 Task: Look for space in Haldia, India from 2nd August, 2023 to 12th August, 2023 for 2 adults in price range Rs.5000 to Rs.10000. Place can be private room with 1  bedroom having 1 bed and 1 bathroom. Property type can be house, flat, guest house, hotel. Booking option can be shelf check-in. Required host language is English.
Action: Mouse moved to (580, 114)
Screenshot: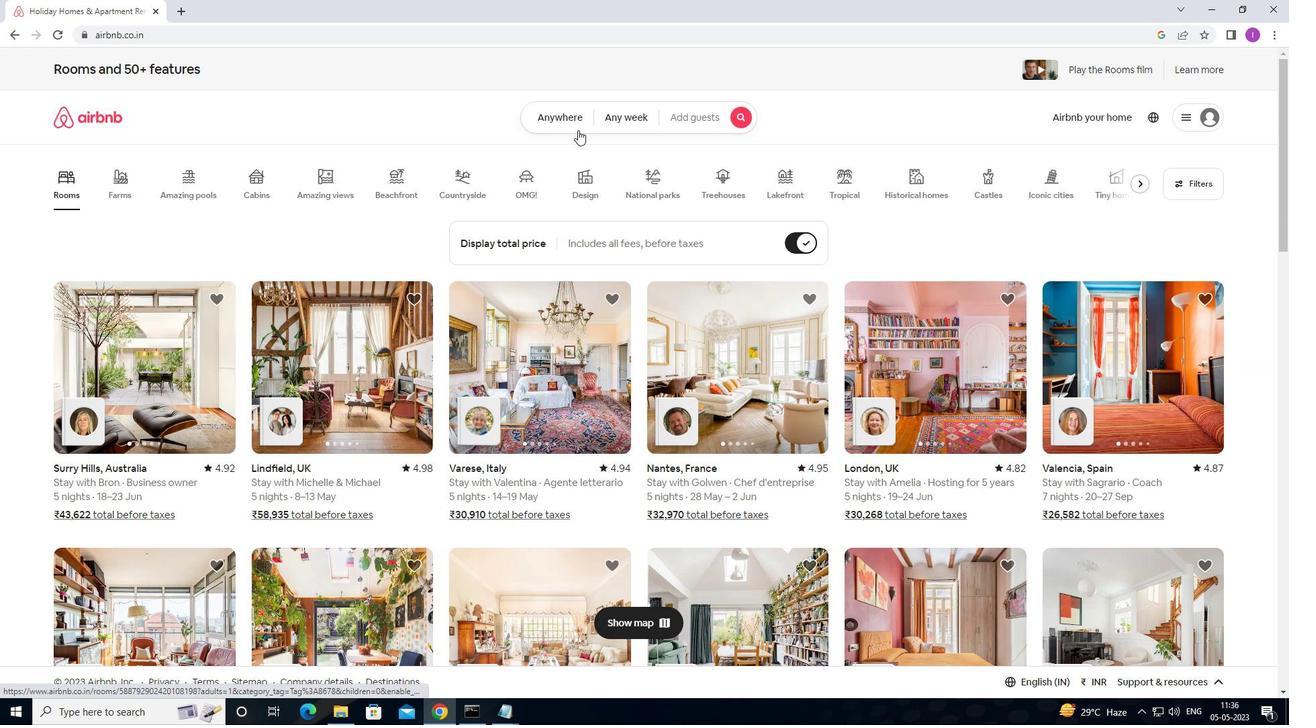 
Action: Mouse pressed left at (580, 114)
Screenshot: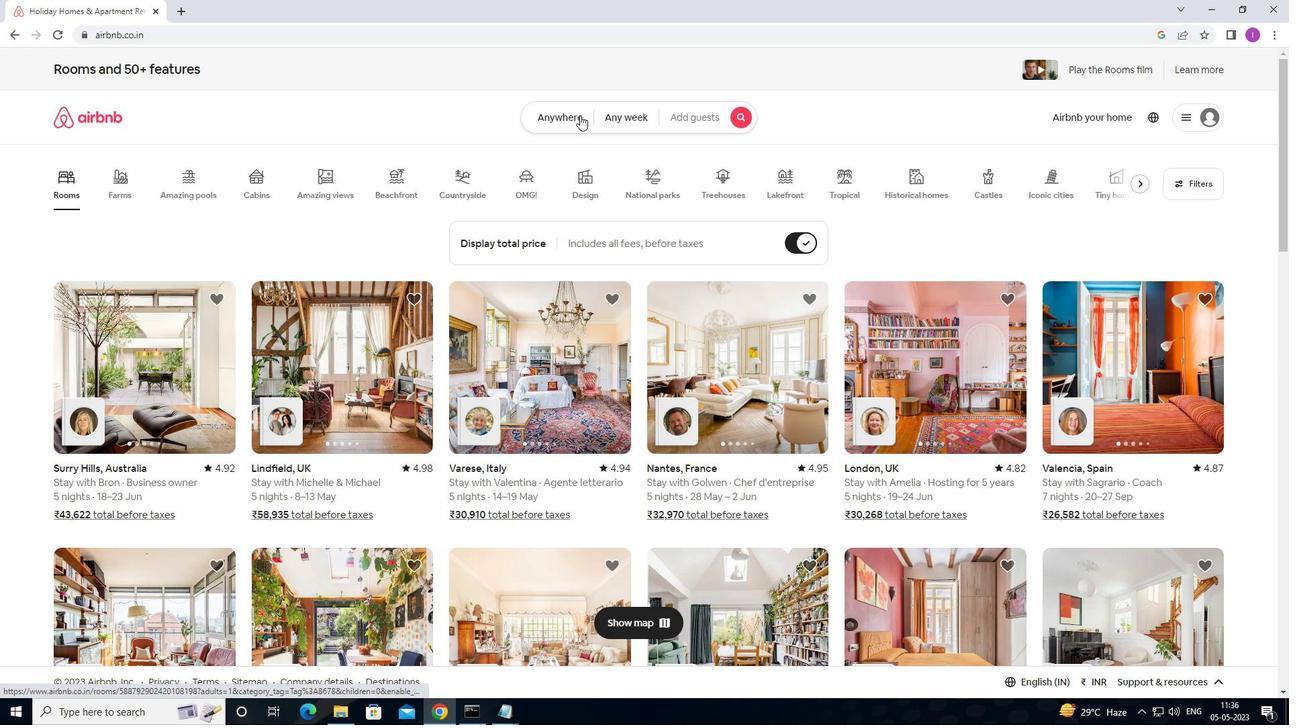 
Action: Mouse moved to (403, 159)
Screenshot: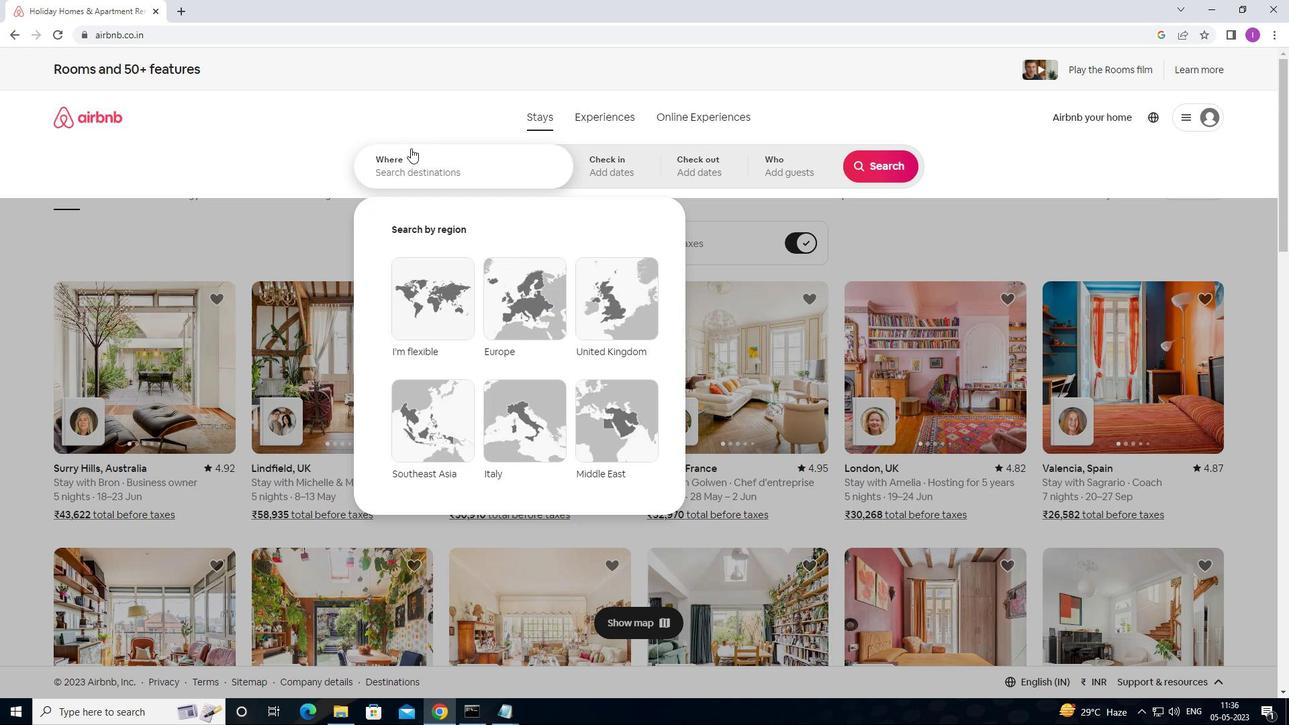 
Action: Mouse pressed left at (403, 159)
Screenshot: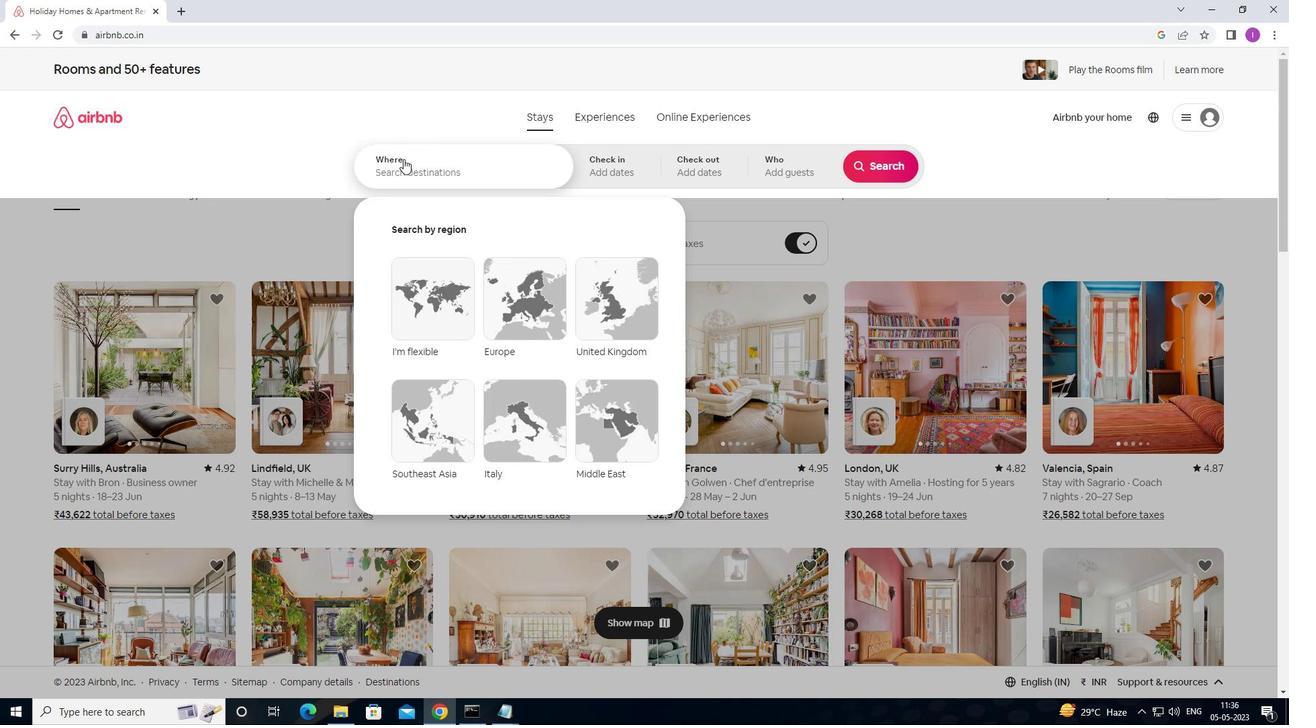 
Action: Mouse moved to (404, 161)
Screenshot: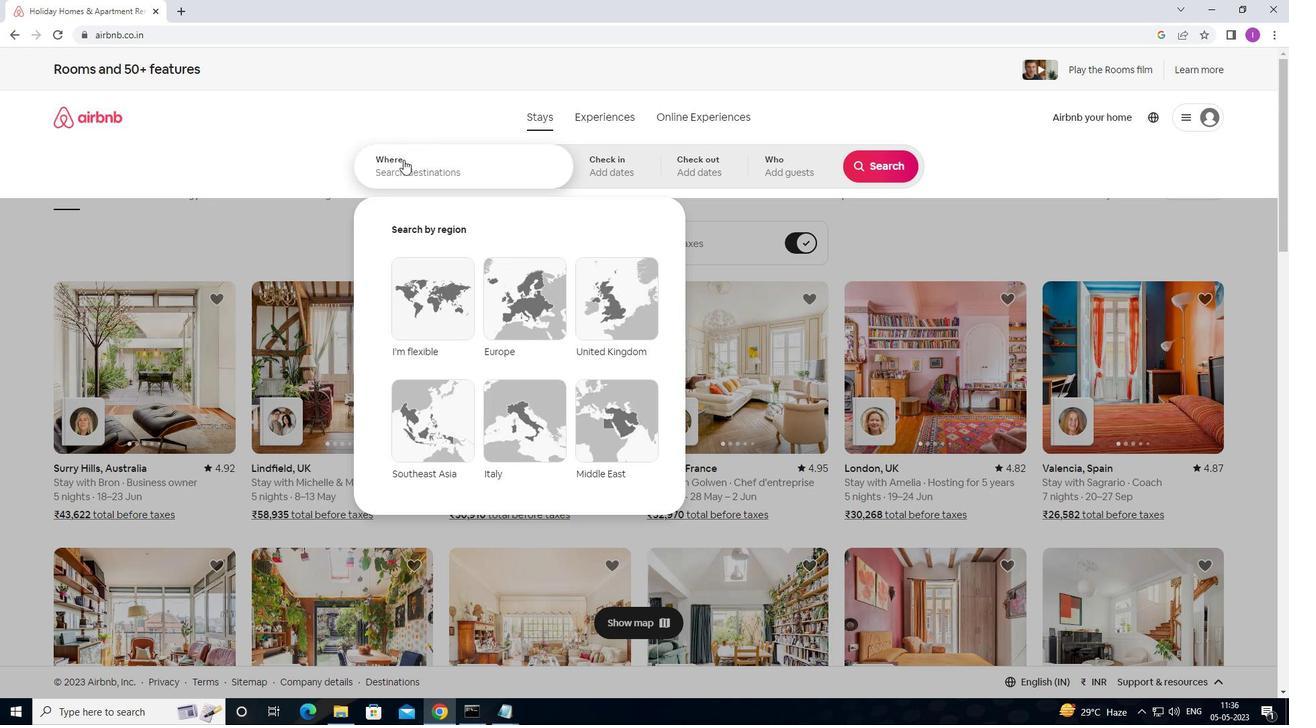 
Action: Key pressed <Key.shift>HALDIA,<Key.shift>INDIA
Screenshot: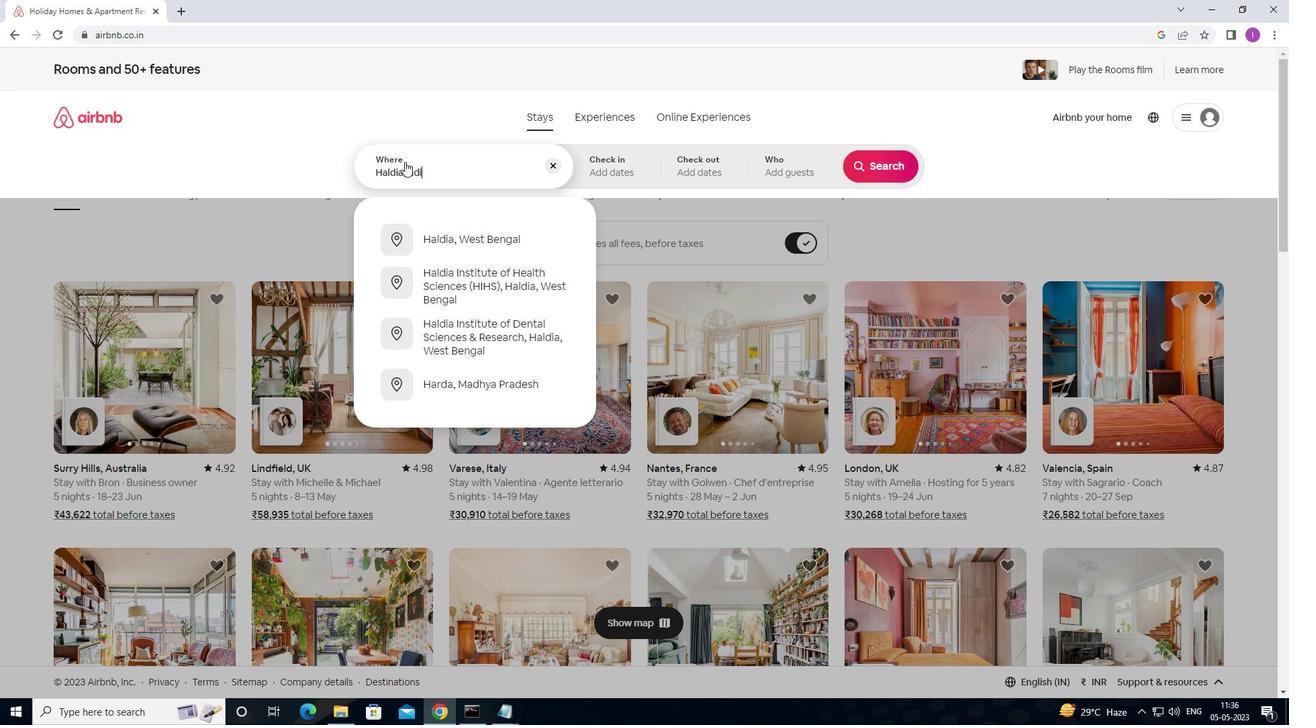 
Action: Mouse moved to (615, 179)
Screenshot: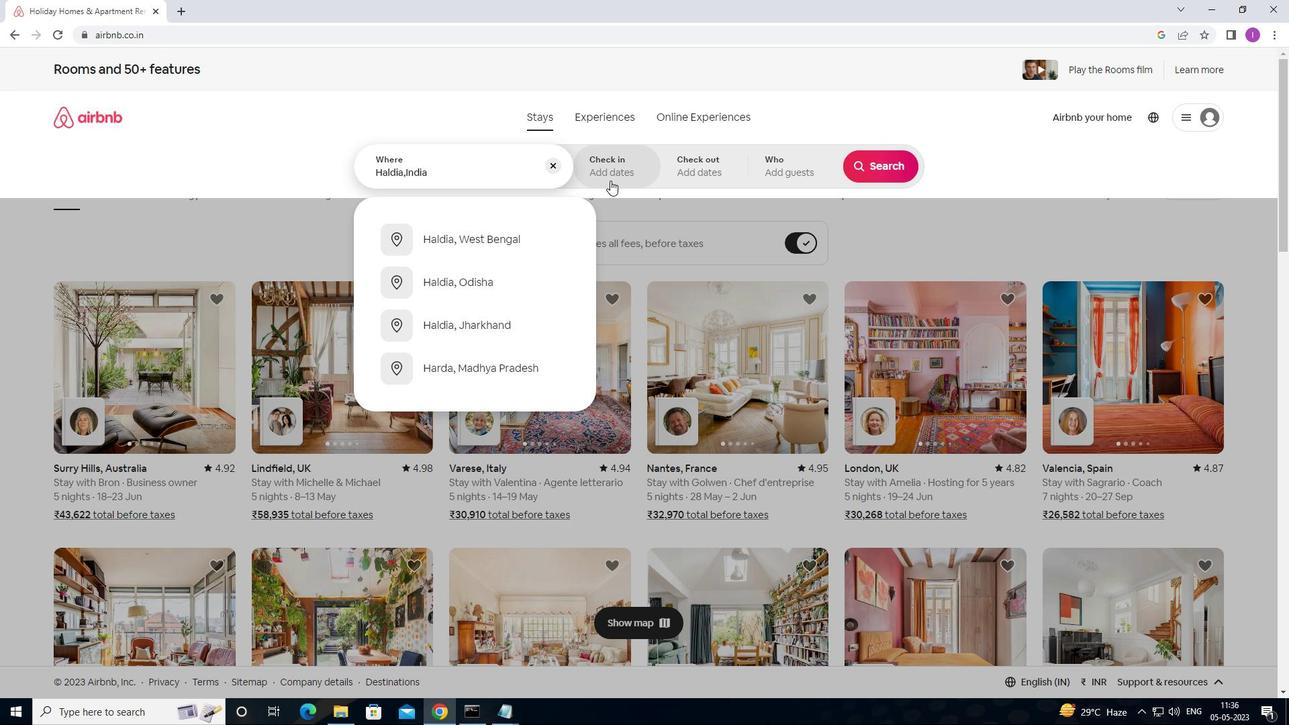 
Action: Mouse pressed left at (615, 179)
Screenshot: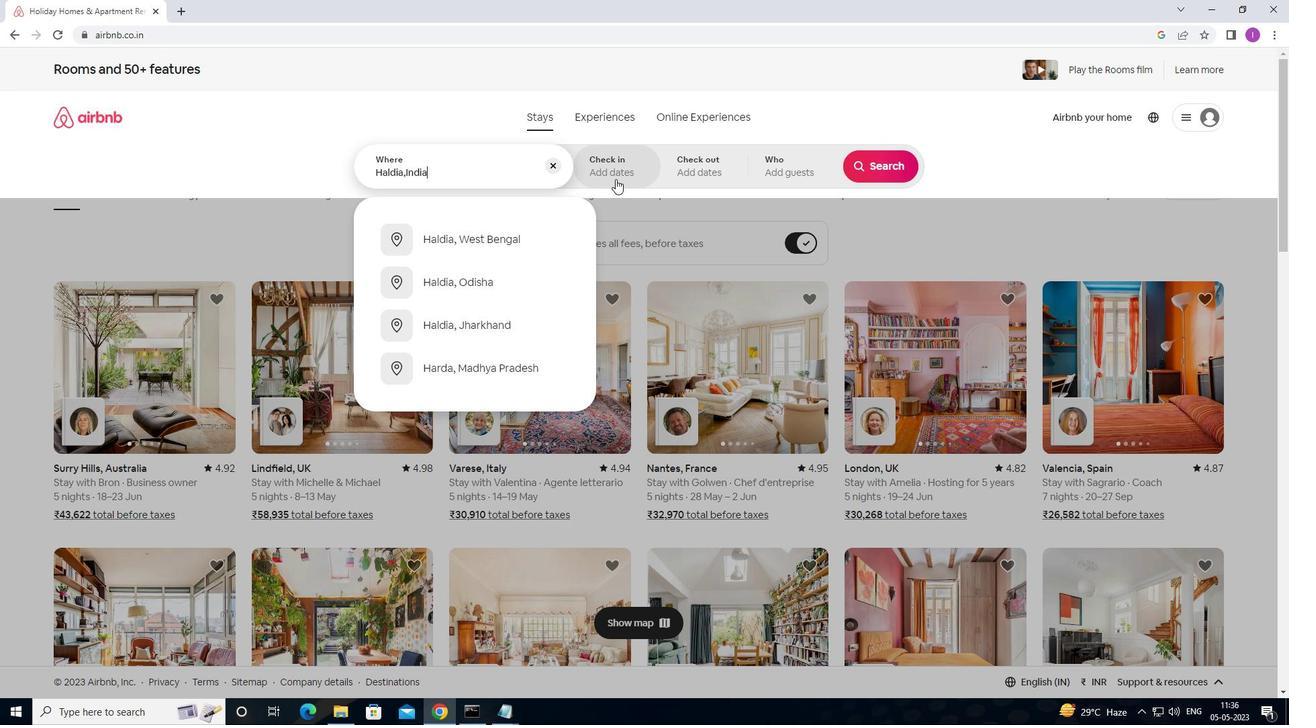 
Action: Mouse moved to (874, 271)
Screenshot: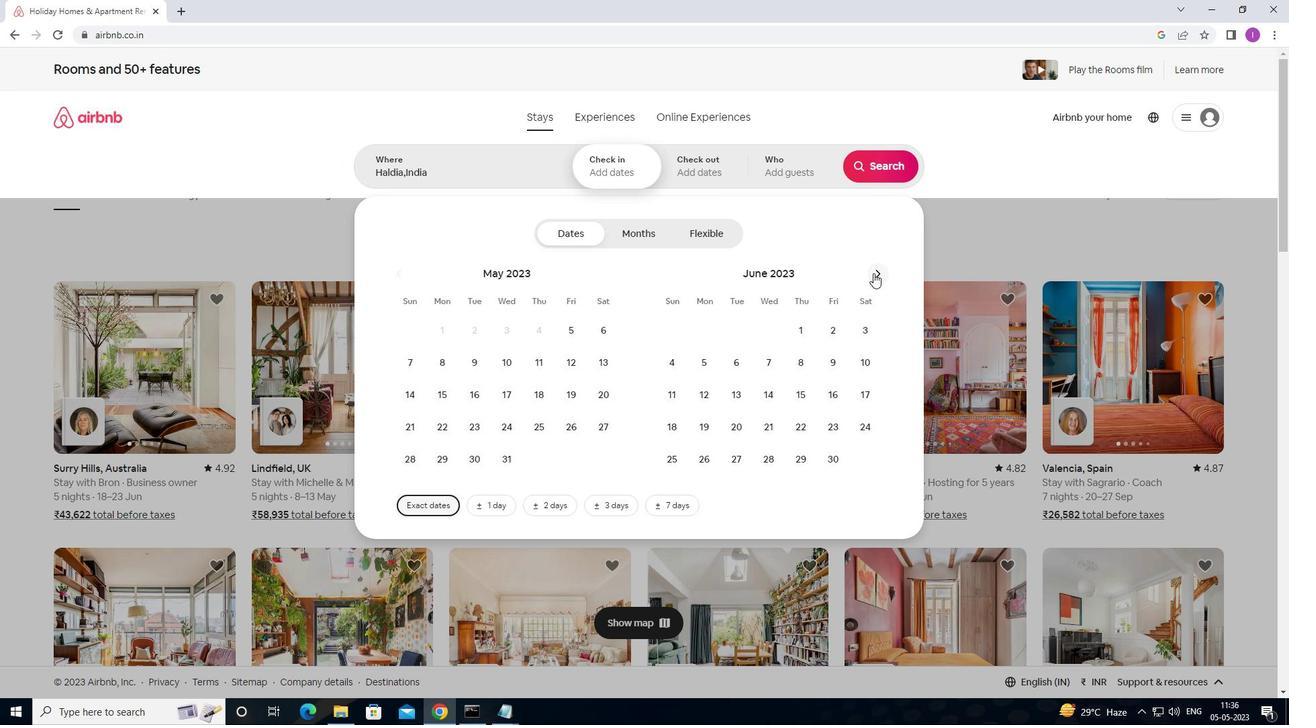 
Action: Mouse pressed left at (874, 271)
Screenshot: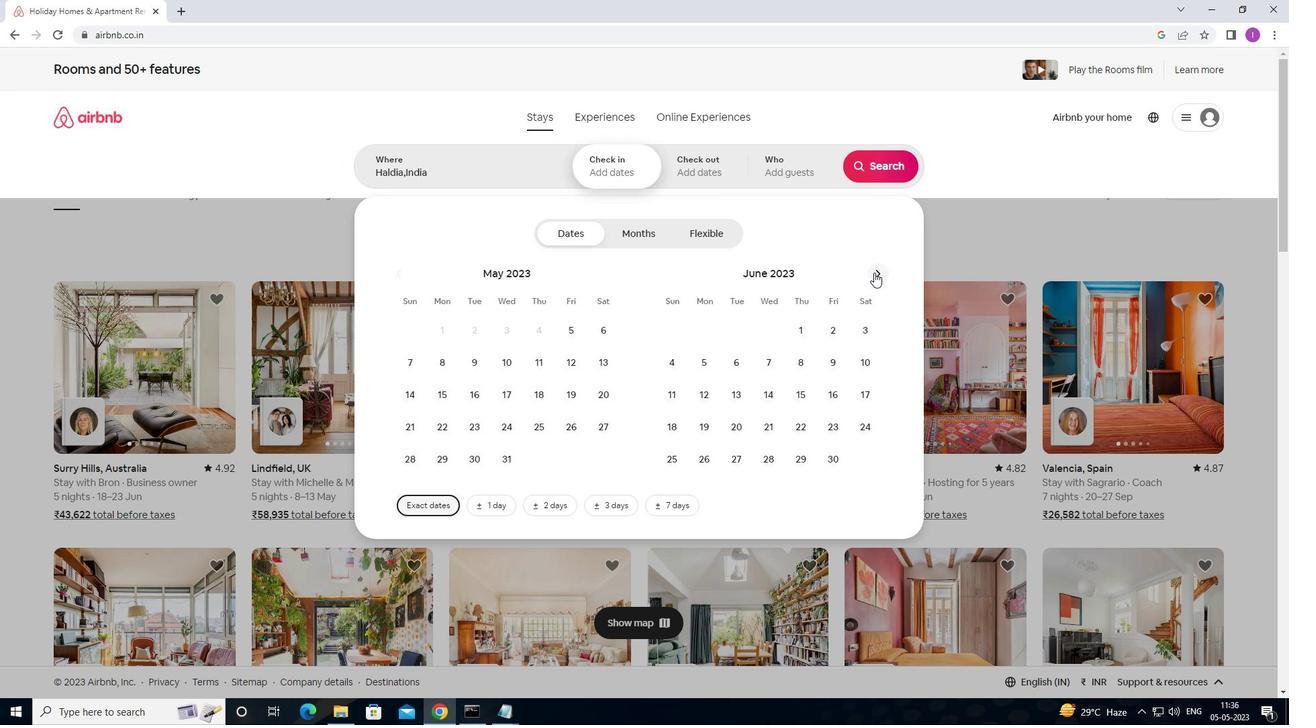 
Action: Mouse pressed left at (874, 271)
Screenshot: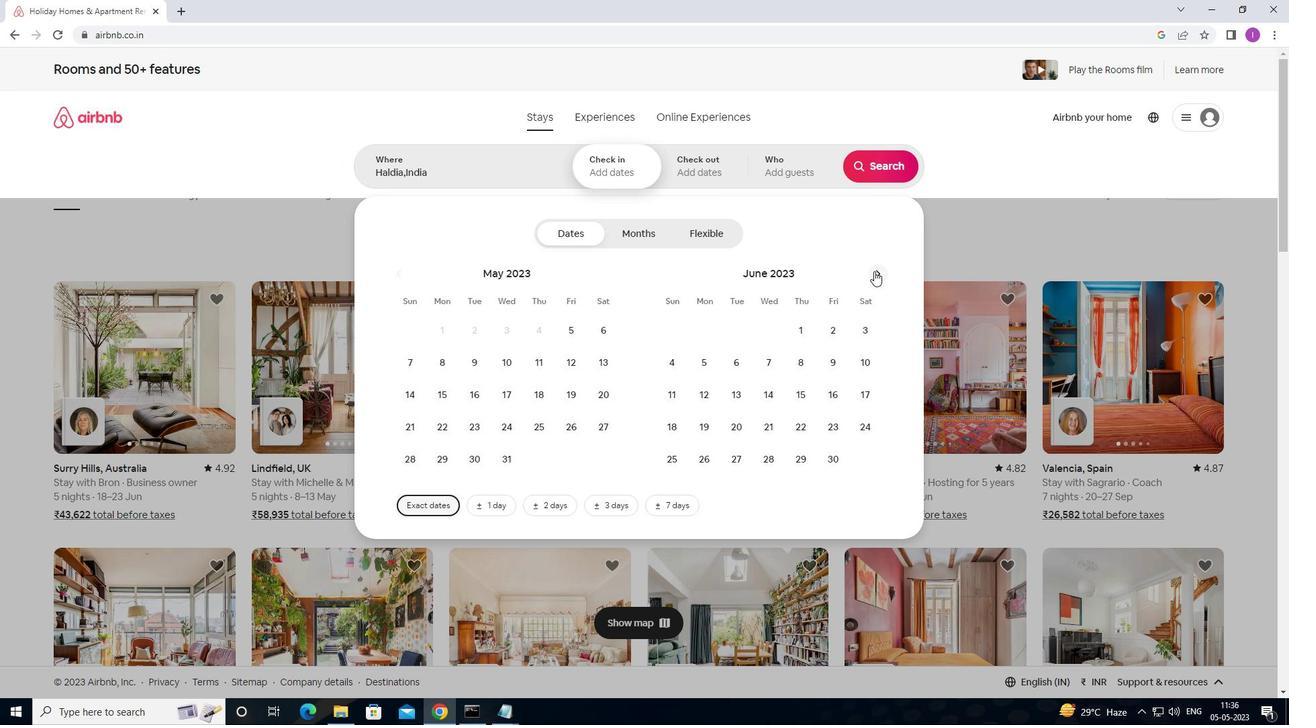 
Action: Mouse pressed left at (874, 271)
Screenshot: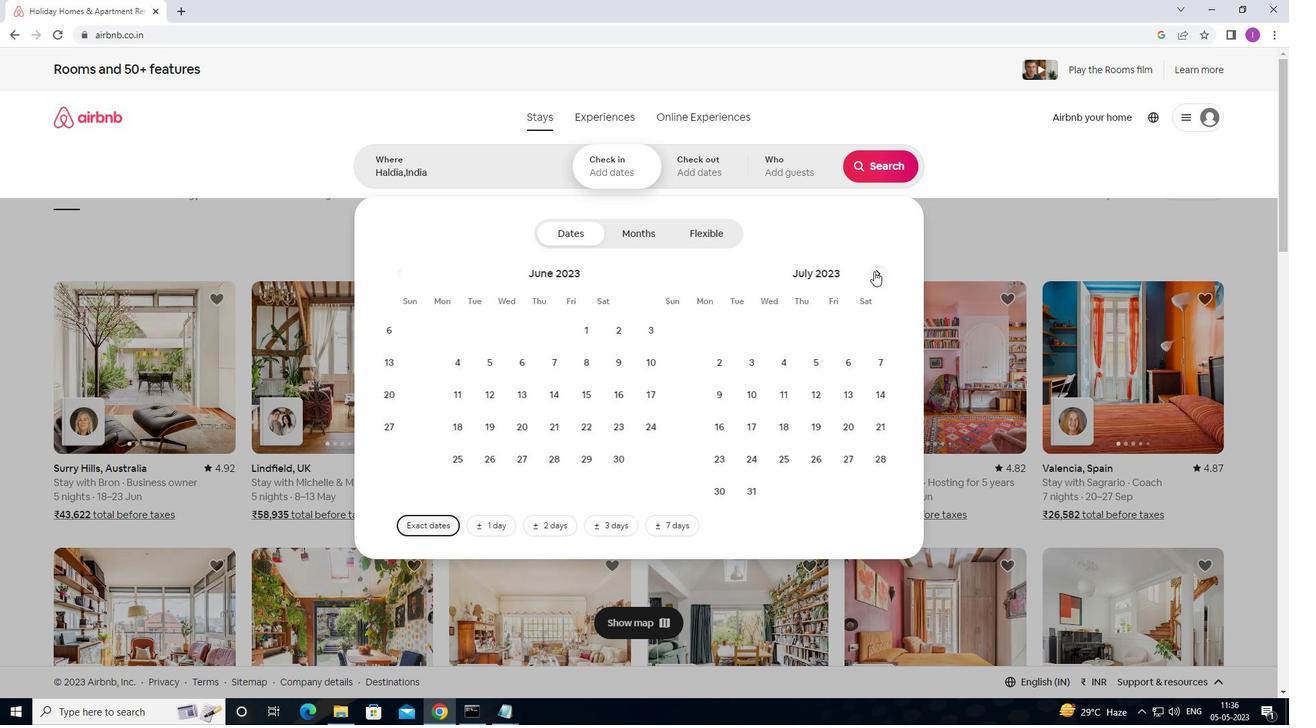 
Action: Mouse moved to (766, 335)
Screenshot: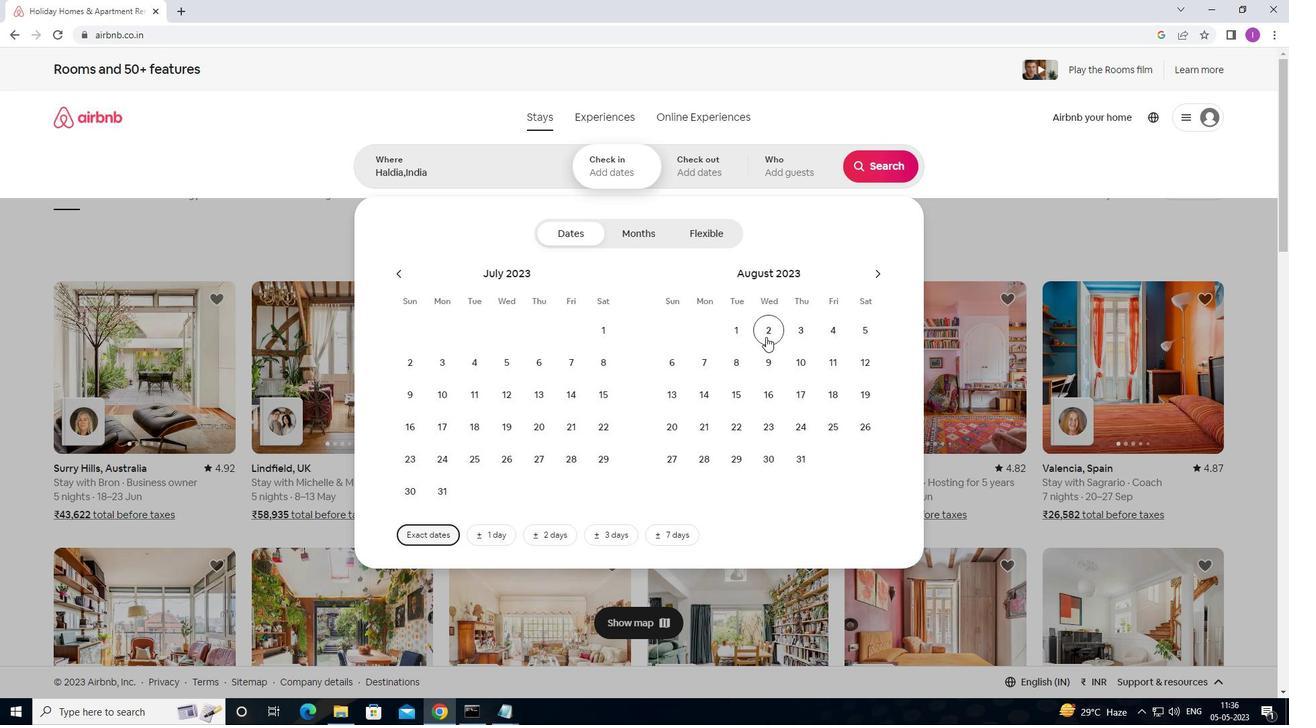 
Action: Mouse pressed left at (766, 335)
Screenshot: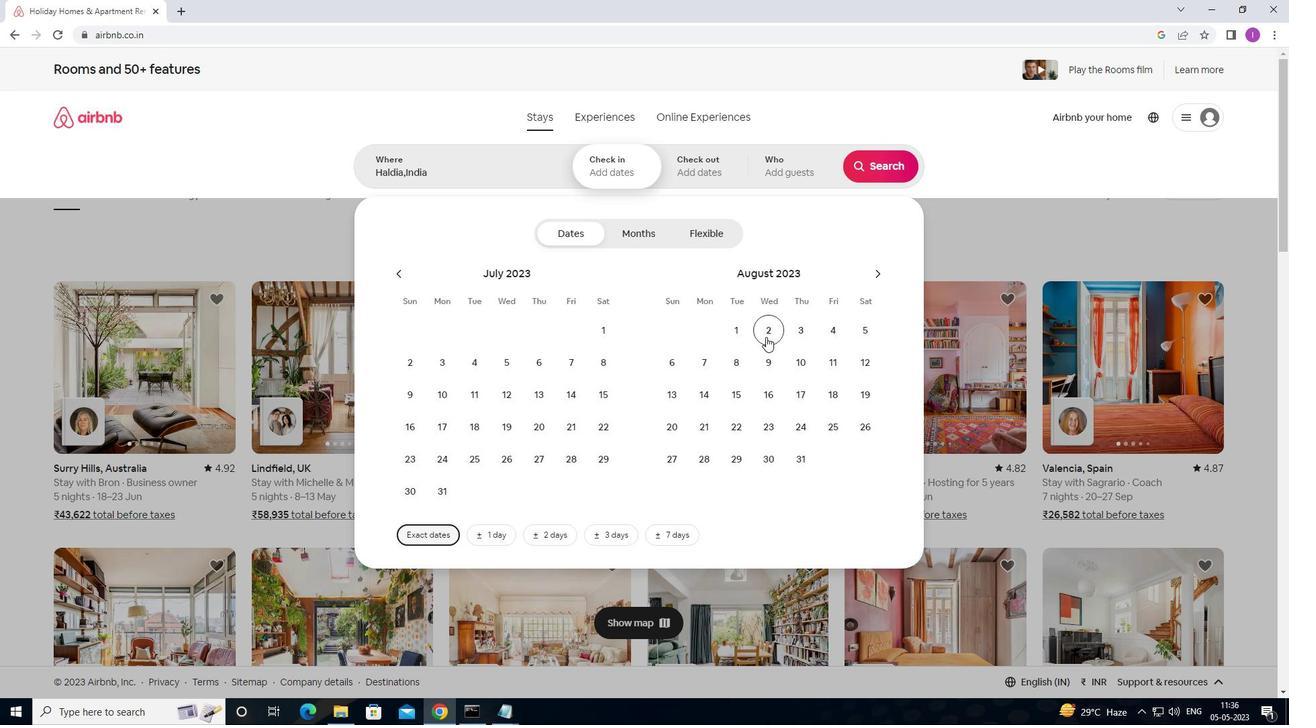 
Action: Mouse moved to (859, 356)
Screenshot: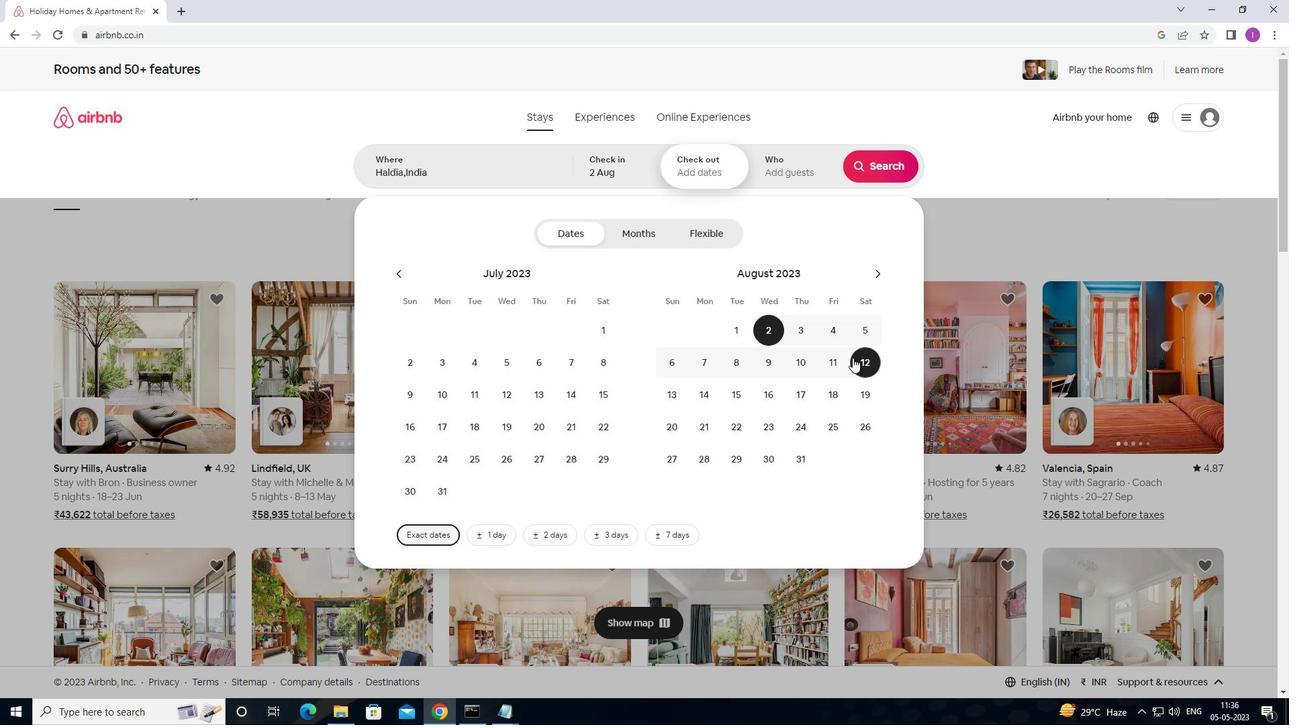 
Action: Mouse pressed left at (859, 356)
Screenshot: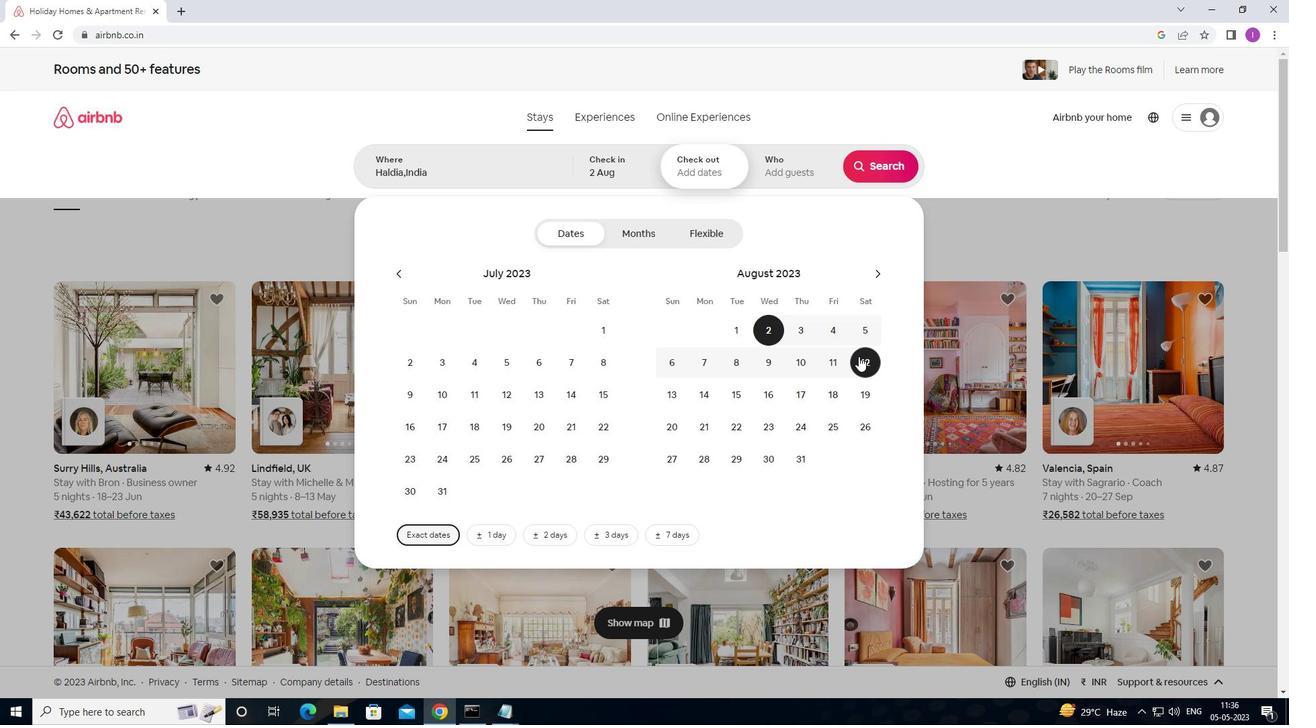 
Action: Mouse moved to (790, 169)
Screenshot: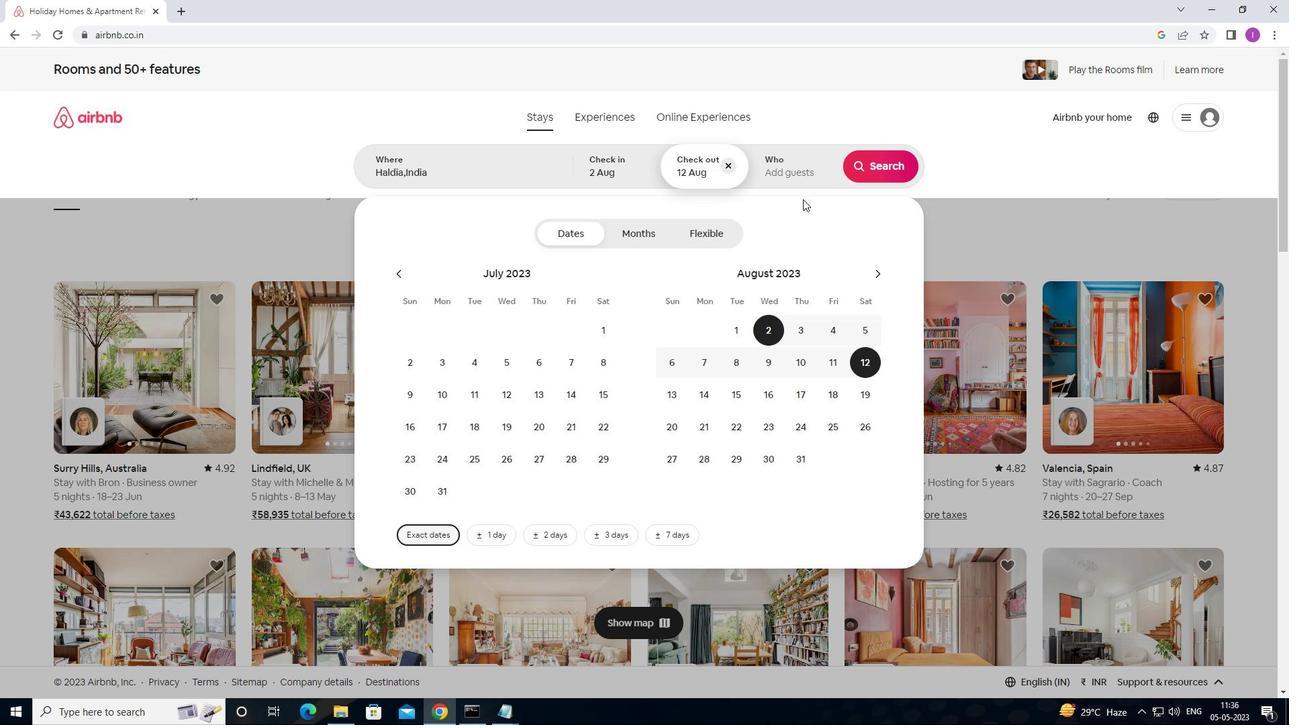 
Action: Mouse pressed left at (790, 169)
Screenshot: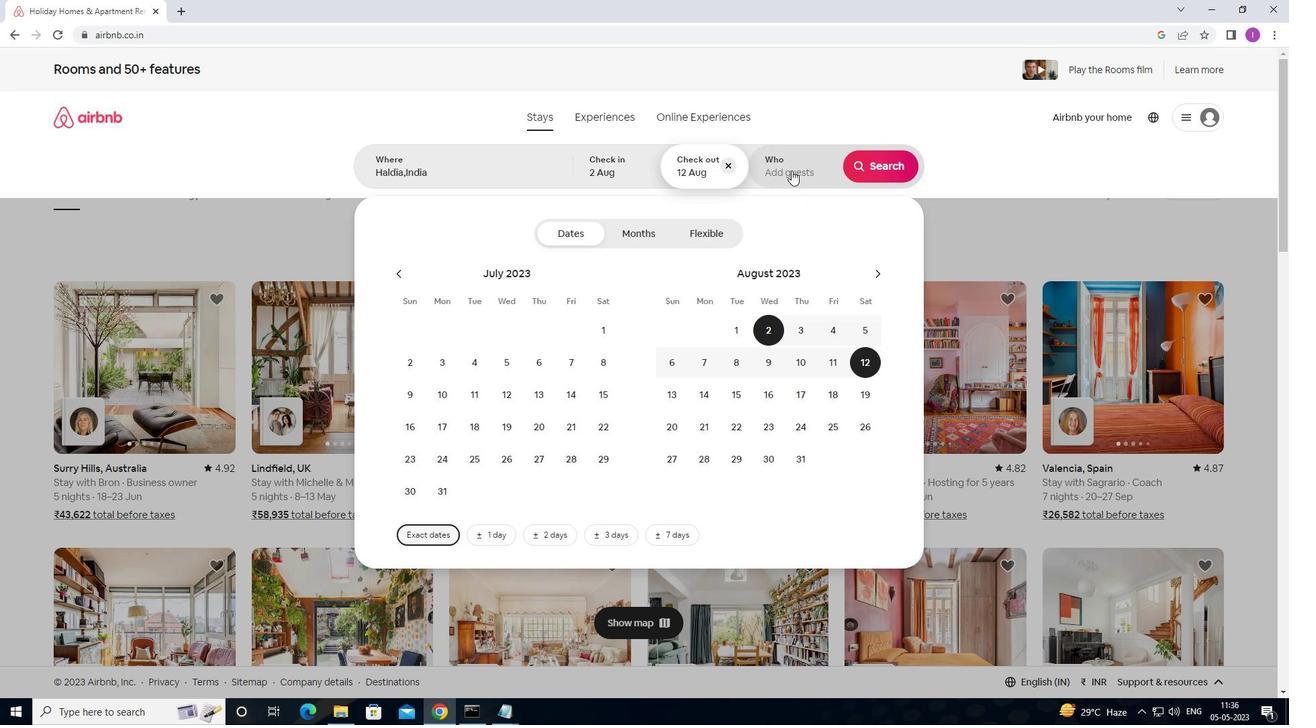 
Action: Mouse moved to (892, 235)
Screenshot: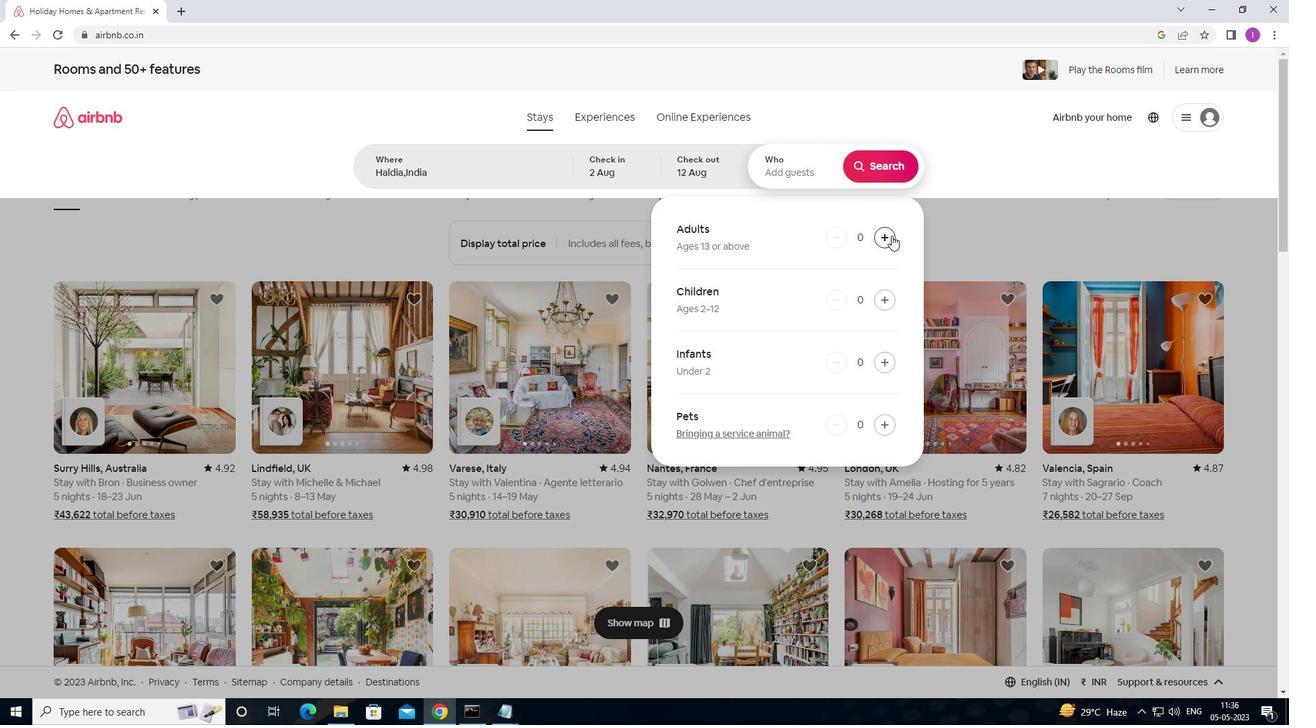 
Action: Mouse pressed left at (892, 235)
Screenshot: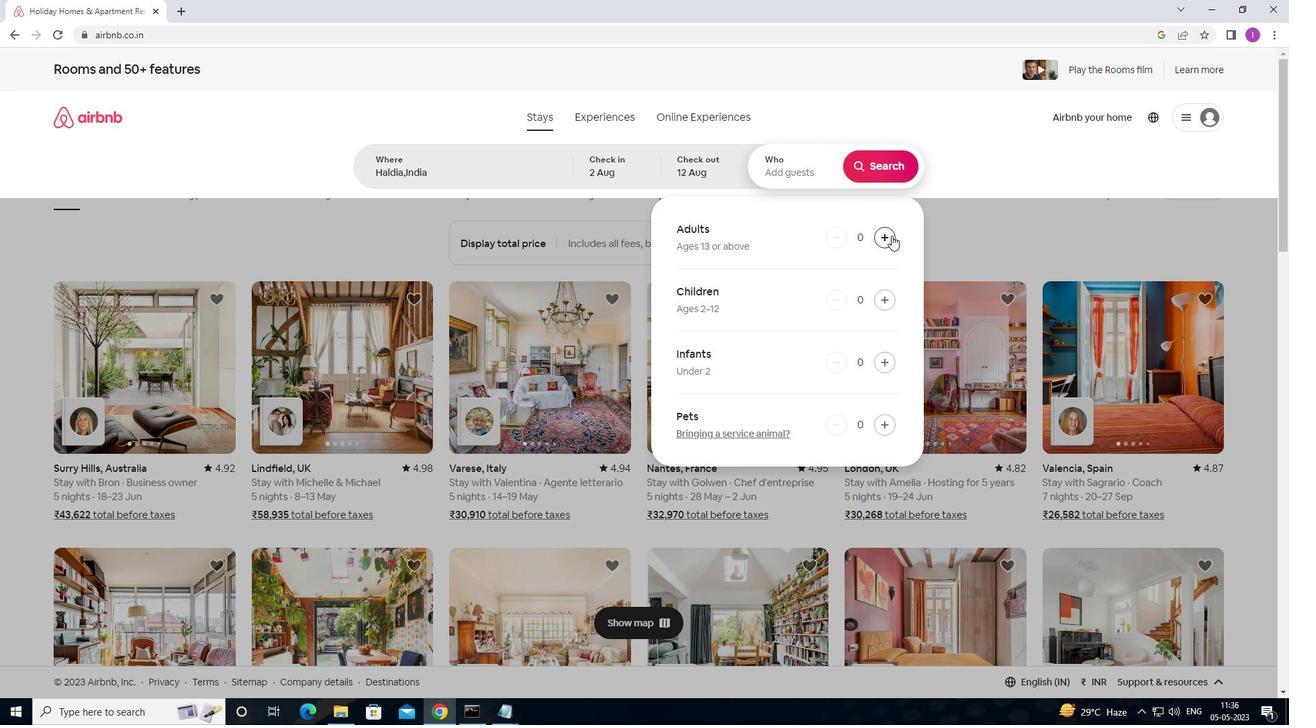 
Action: Mouse pressed left at (892, 235)
Screenshot: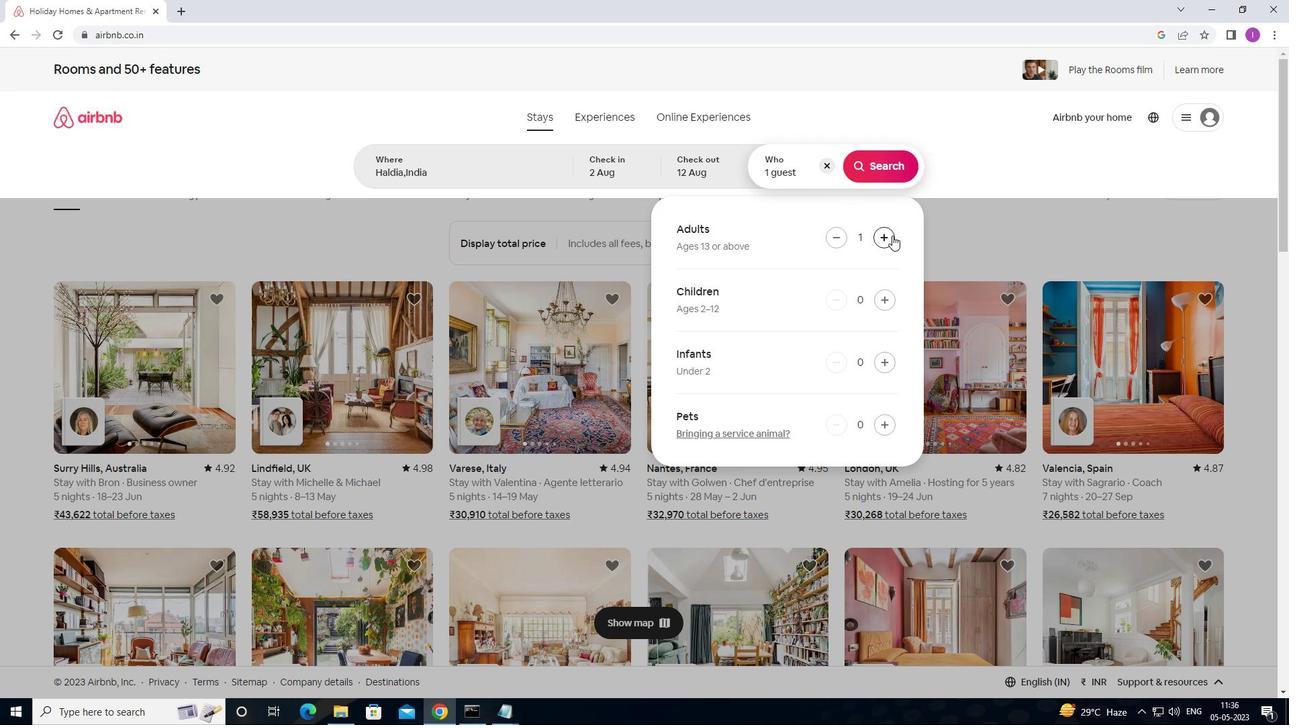 
Action: Mouse moved to (883, 172)
Screenshot: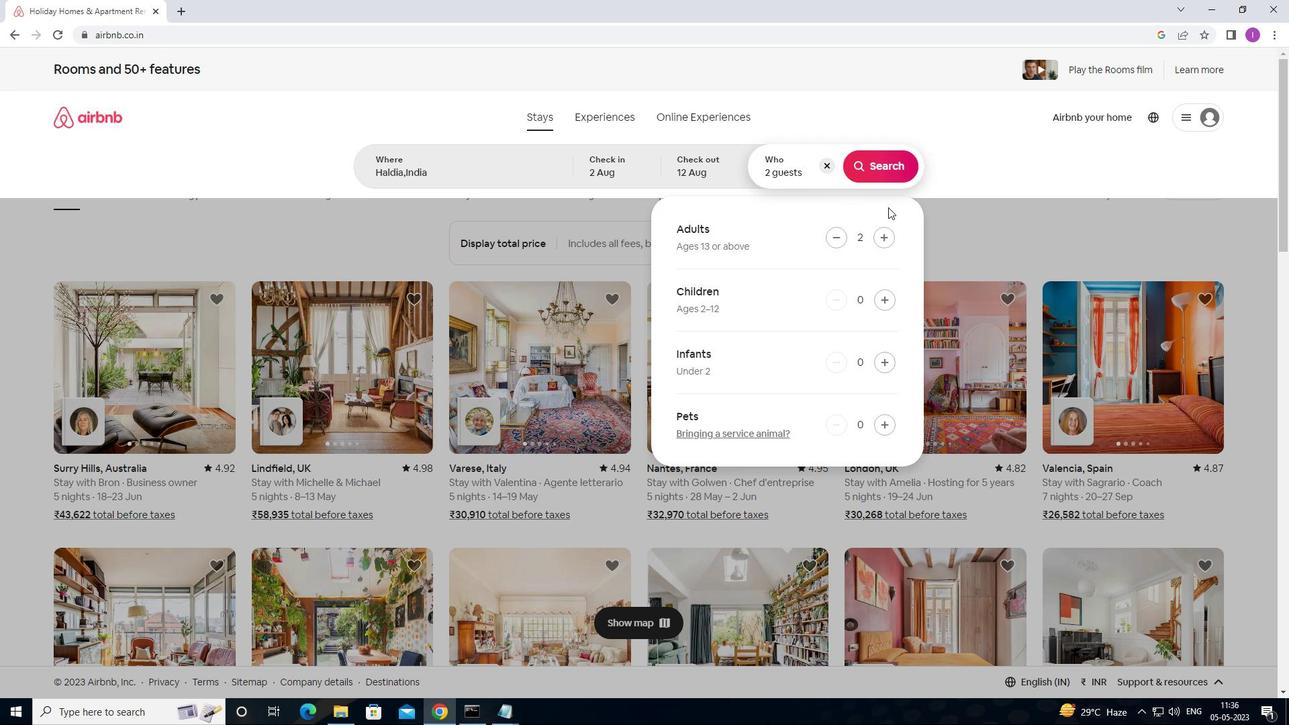 
Action: Mouse pressed left at (883, 172)
Screenshot: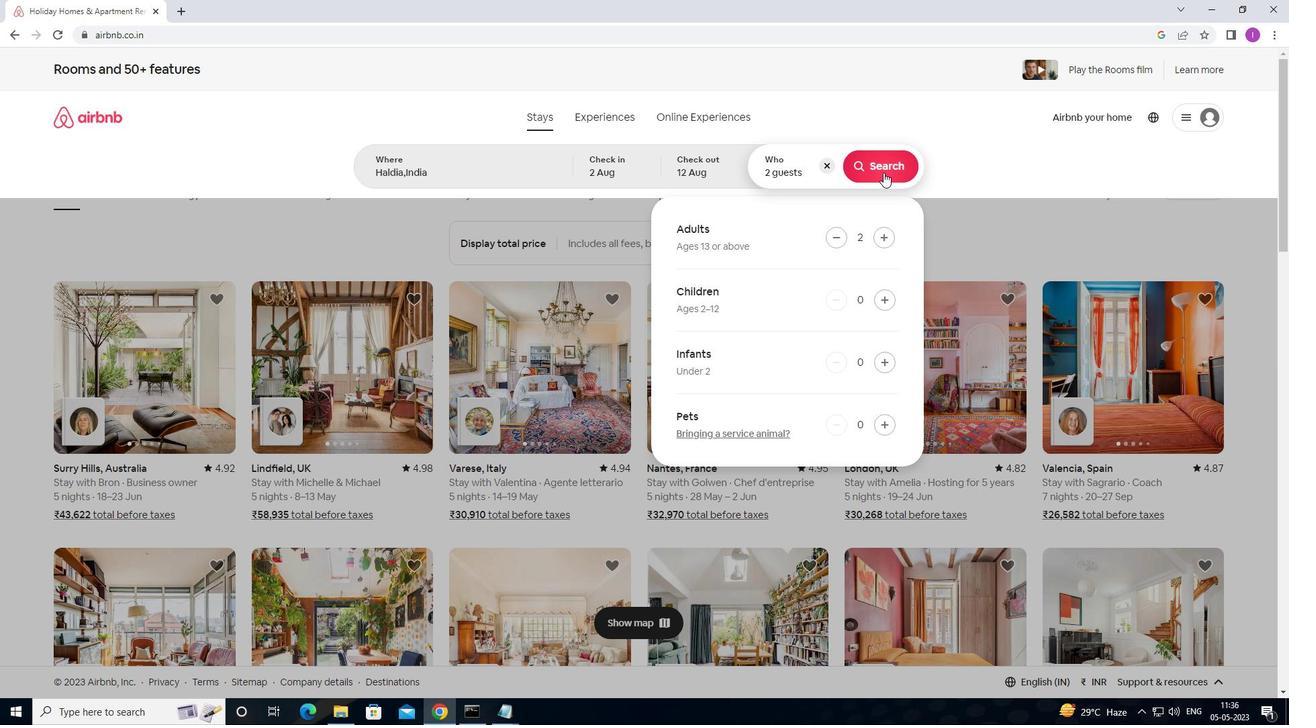 
Action: Mouse moved to (1242, 132)
Screenshot: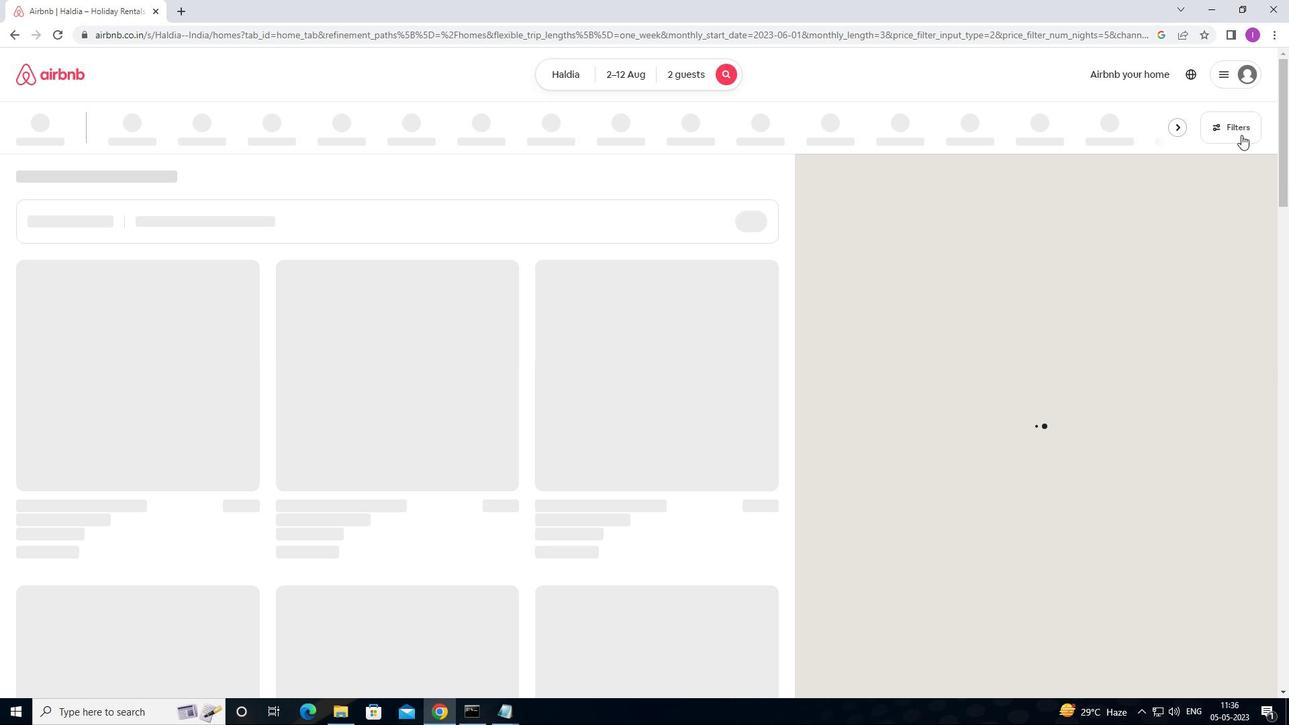 
Action: Mouse pressed left at (1242, 132)
Screenshot: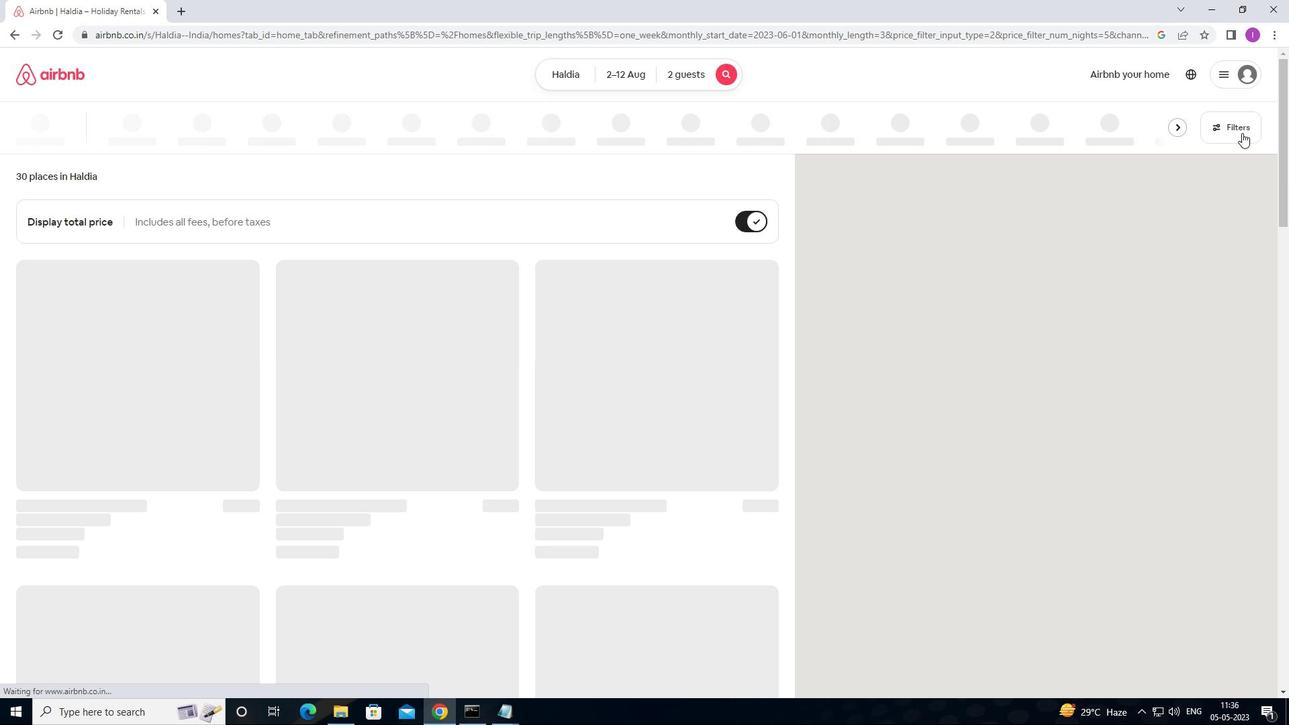 
Action: Mouse moved to (498, 457)
Screenshot: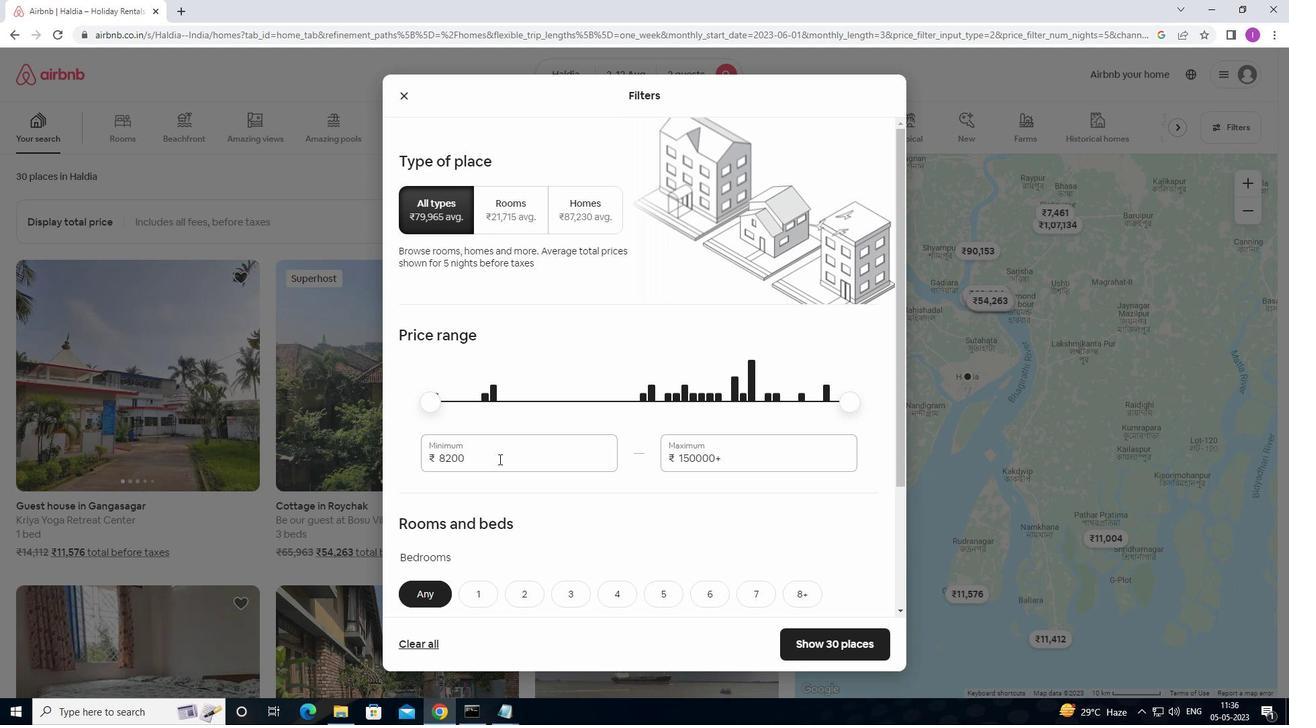 
Action: Mouse pressed left at (498, 457)
Screenshot: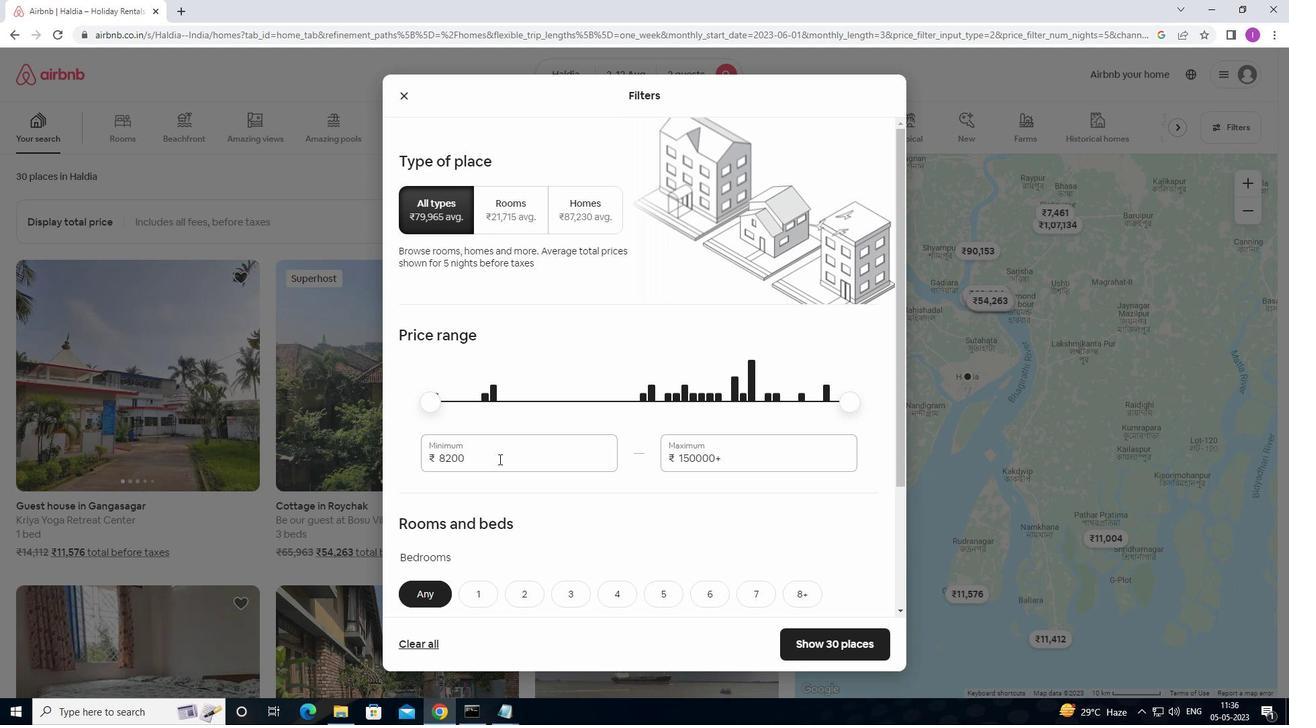 
Action: Mouse moved to (437, 439)
Screenshot: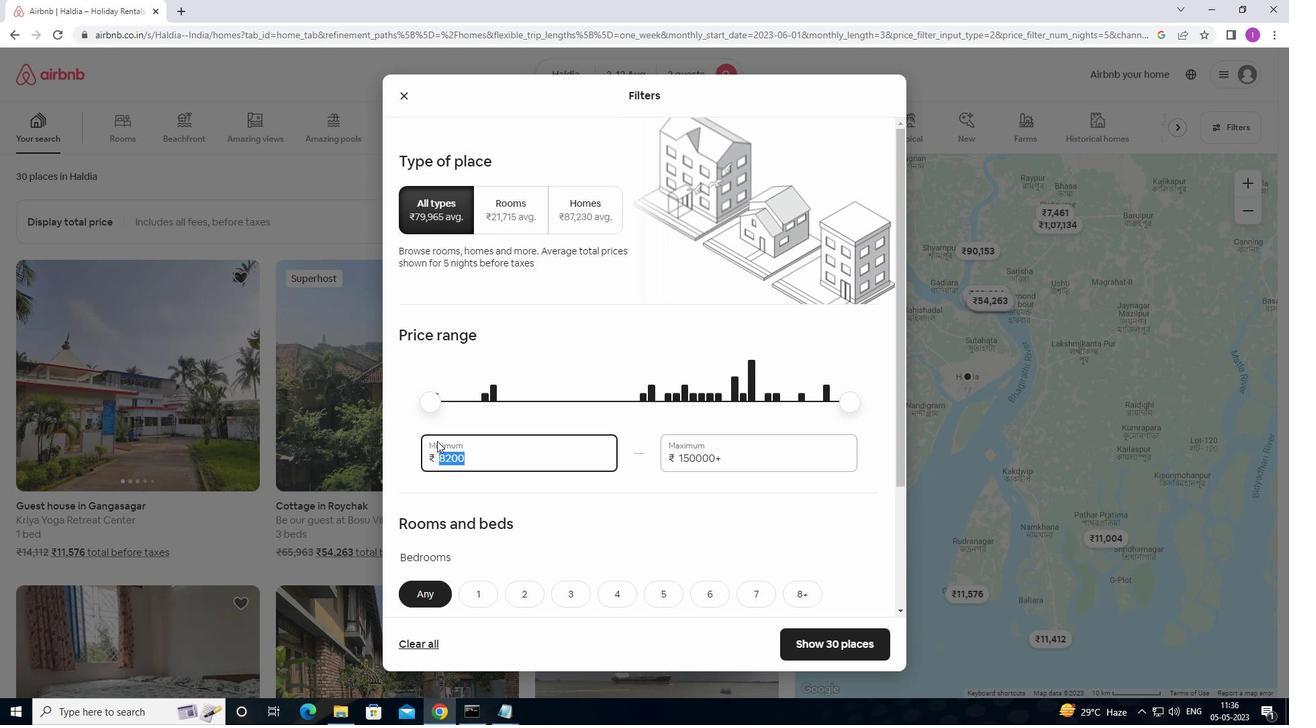 
Action: Key pressed 5
Screenshot: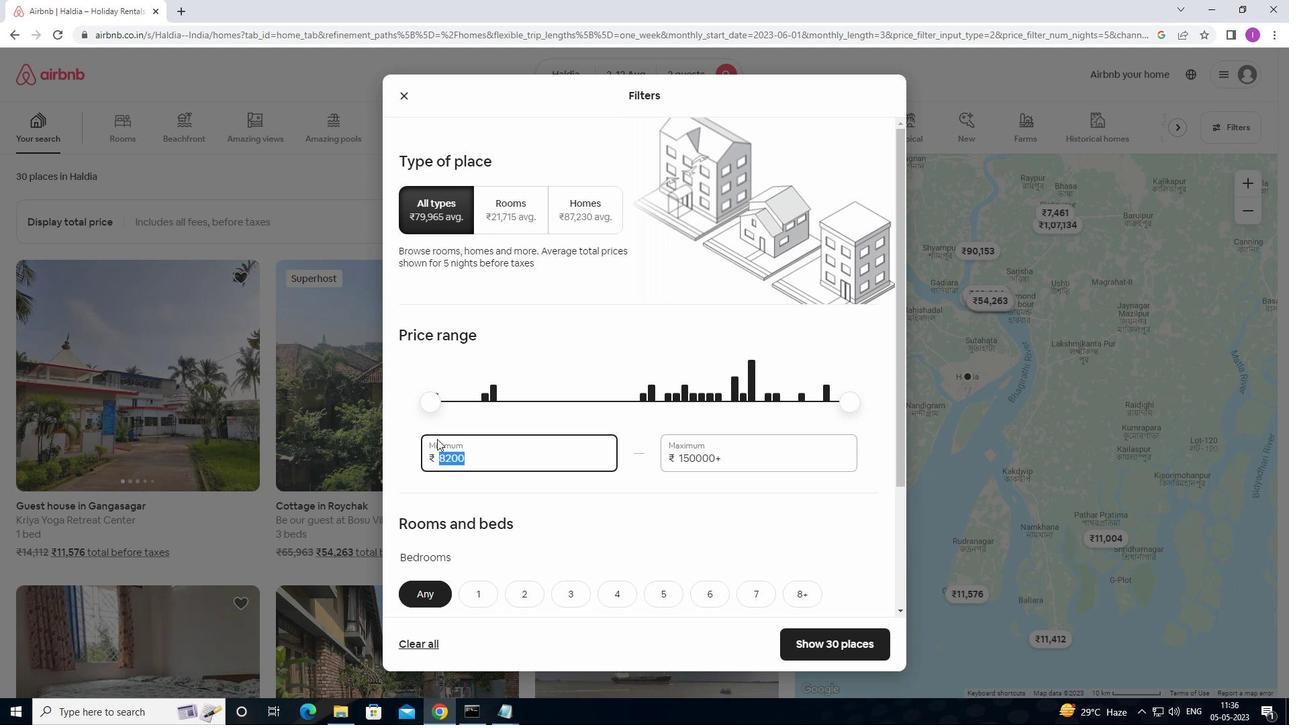
Action: Mouse moved to (437, 437)
Screenshot: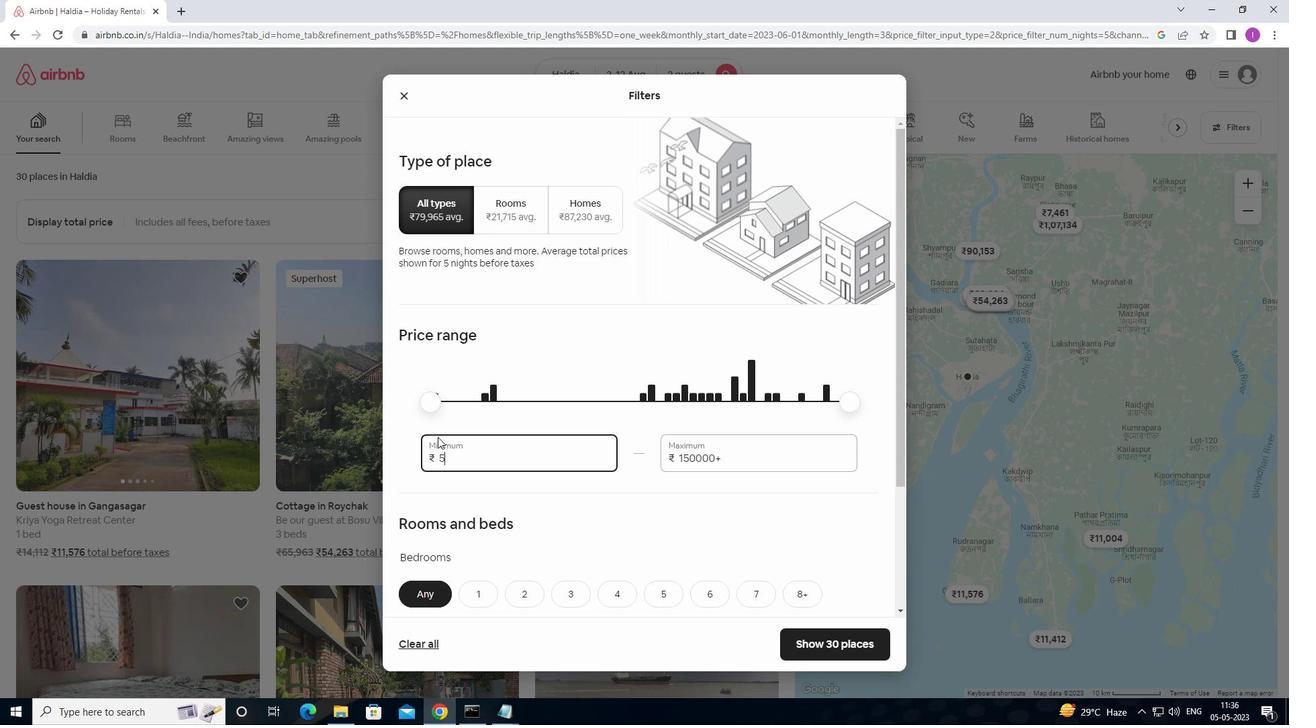 
Action: Key pressed 0
Screenshot: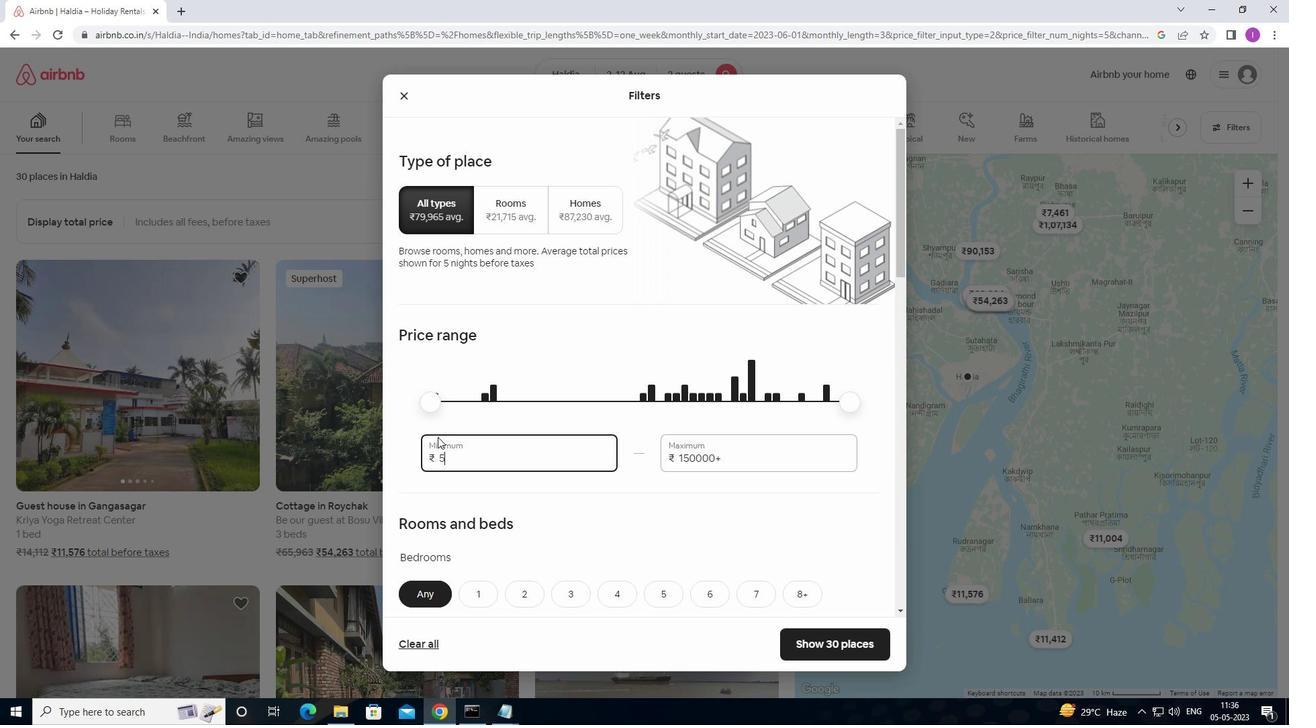 
Action: Mouse moved to (443, 434)
Screenshot: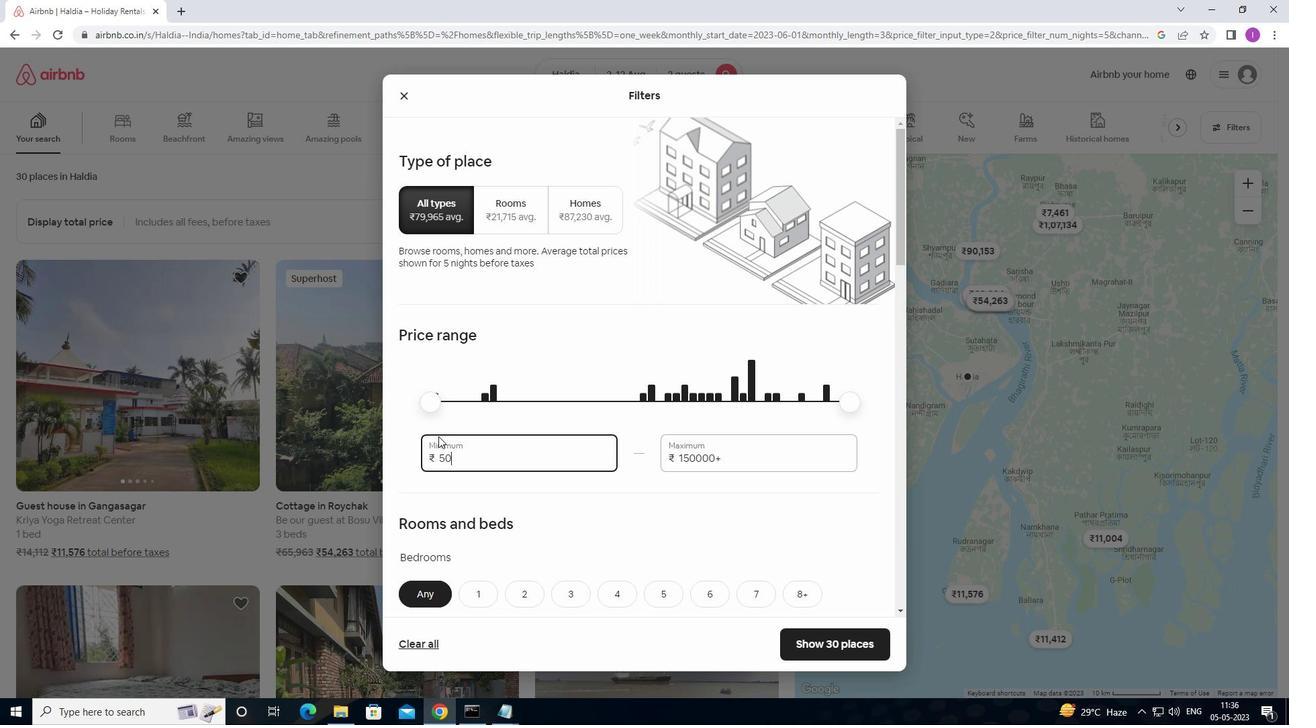 
Action: Key pressed 0
Screenshot: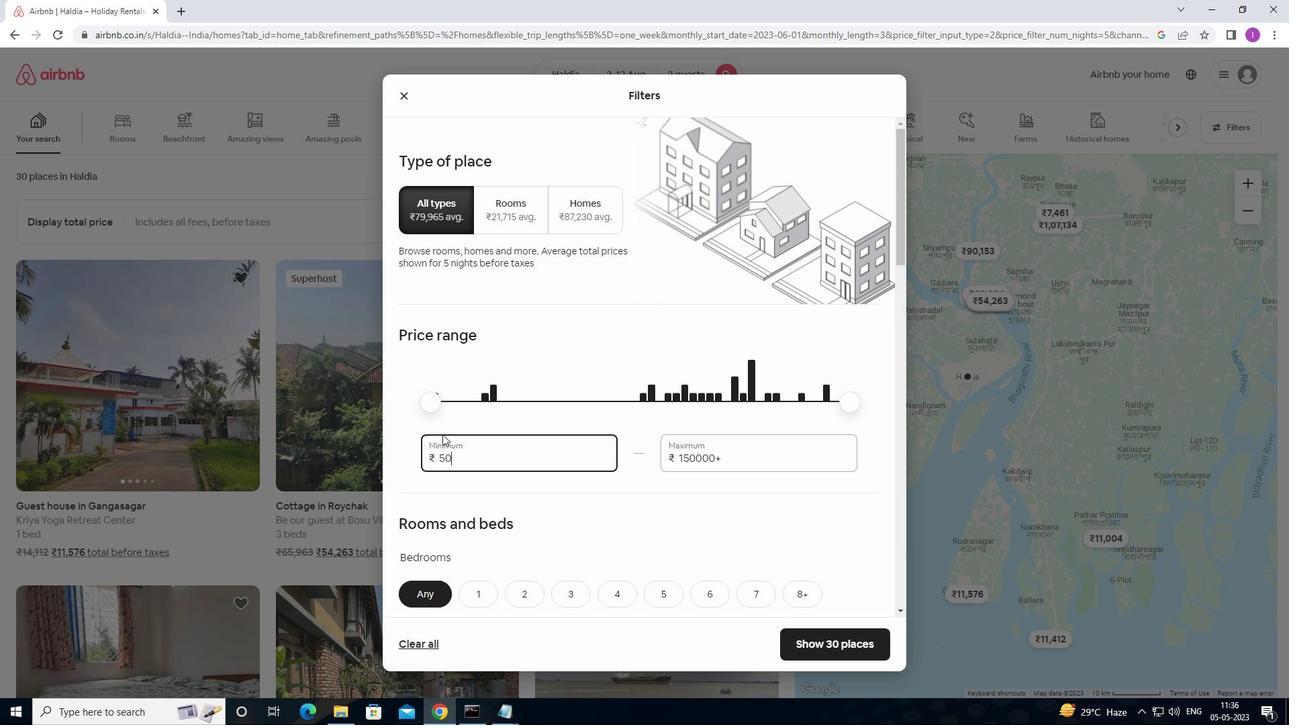 
Action: Mouse moved to (443, 434)
Screenshot: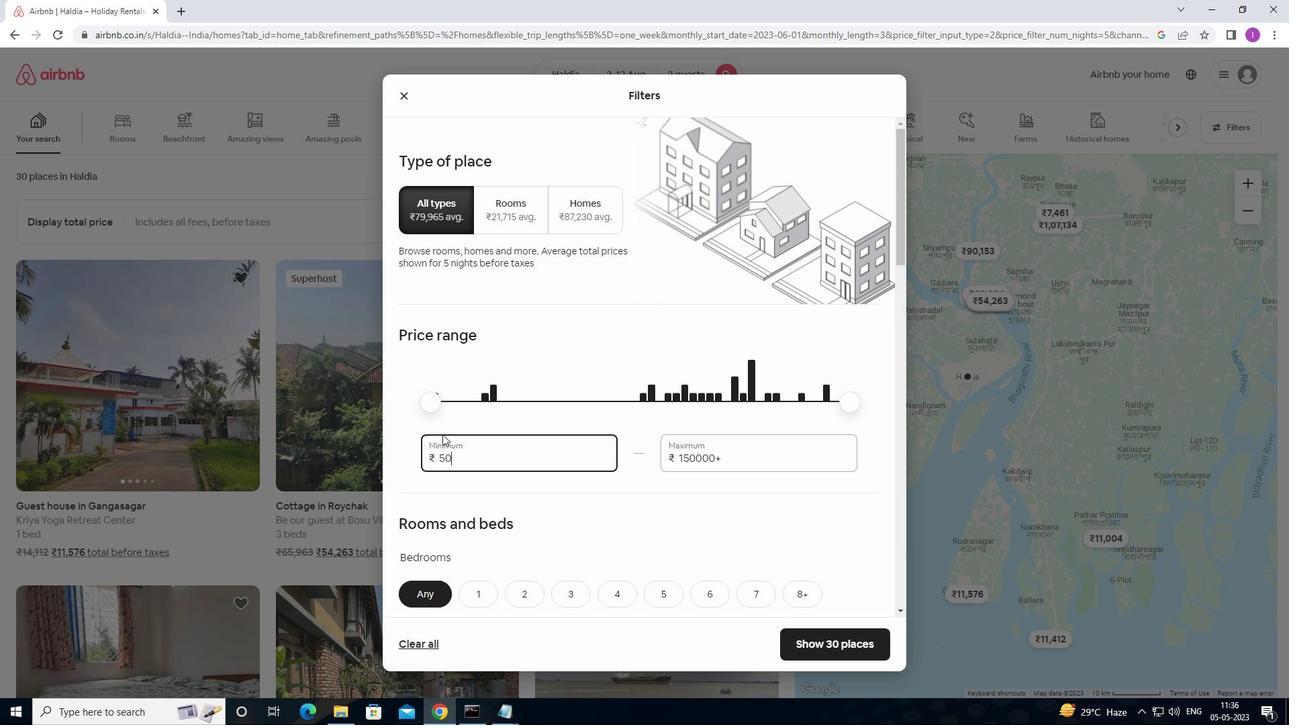 
Action: Key pressed 0
Screenshot: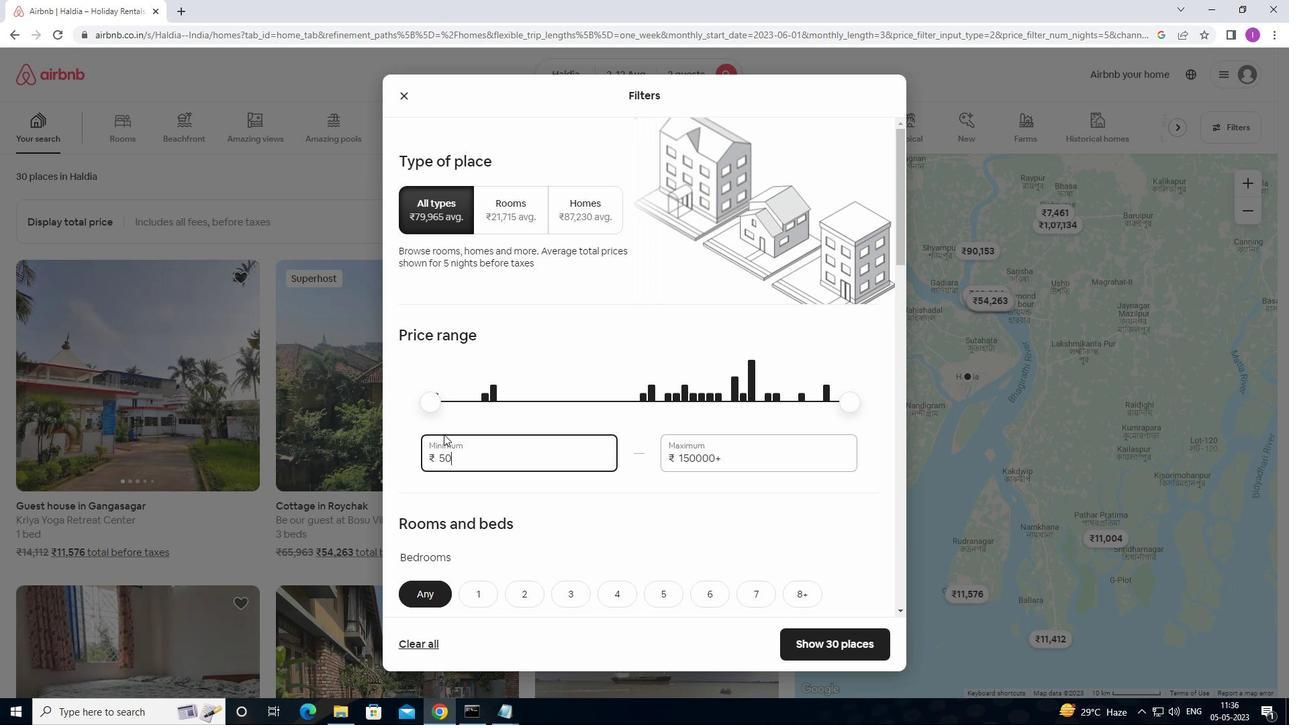 
Action: Mouse moved to (743, 459)
Screenshot: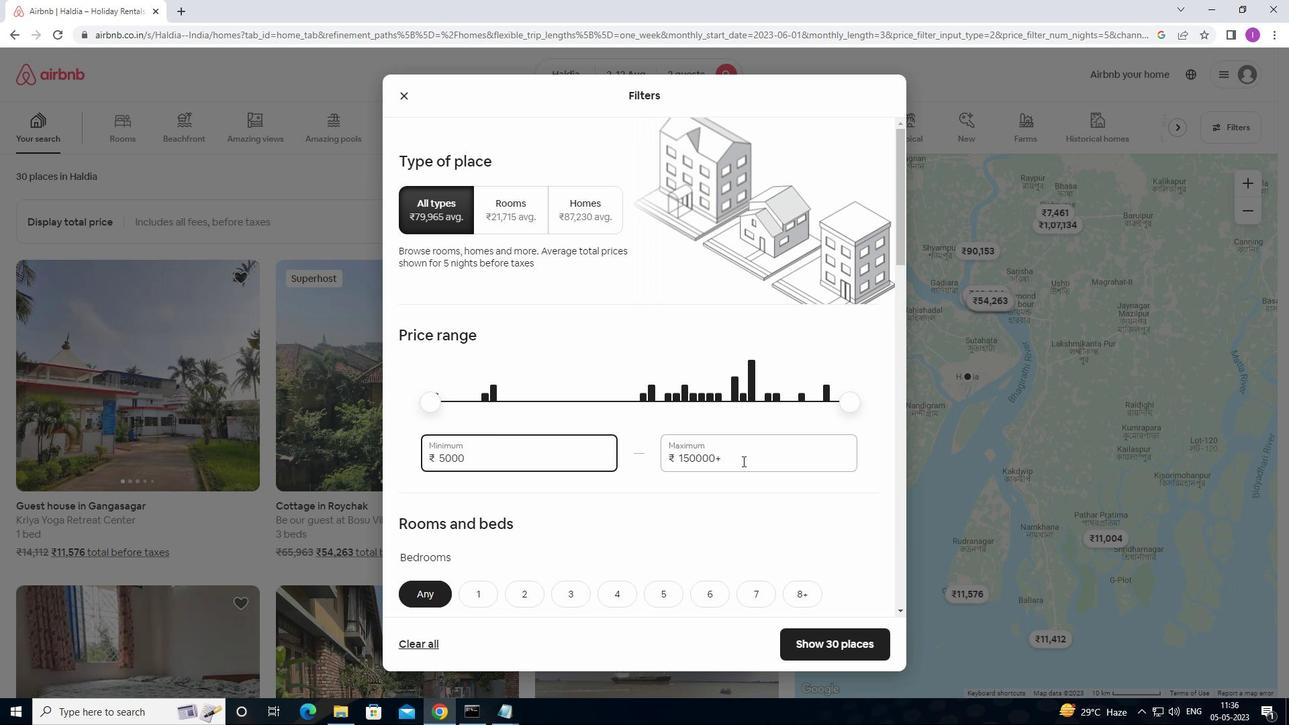
Action: Mouse pressed left at (743, 459)
Screenshot: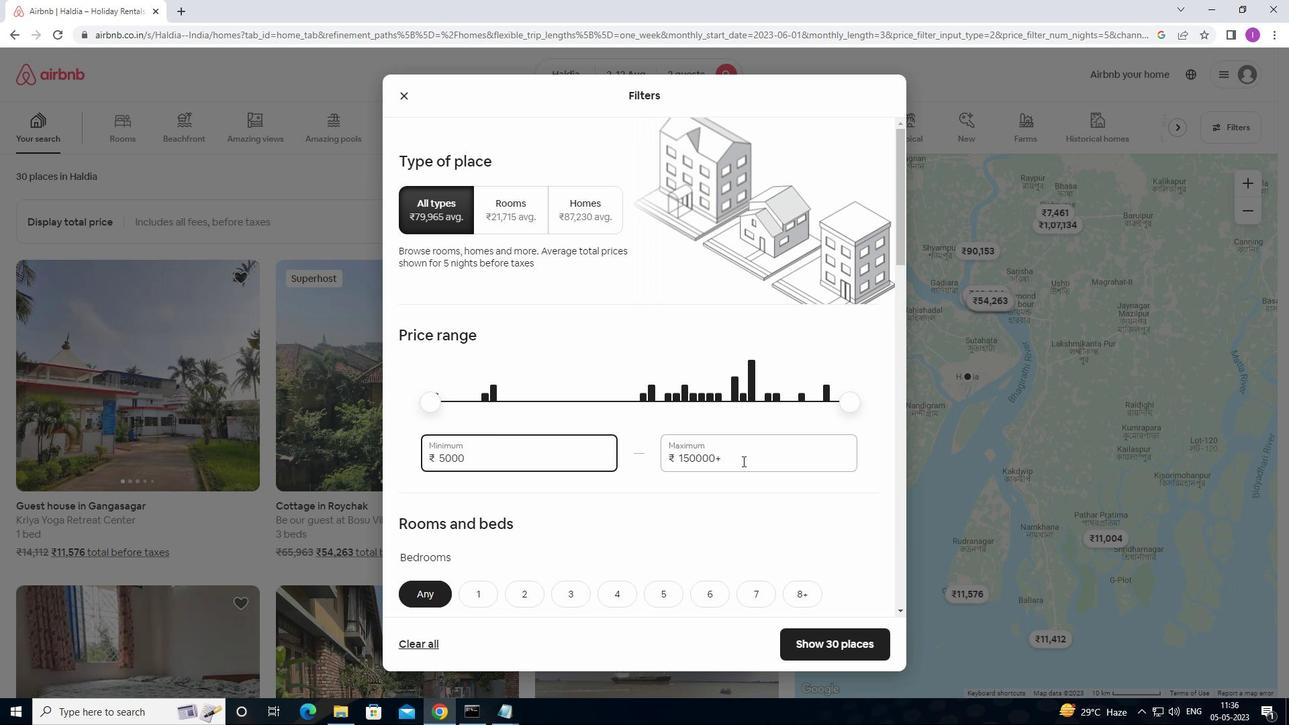 
Action: Mouse moved to (664, 456)
Screenshot: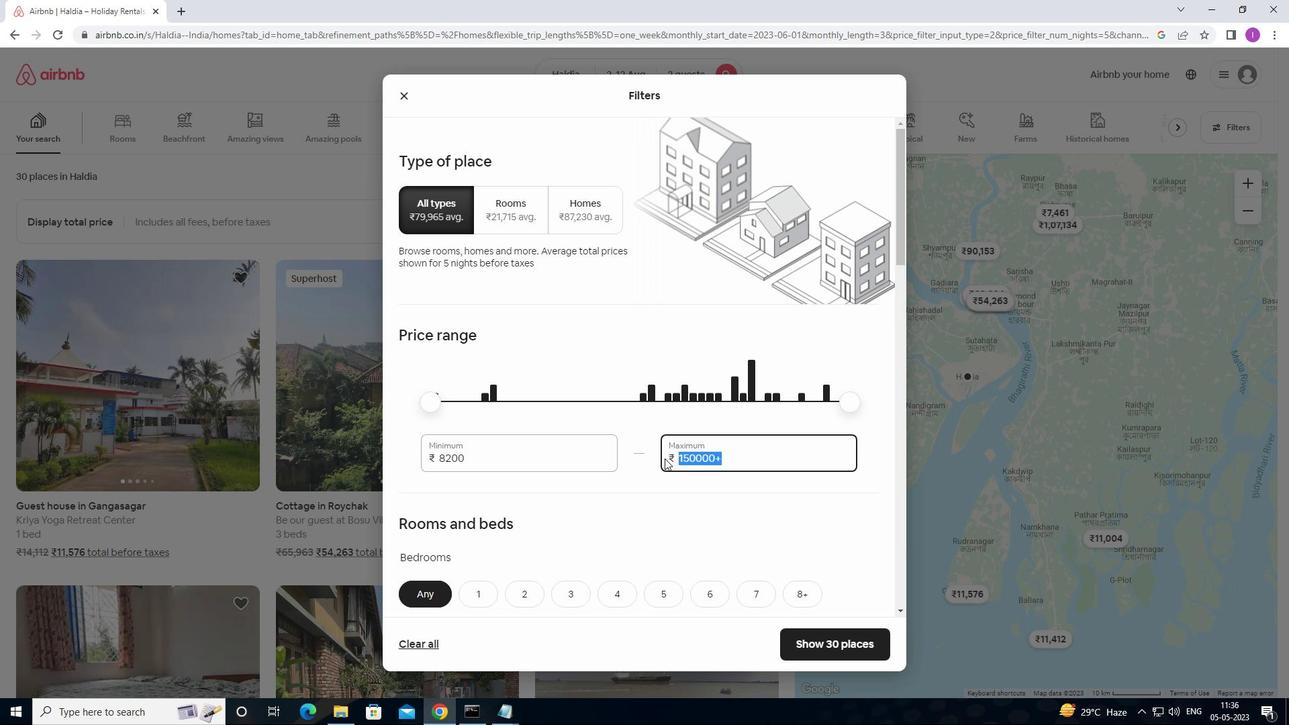
Action: Key pressed 1
Screenshot: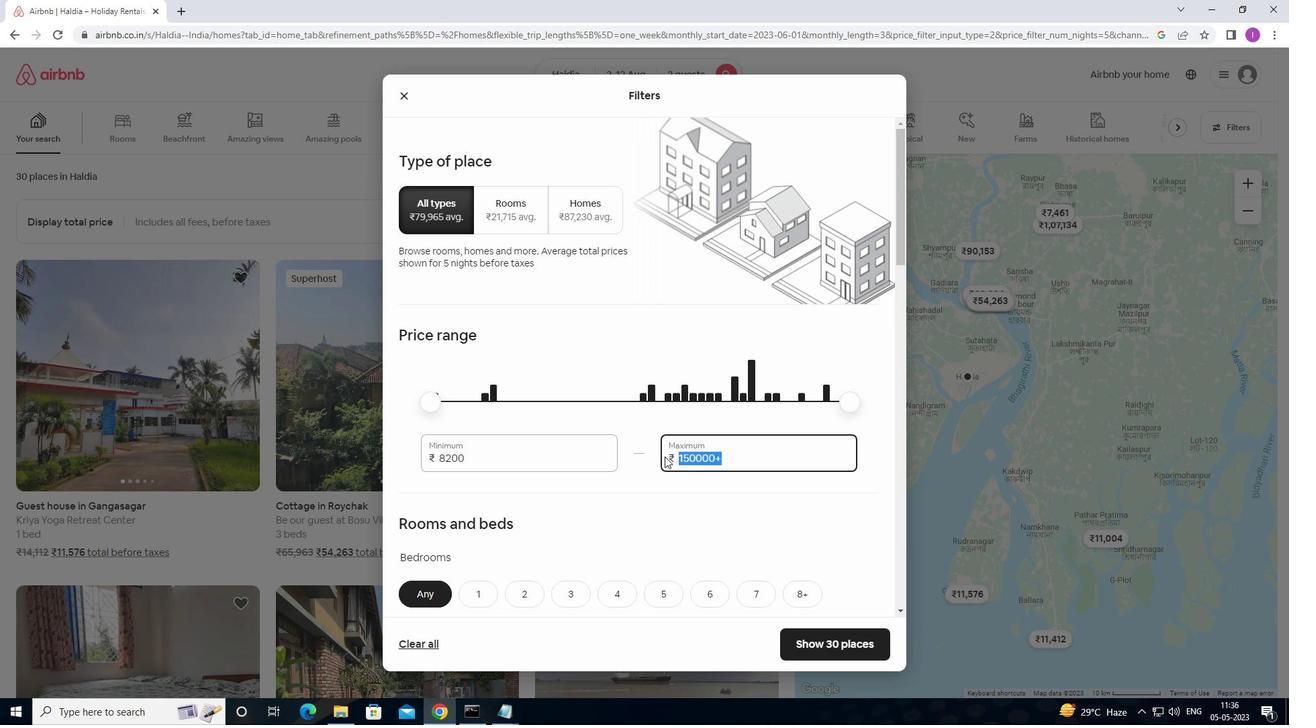 
Action: Mouse moved to (665, 453)
Screenshot: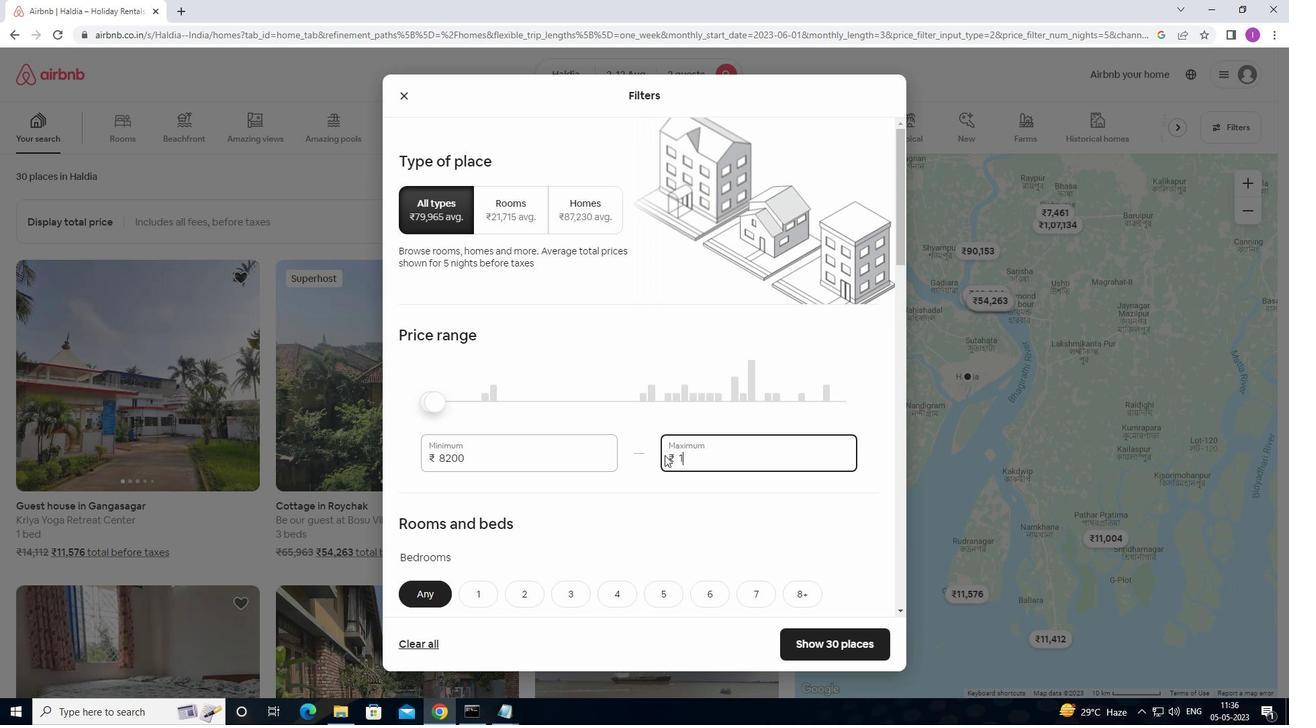 
Action: Key pressed 0
Screenshot: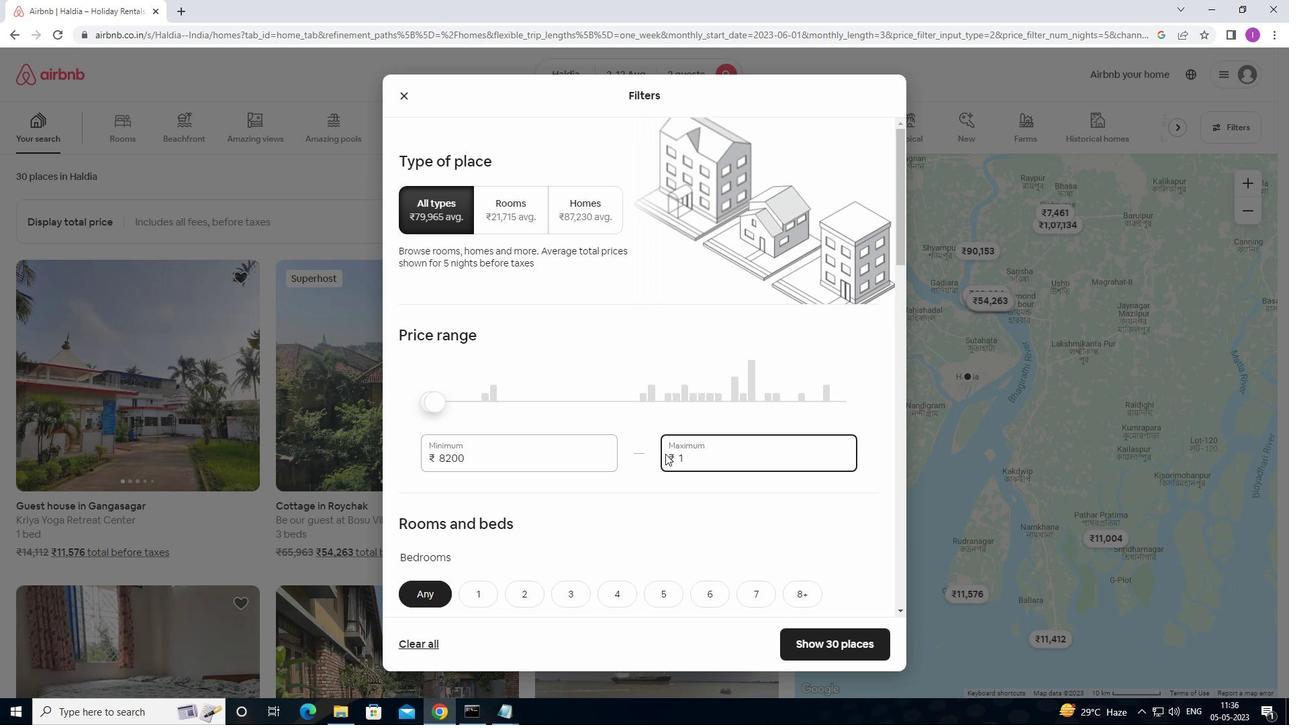 
Action: Mouse moved to (665, 453)
Screenshot: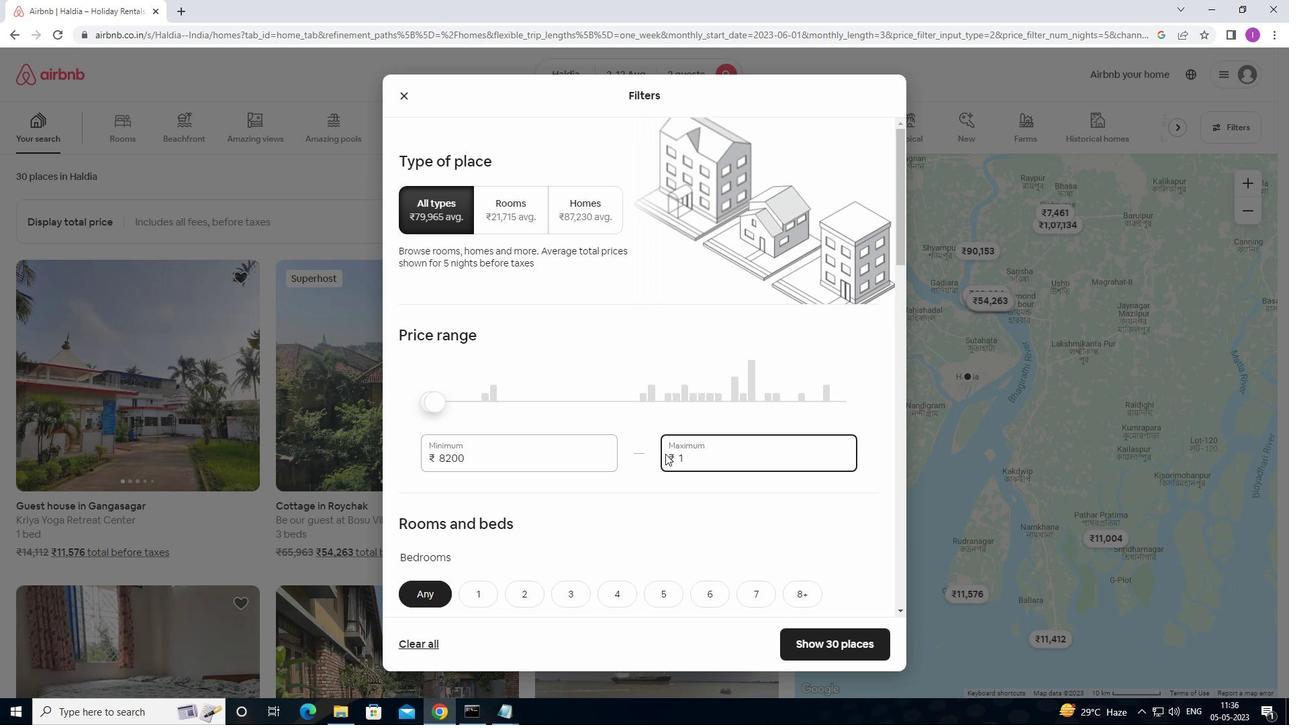 
Action: Key pressed 0
Screenshot: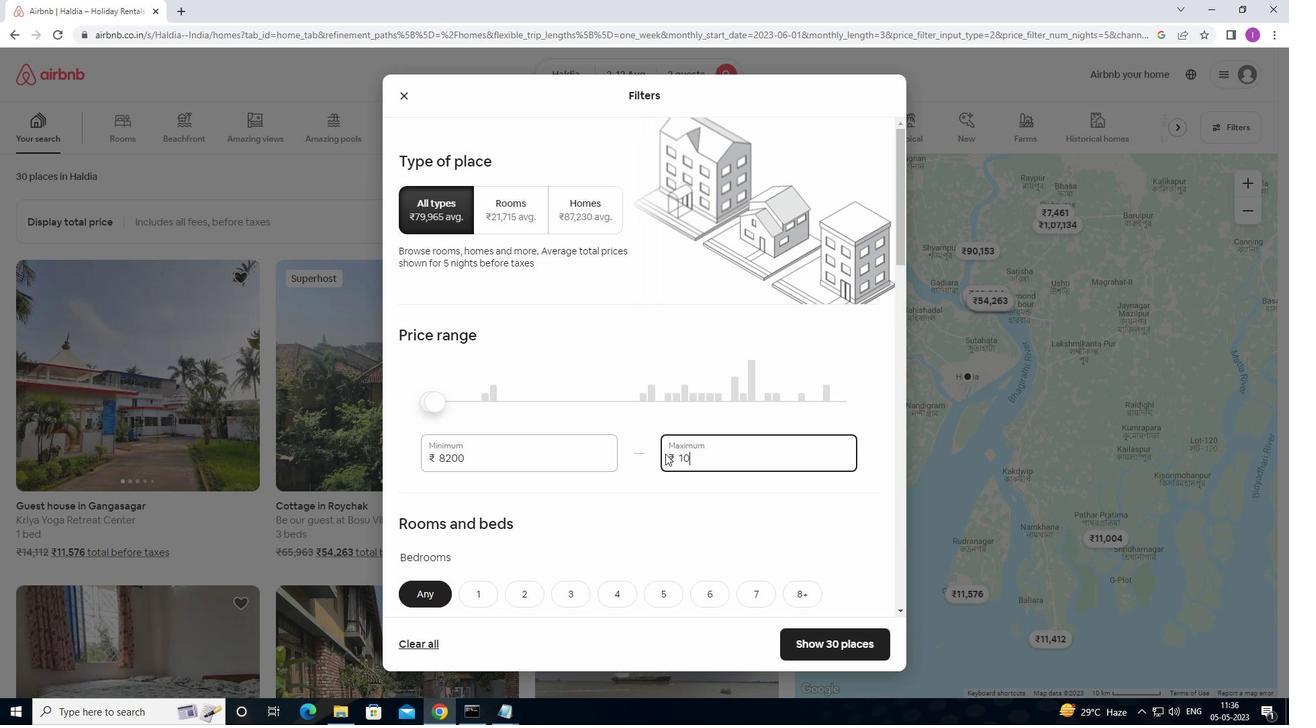 
Action: Mouse moved to (665, 451)
Screenshot: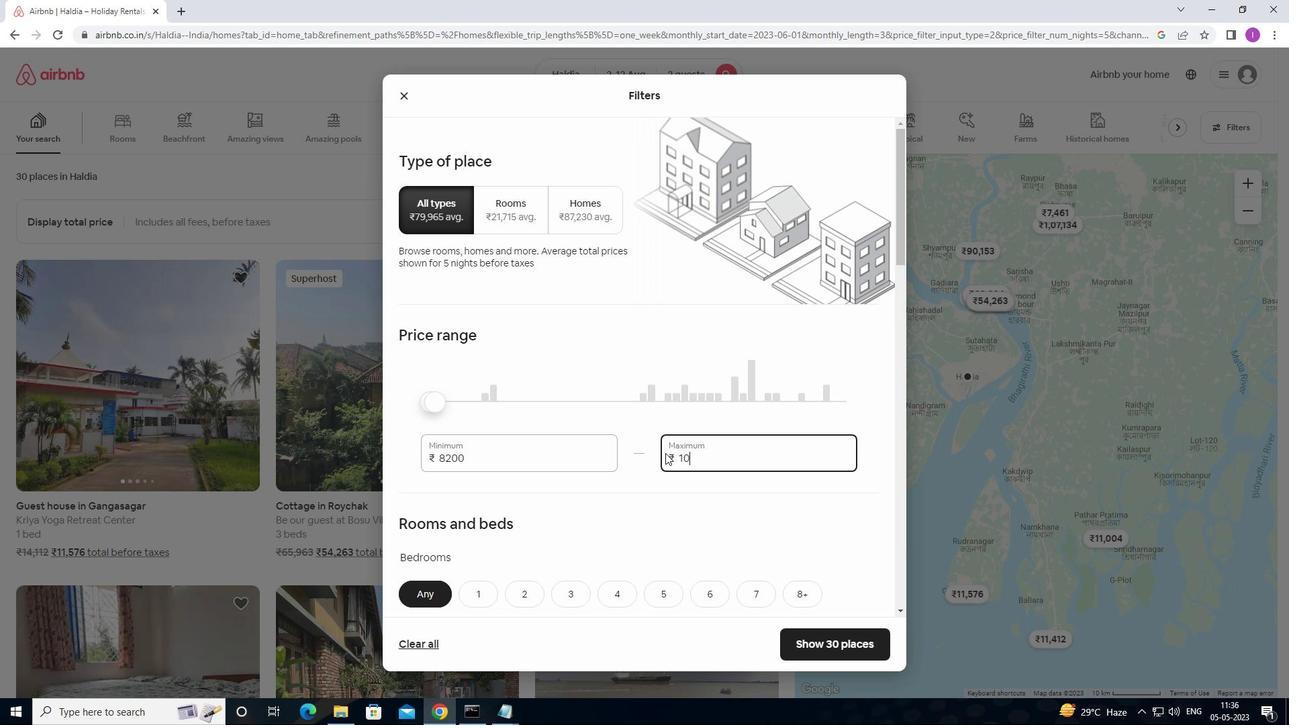 
Action: Key pressed 000
Screenshot: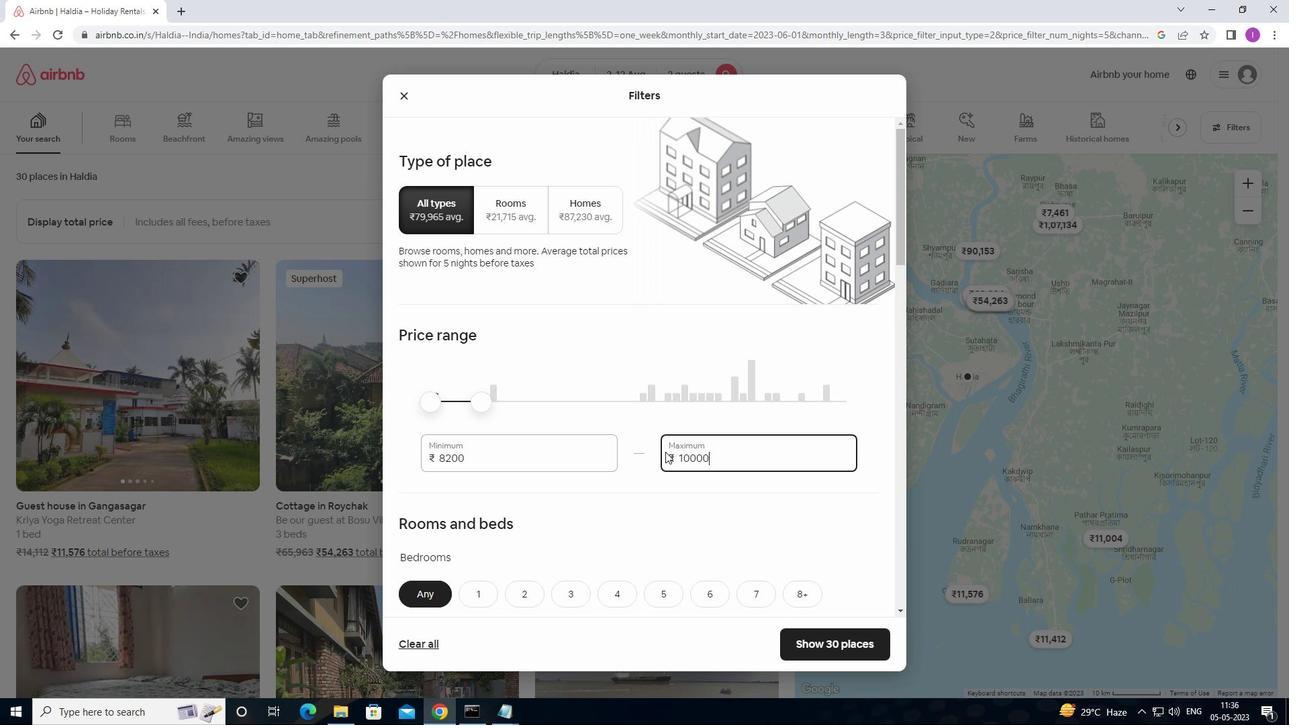 
Action: Mouse moved to (668, 445)
Screenshot: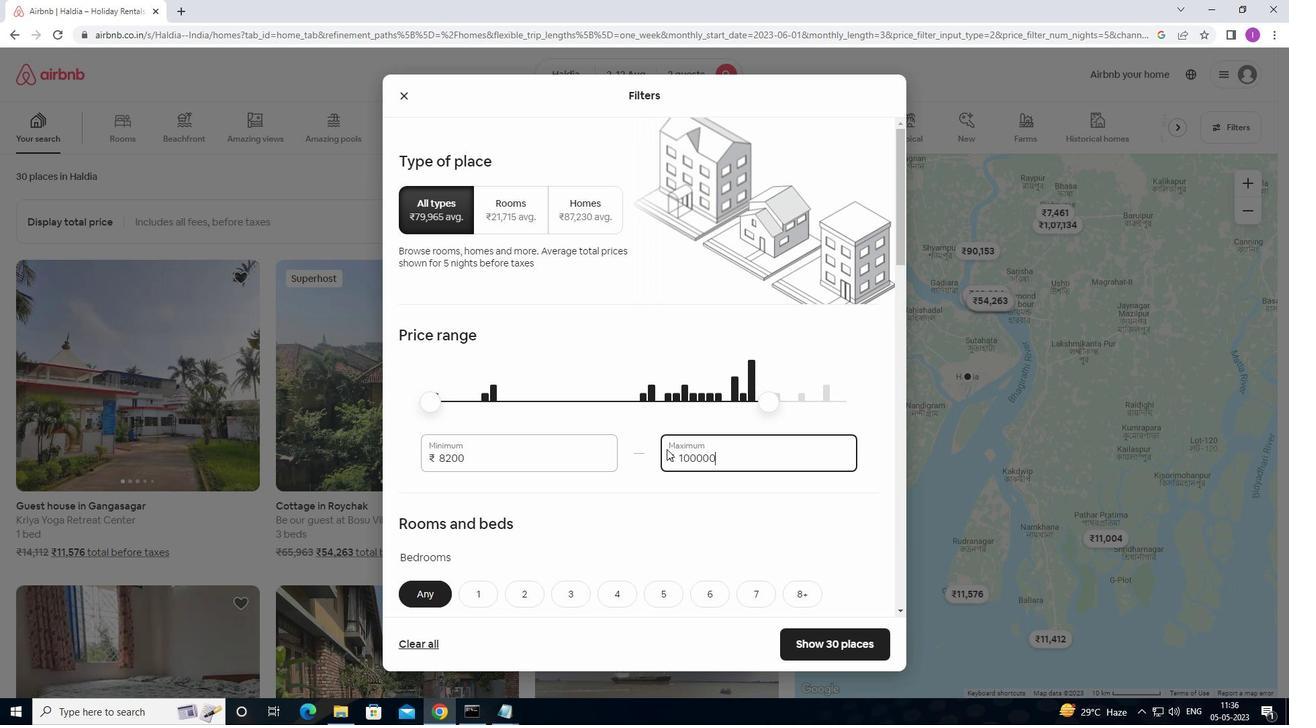 
Action: Key pressed <Key.backspace>
Screenshot: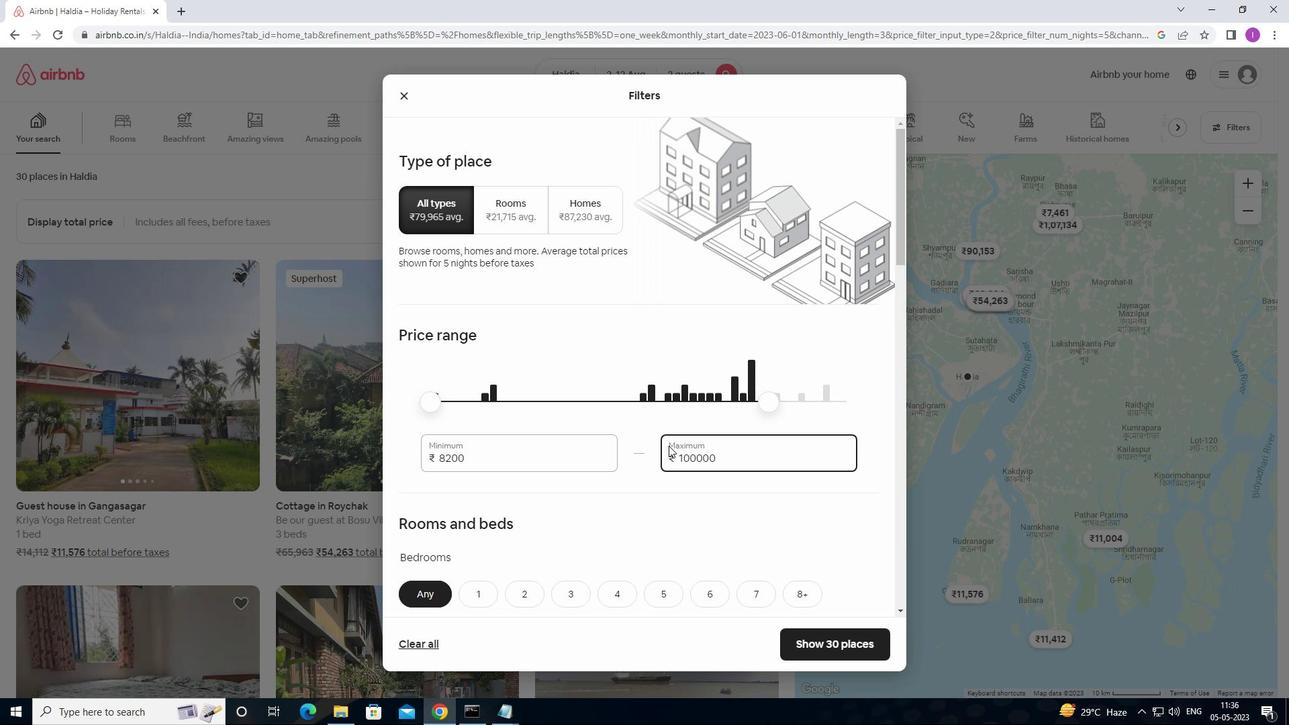 
Action: Mouse moved to (662, 520)
Screenshot: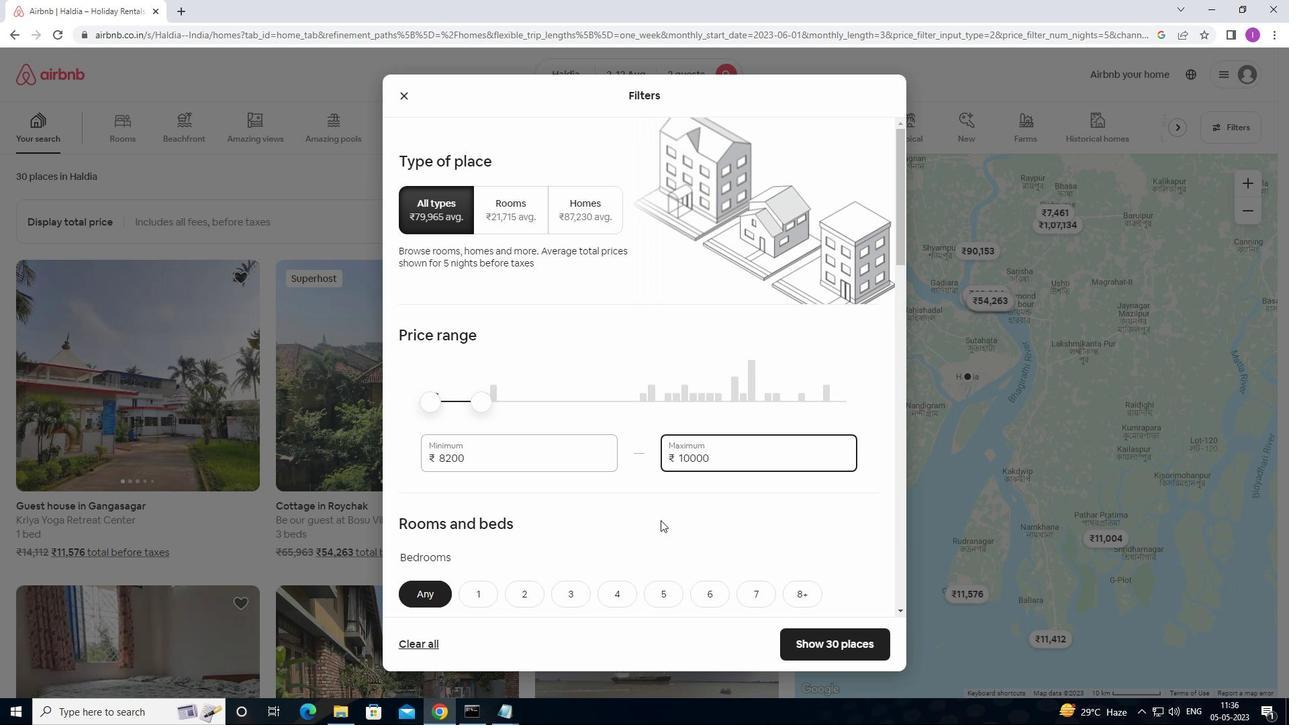 
Action: Mouse scrolled (662, 519) with delta (0, 0)
Screenshot: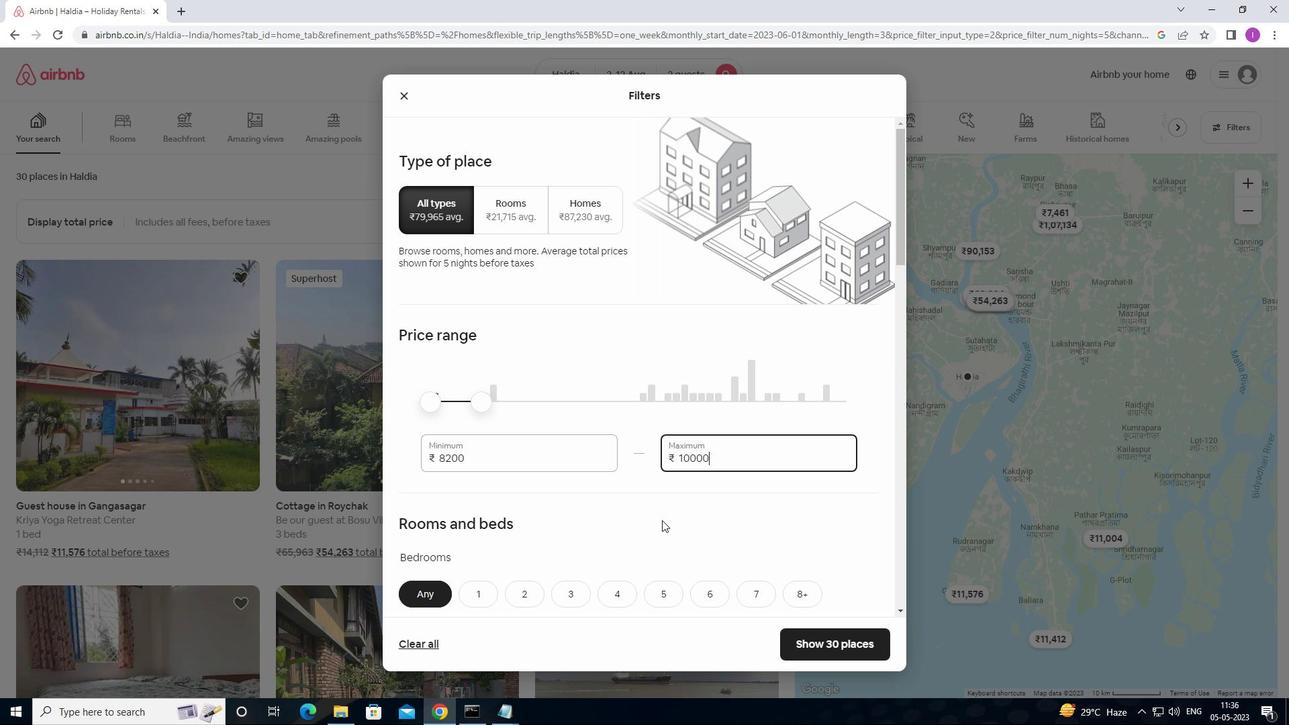 
Action: Mouse moved to (663, 517)
Screenshot: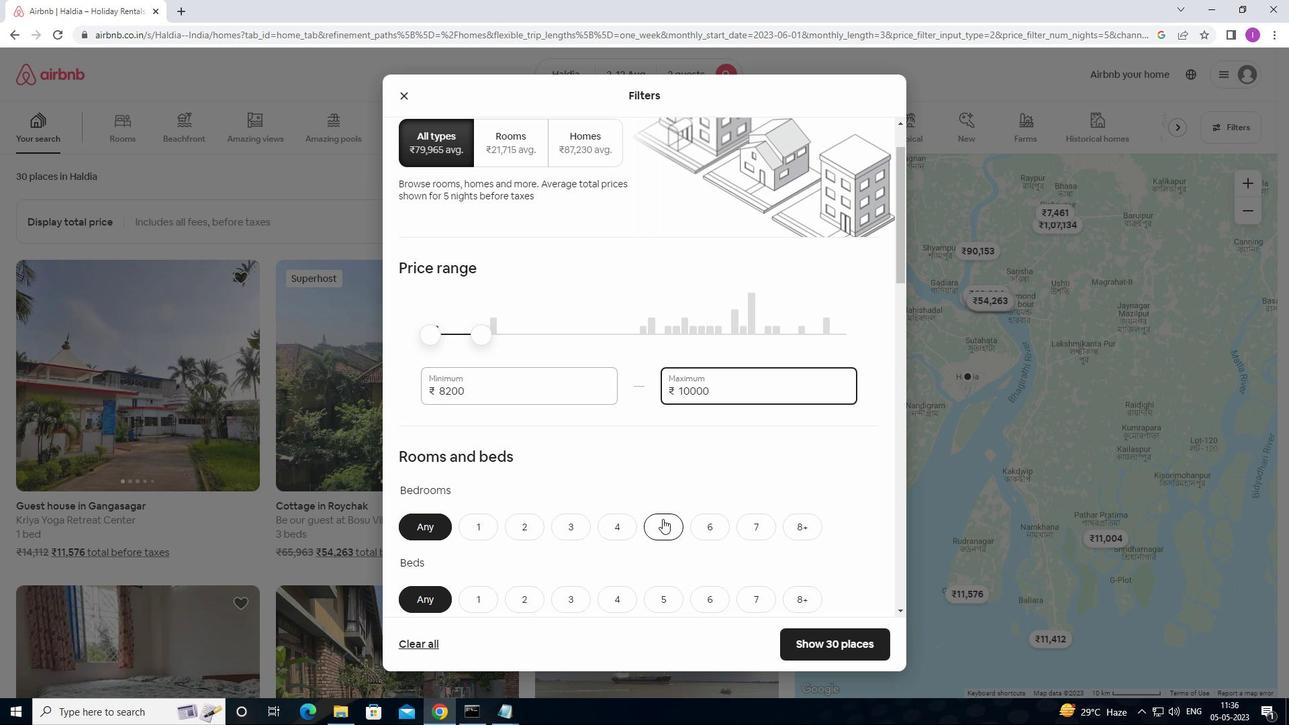 
Action: Mouse scrolled (663, 517) with delta (0, 0)
Screenshot: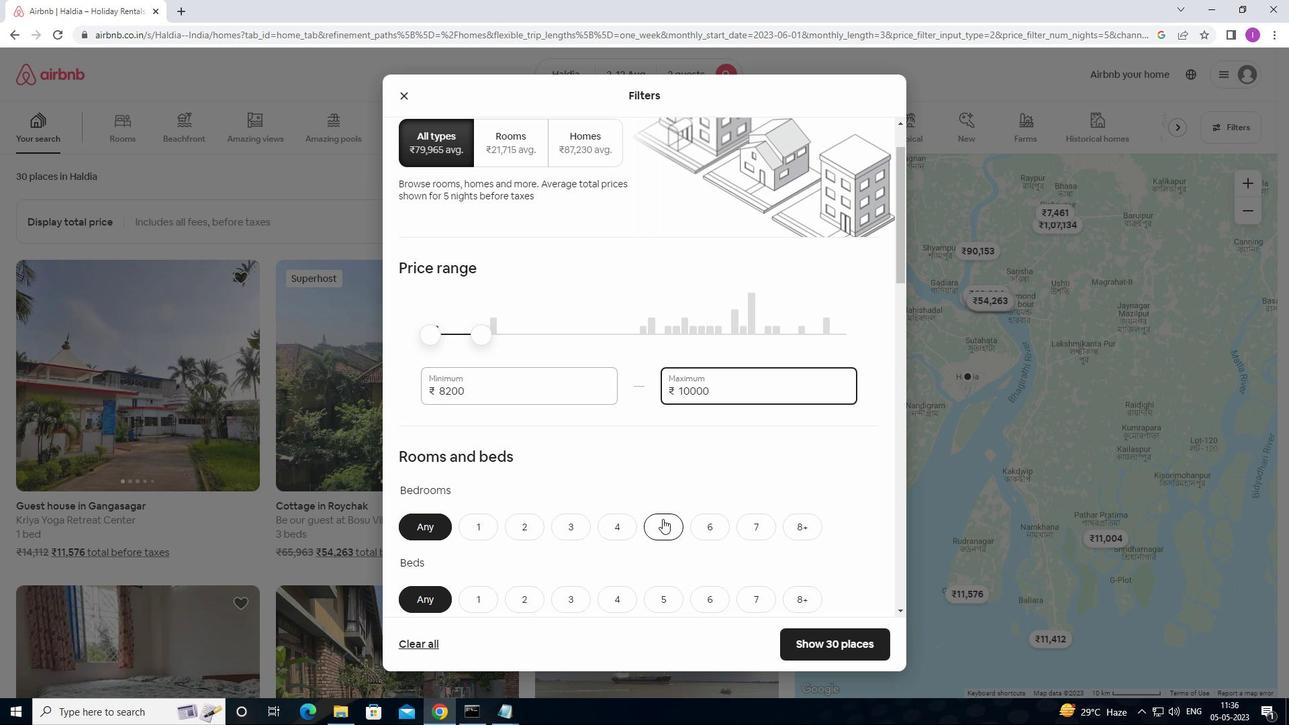 
Action: Mouse scrolled (663, 517) with delta (0, 0)
Screenshot: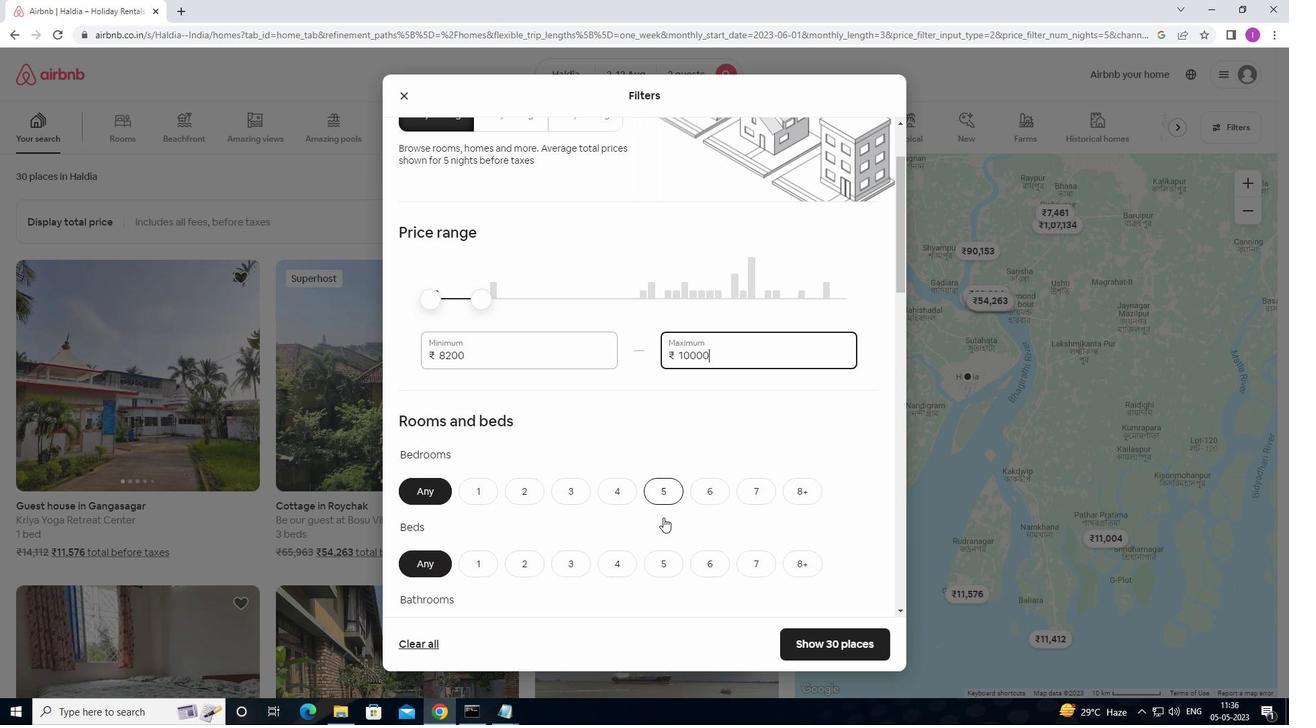
Action: Mouse moved to (665, 510)
Screenshot: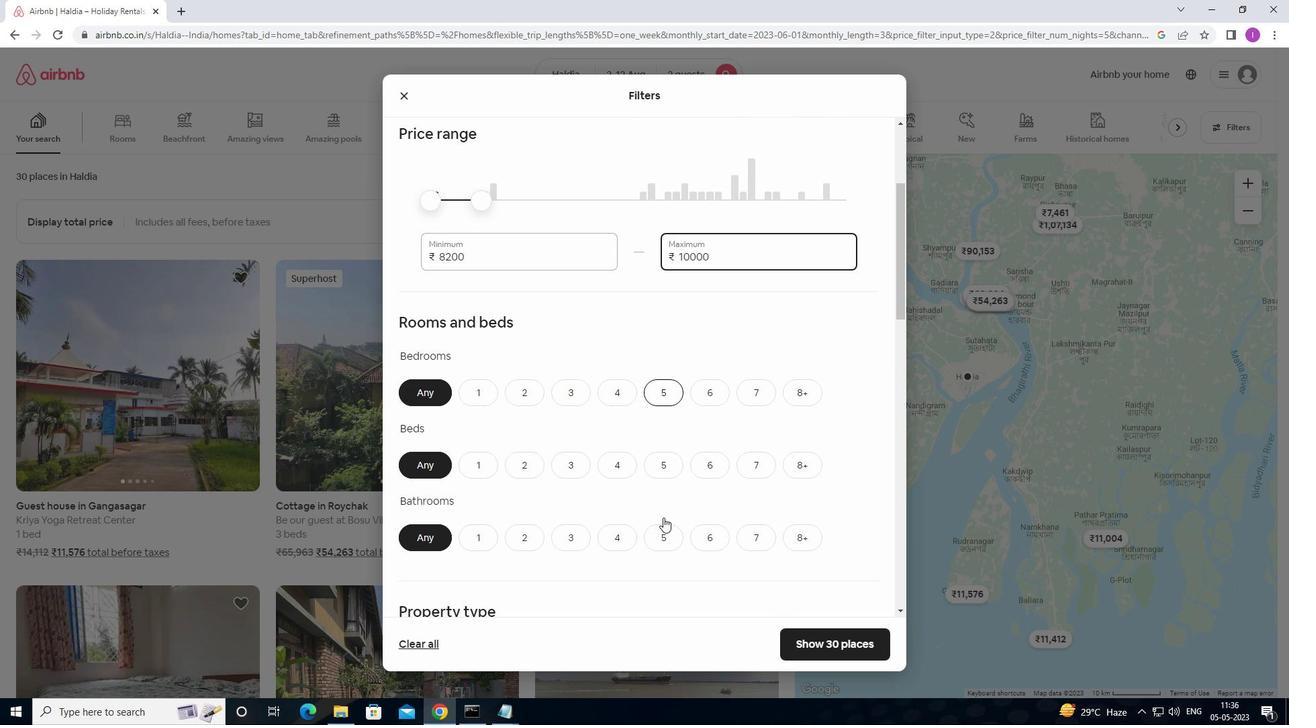 
Action: Mouse scrolled (665, 510) with delta (0, 0)
Screenshot: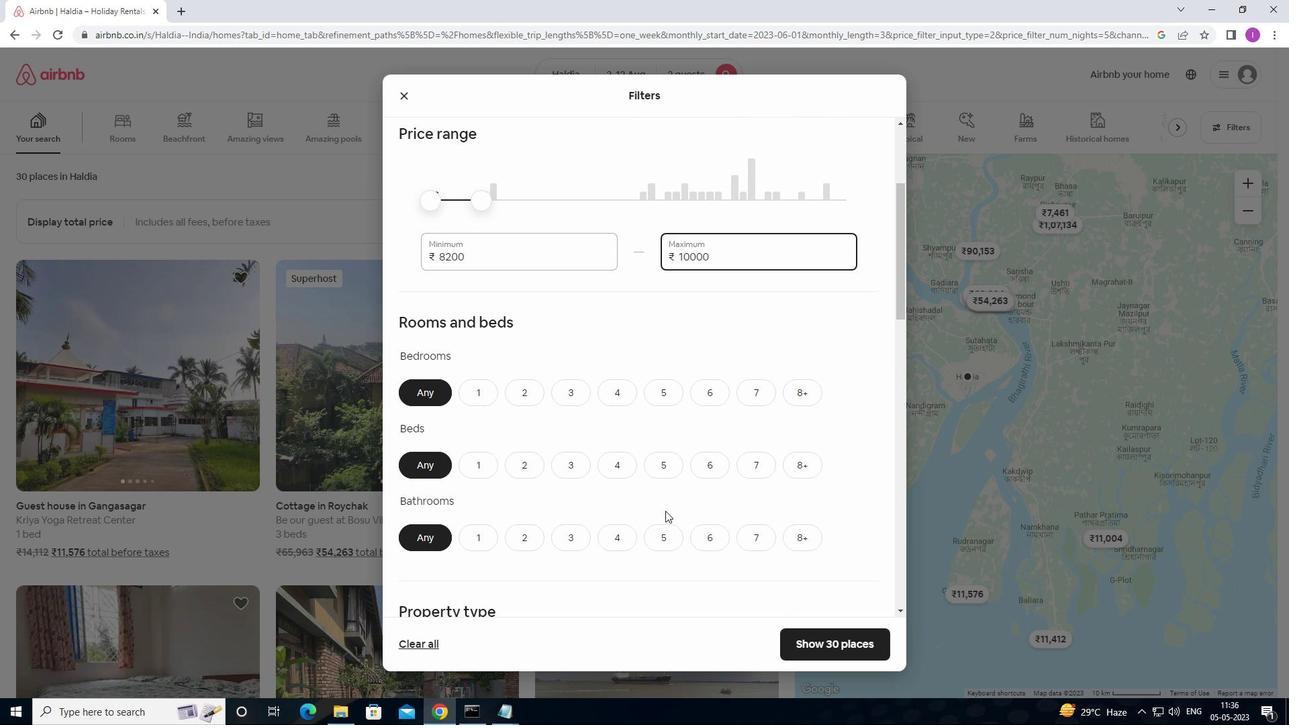 
Action: Mouse scrolled (665, 510) with delta (0, 0)
Screenshot: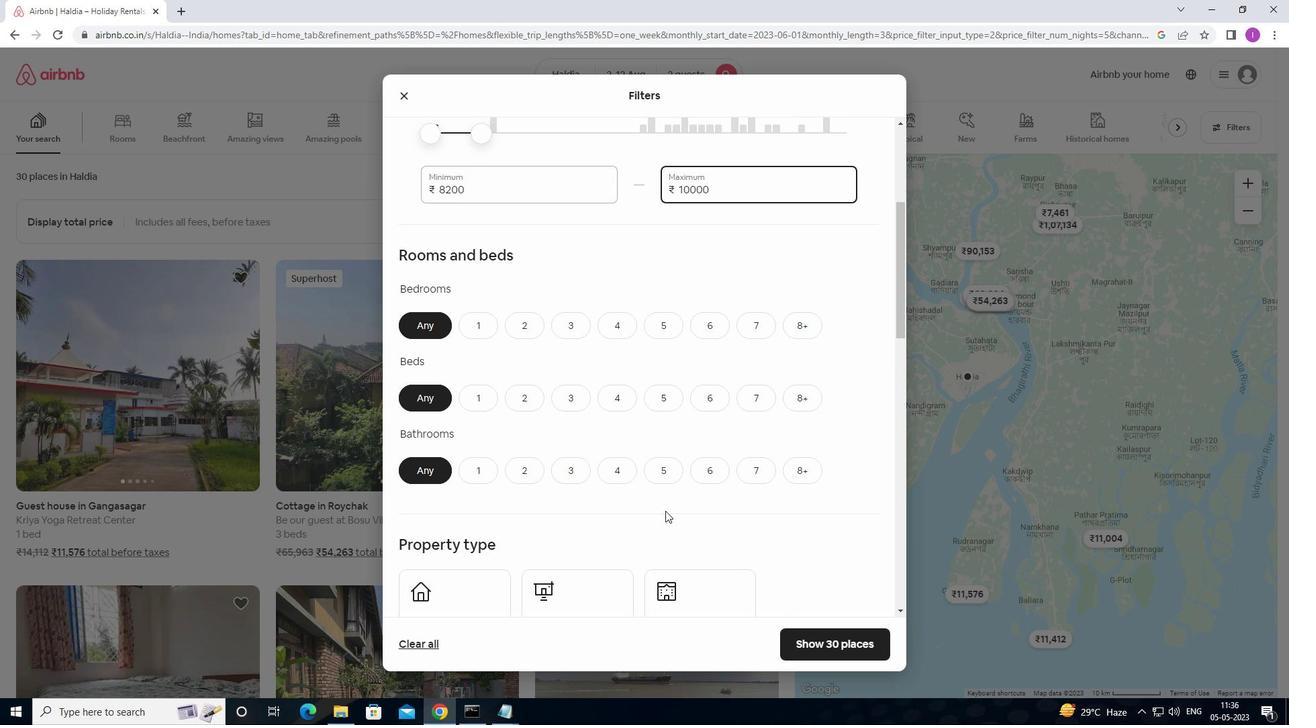
Action: Mouse moved to (476, 263)
Screenshot: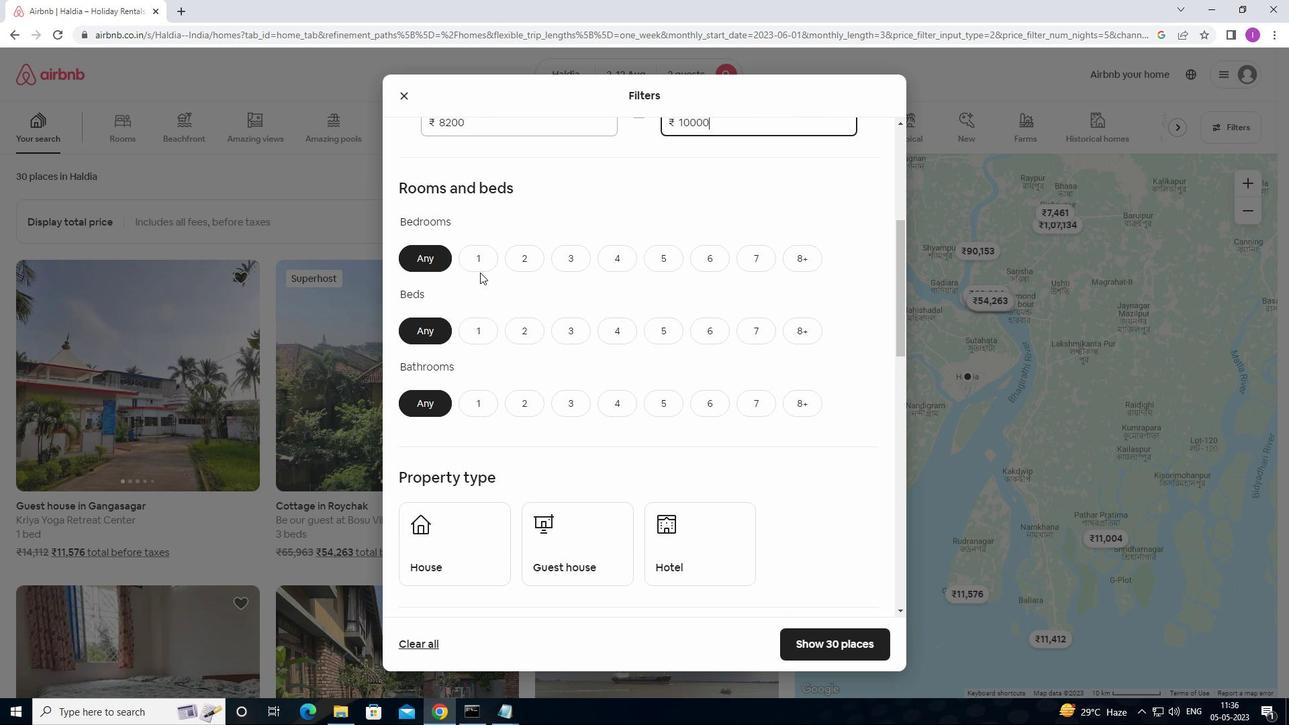 
Action: Mouse pressed left at (476, 263)
Screenshot: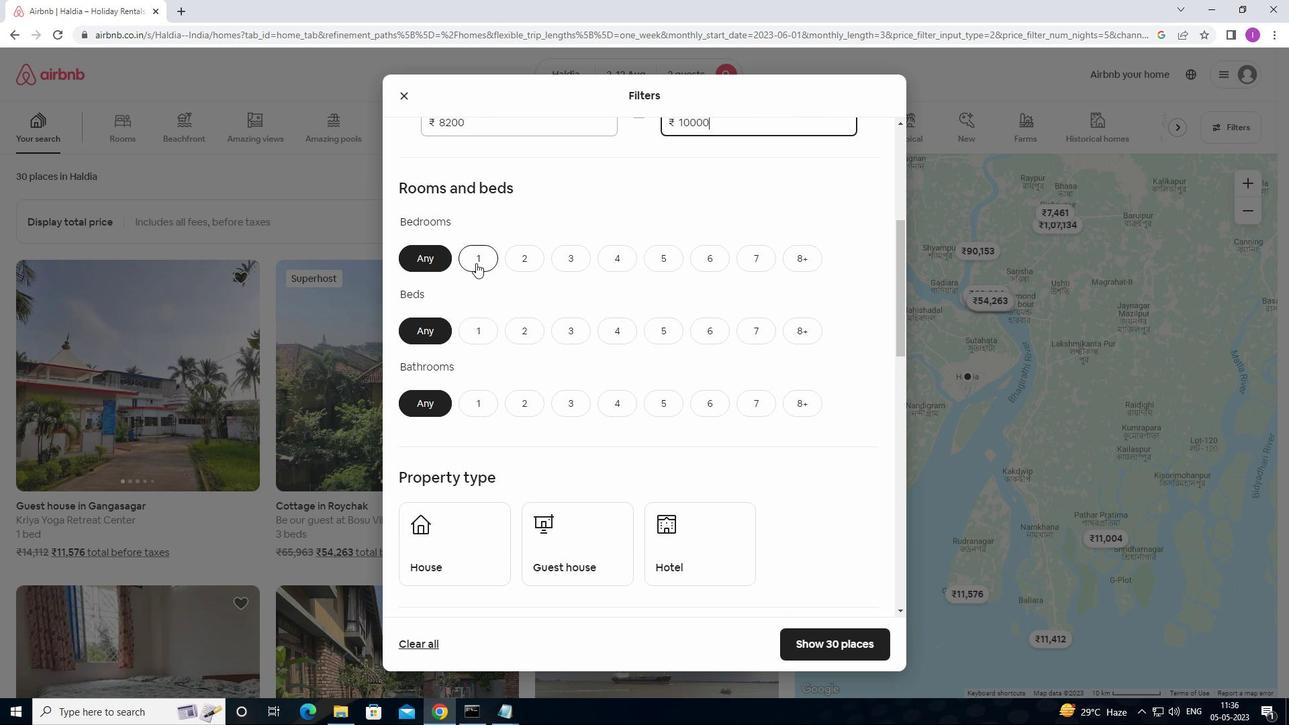 
Action: Mouse moved to (475, 337)
Screenshot: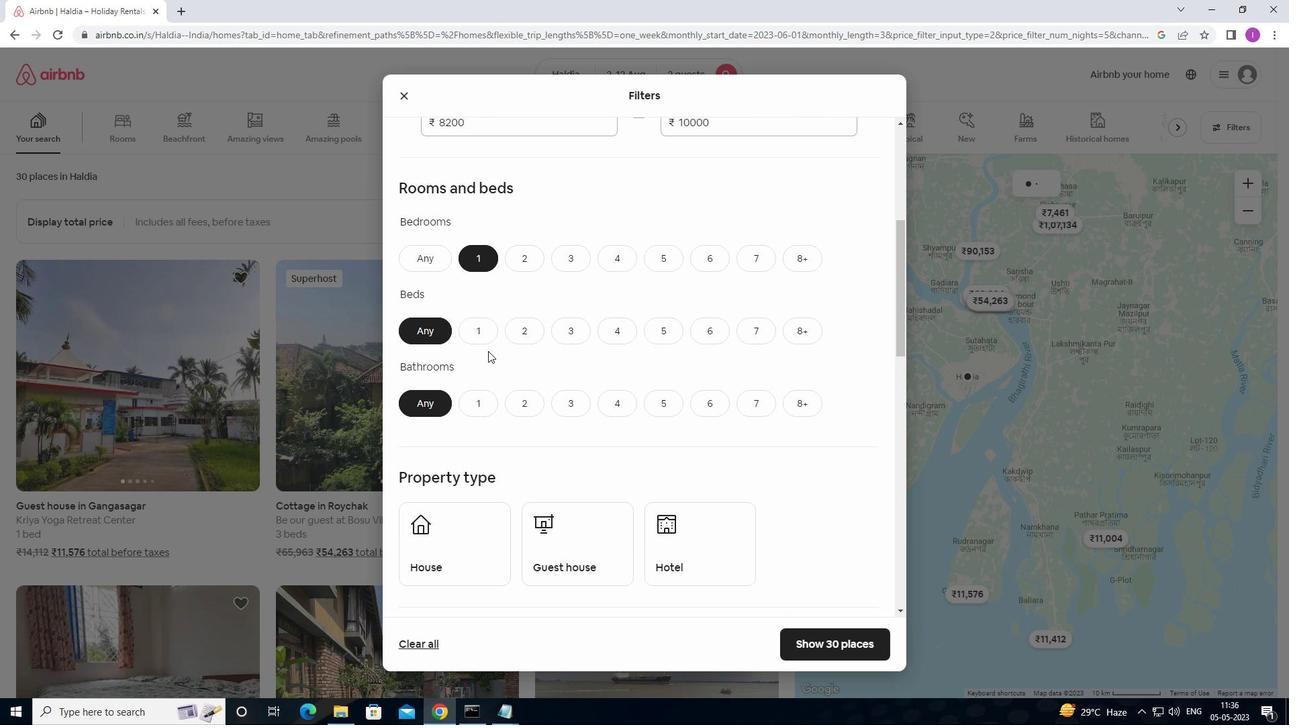 
Action: Mouse pressed left at (475, 337)
Screenshot: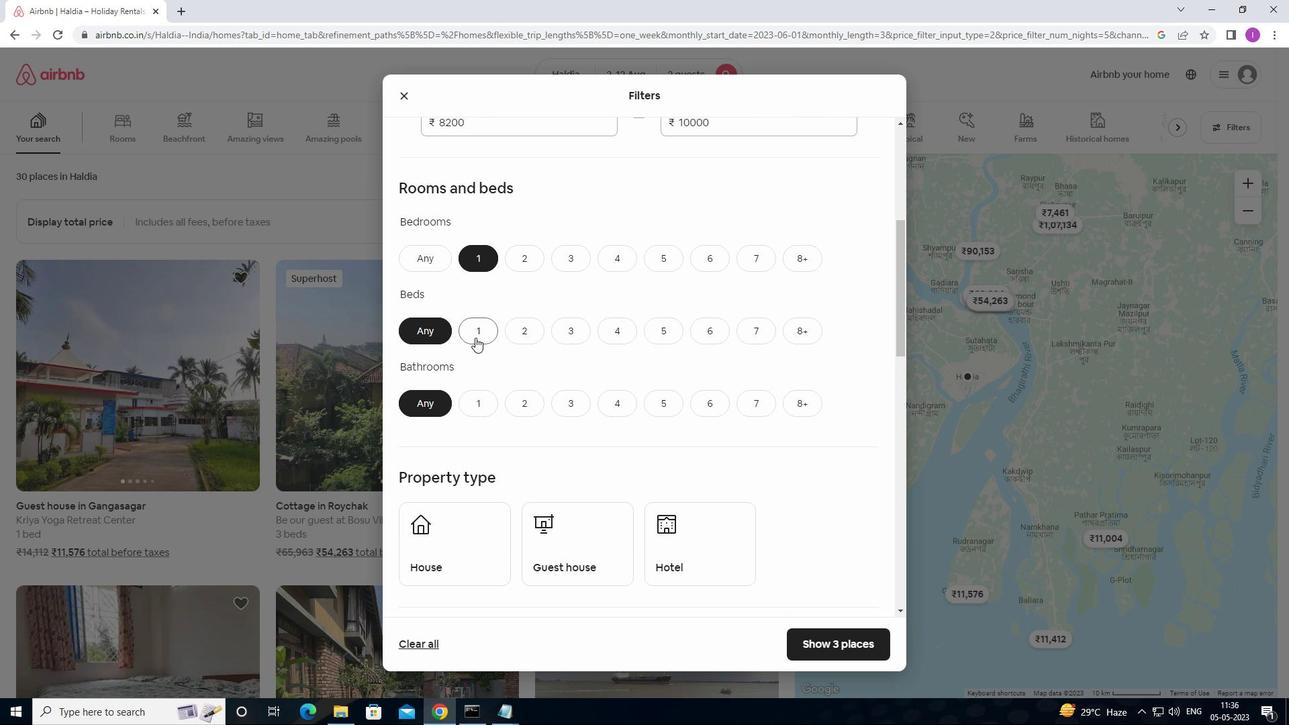
Action: Mouse moved to (487, 404)
Screenshot: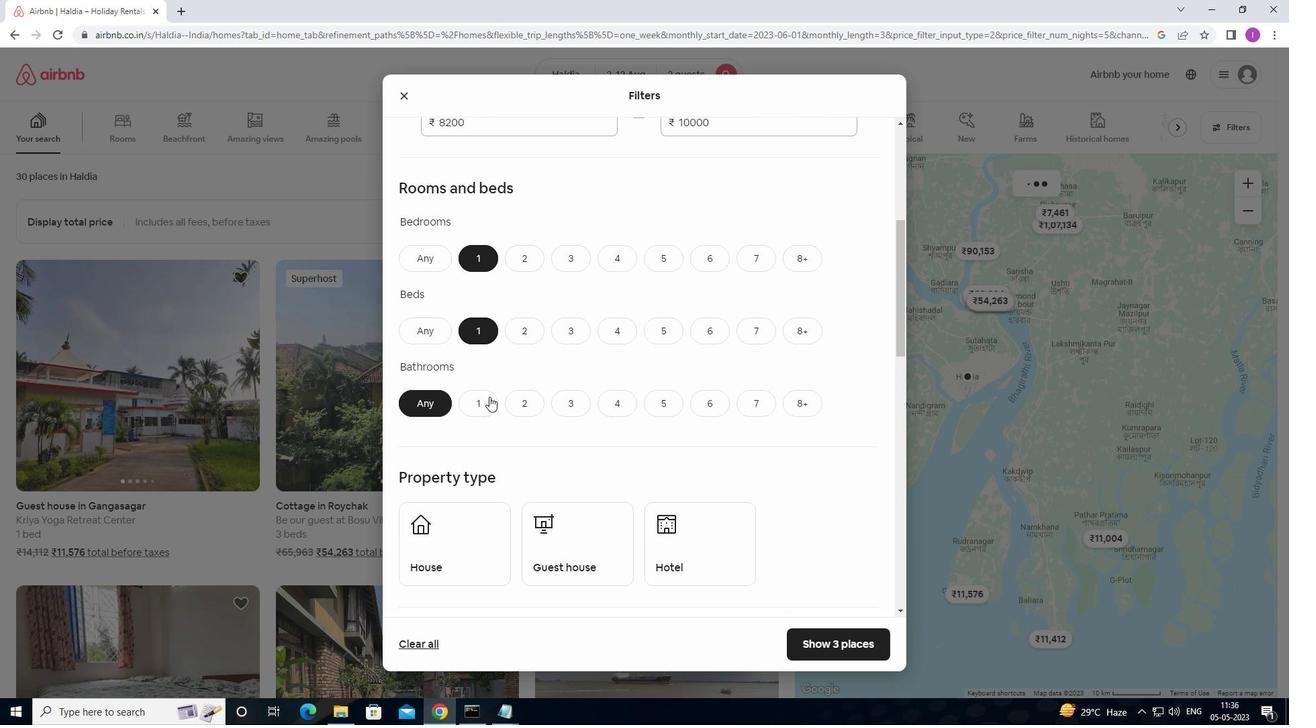 
Action: Mouse pressed left at (487, 404)
Screenshot: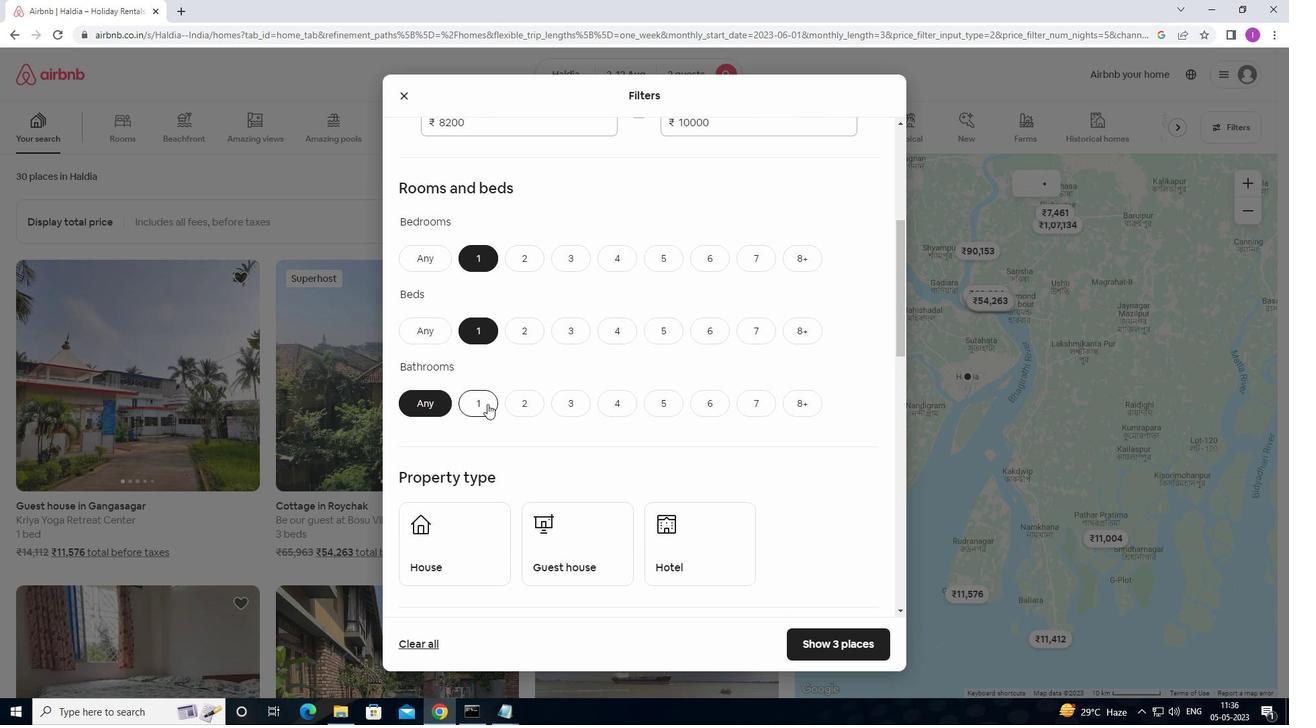 
Action: Mouse moved to (502, 399)
Screenshot: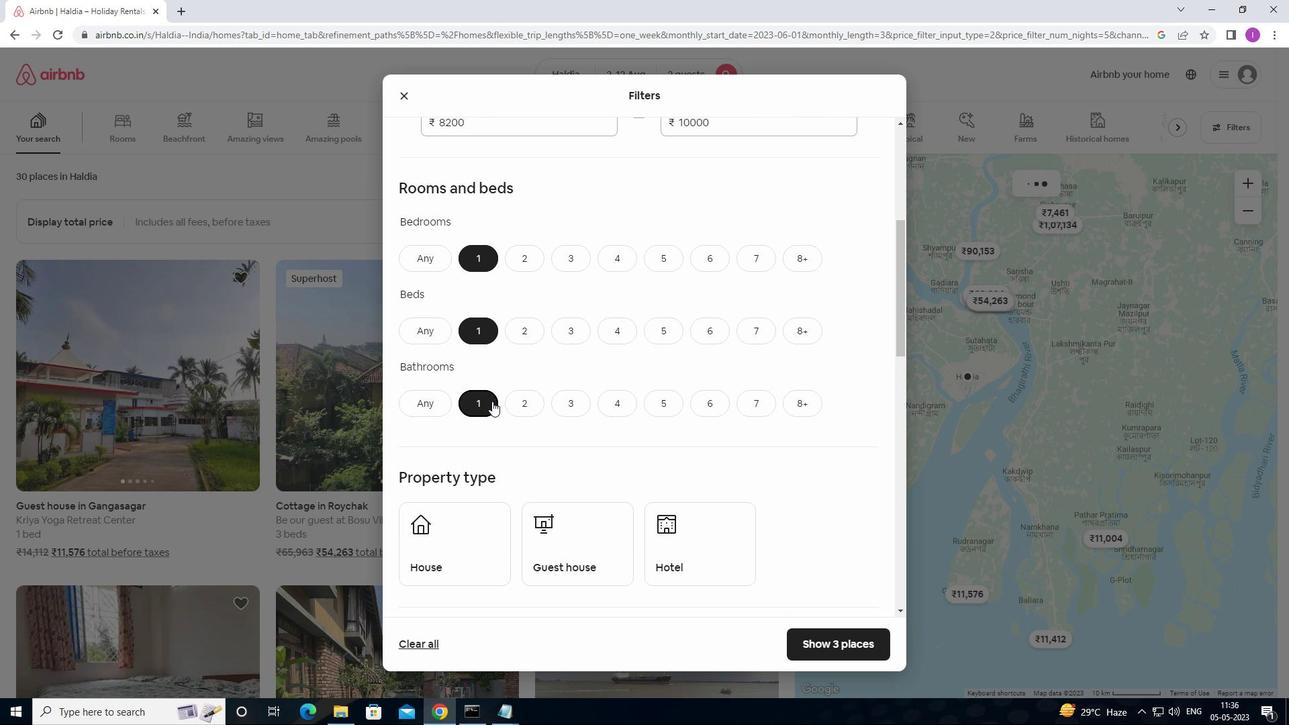 
Action: Mouse scrolled (502, 398) with delta (0, 0)
Screenshot: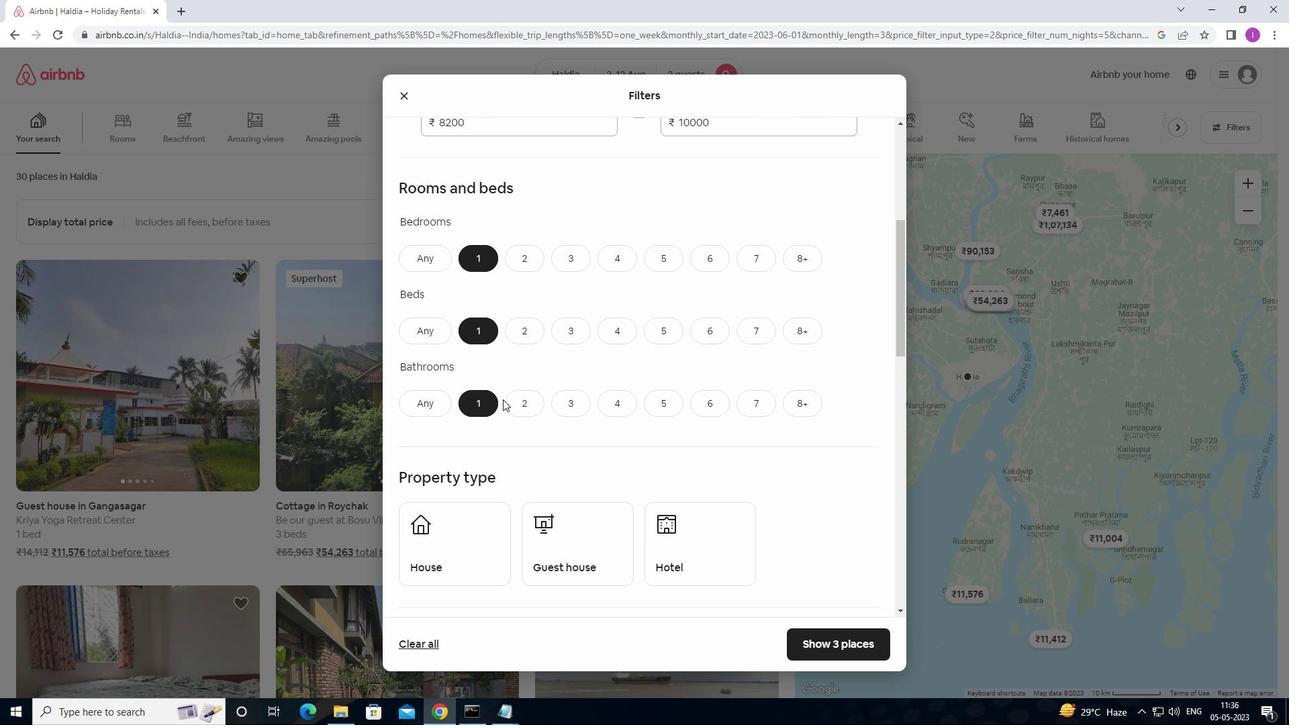 
Action: Mouse scrolled (502, 398) with delta (0, 0)
Screenshot: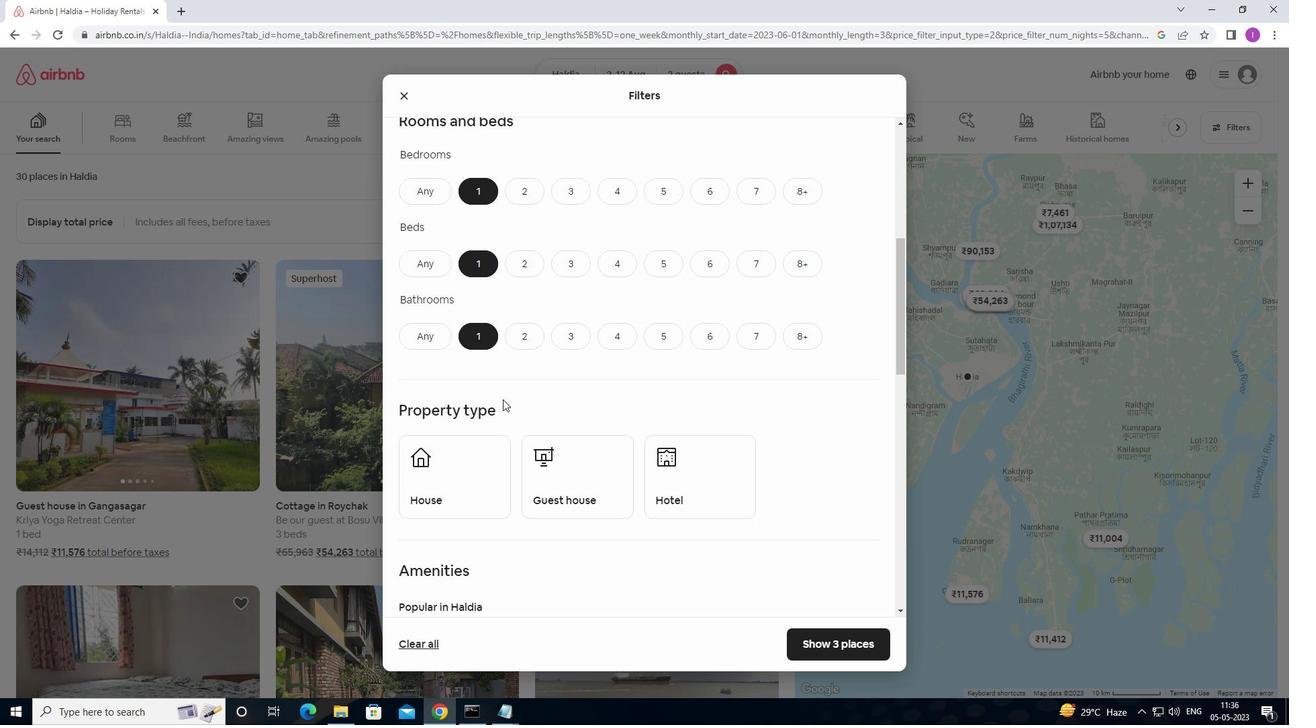 
Action: Mouse moved to (445, 397)
Screenshot: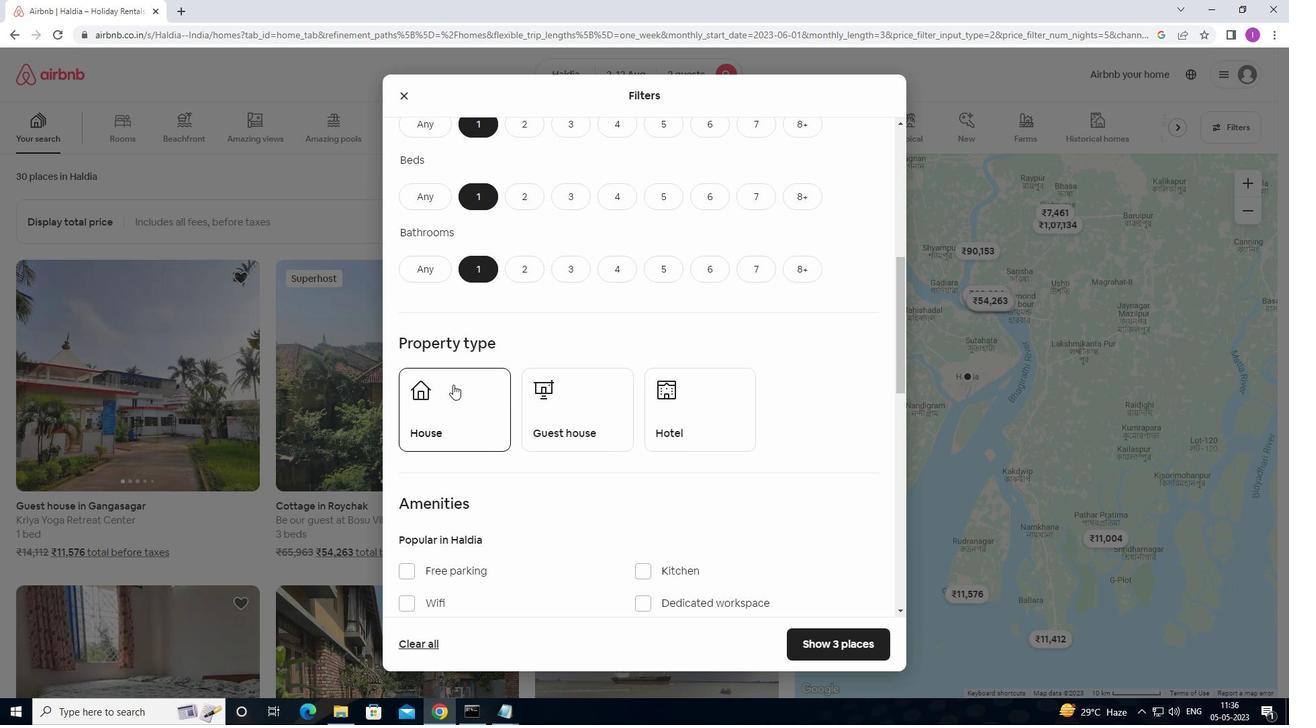 
Action: Mouse pressed left at (445, 397)
Screenshot: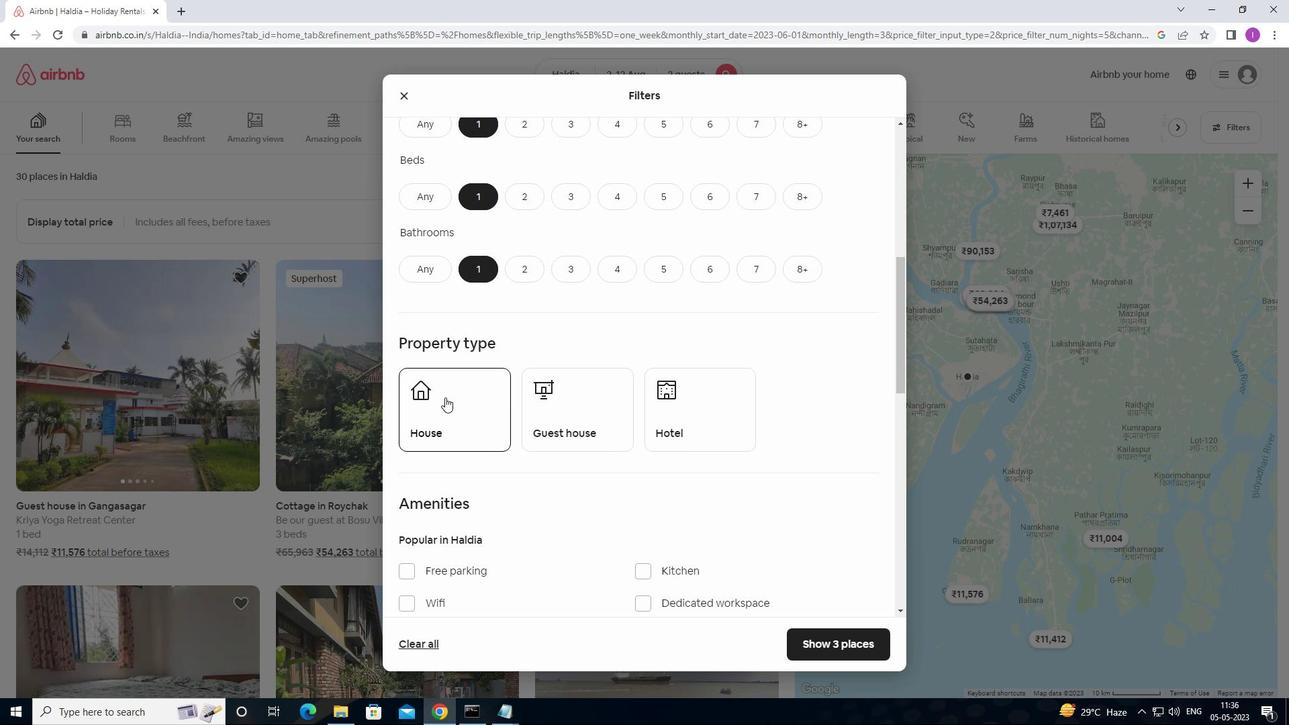
Action: Mouse moved to (562, 413)
Screenshot: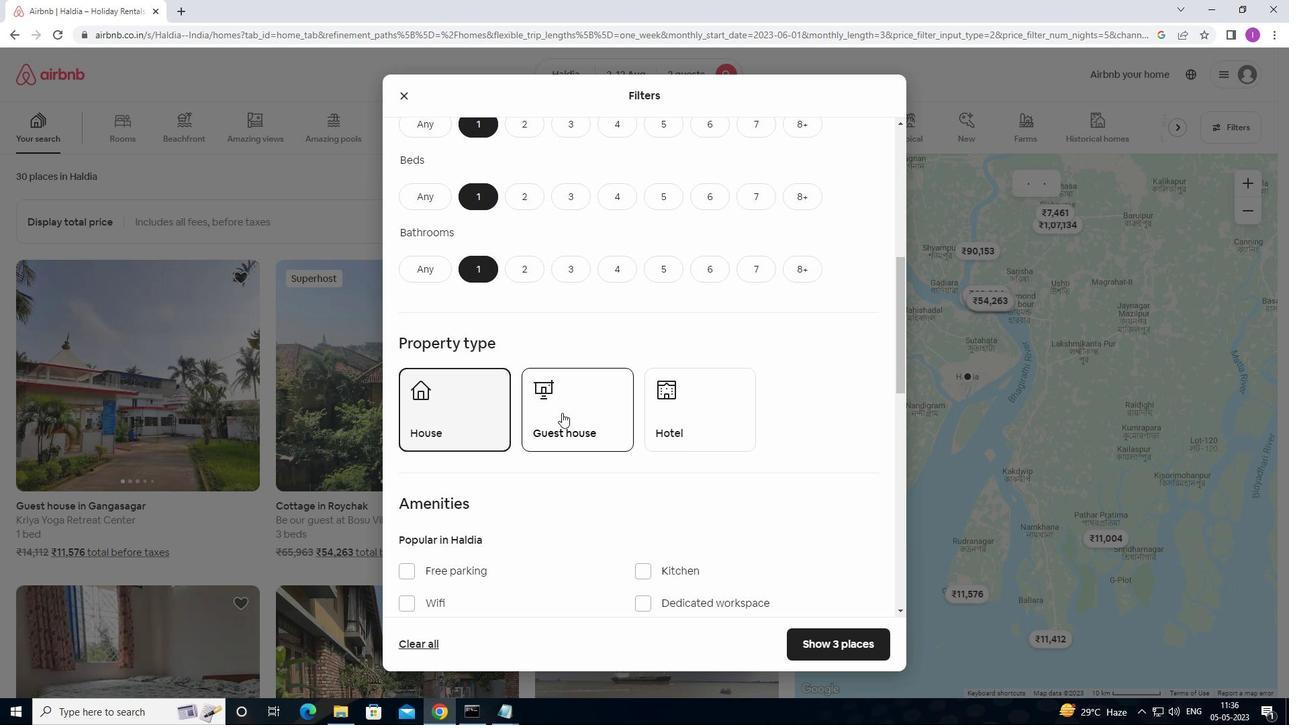 
Action: Mouse pressed left at (562, 413)
Screenshot: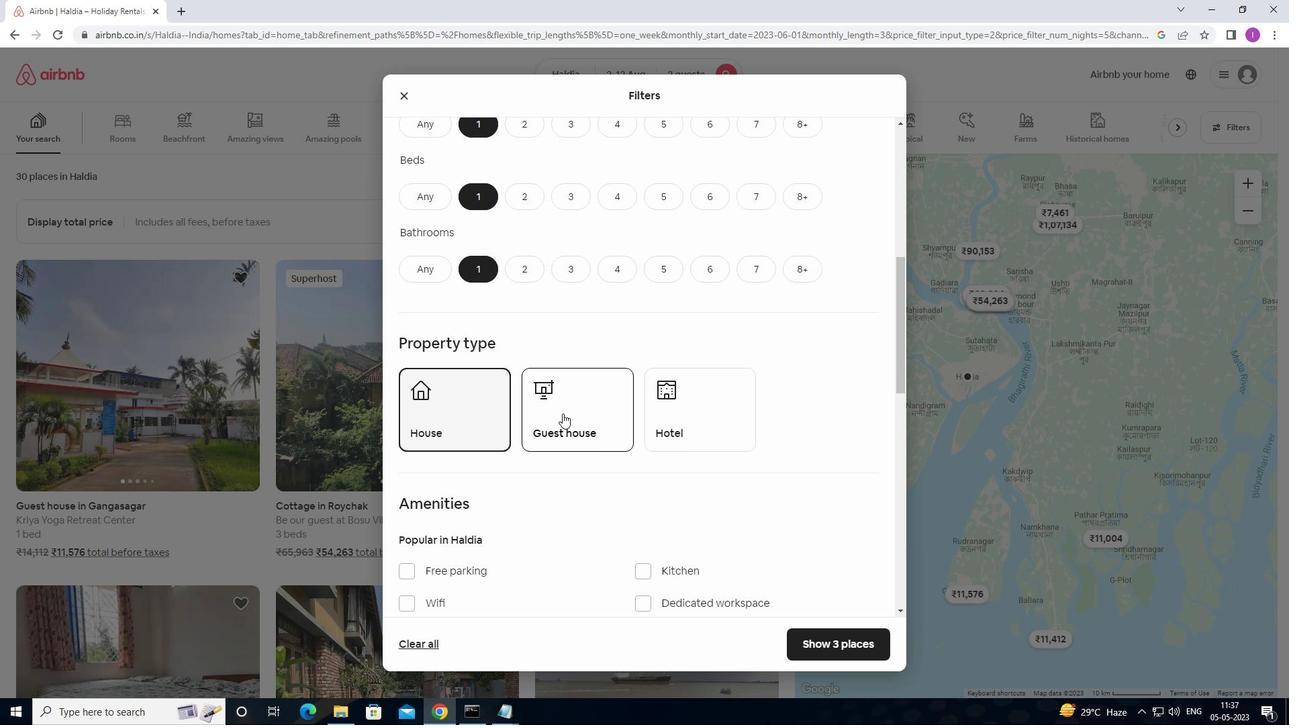 
Action: Mouse moved to (712, 434)
Screenshot: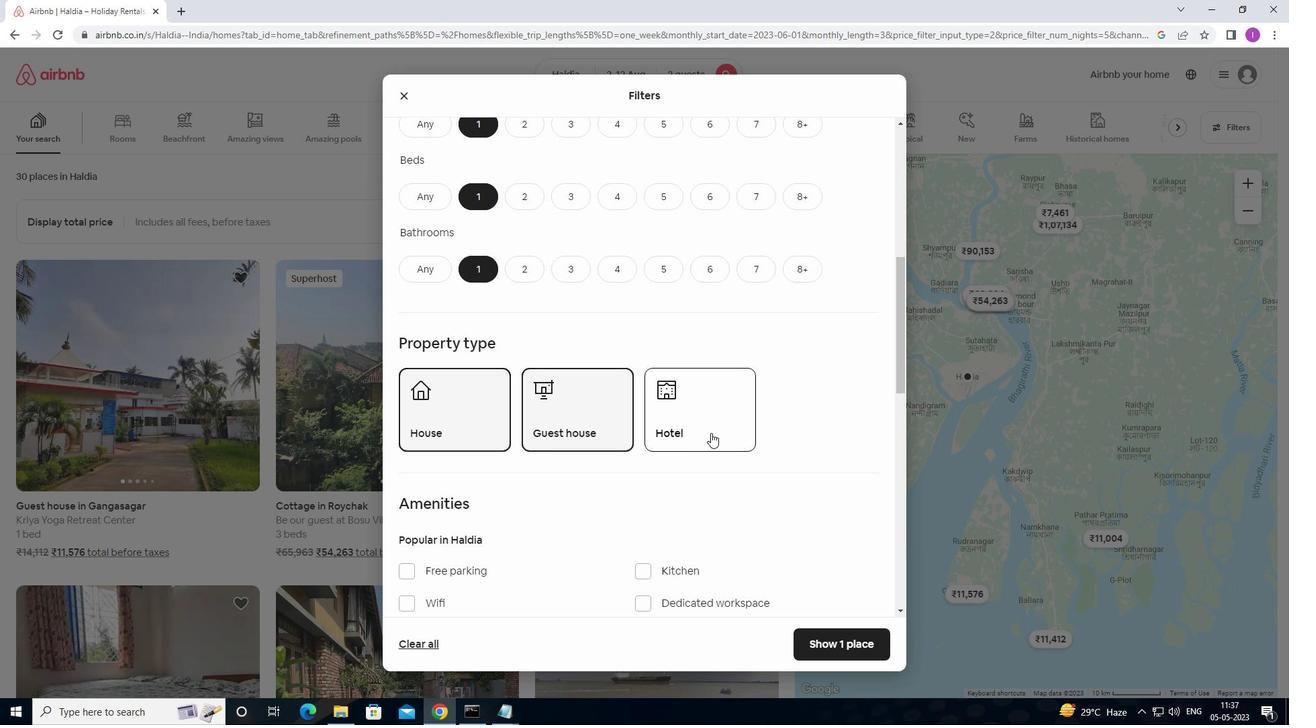 
Action: Mouse pressed left at (712, 434)
Screenshot: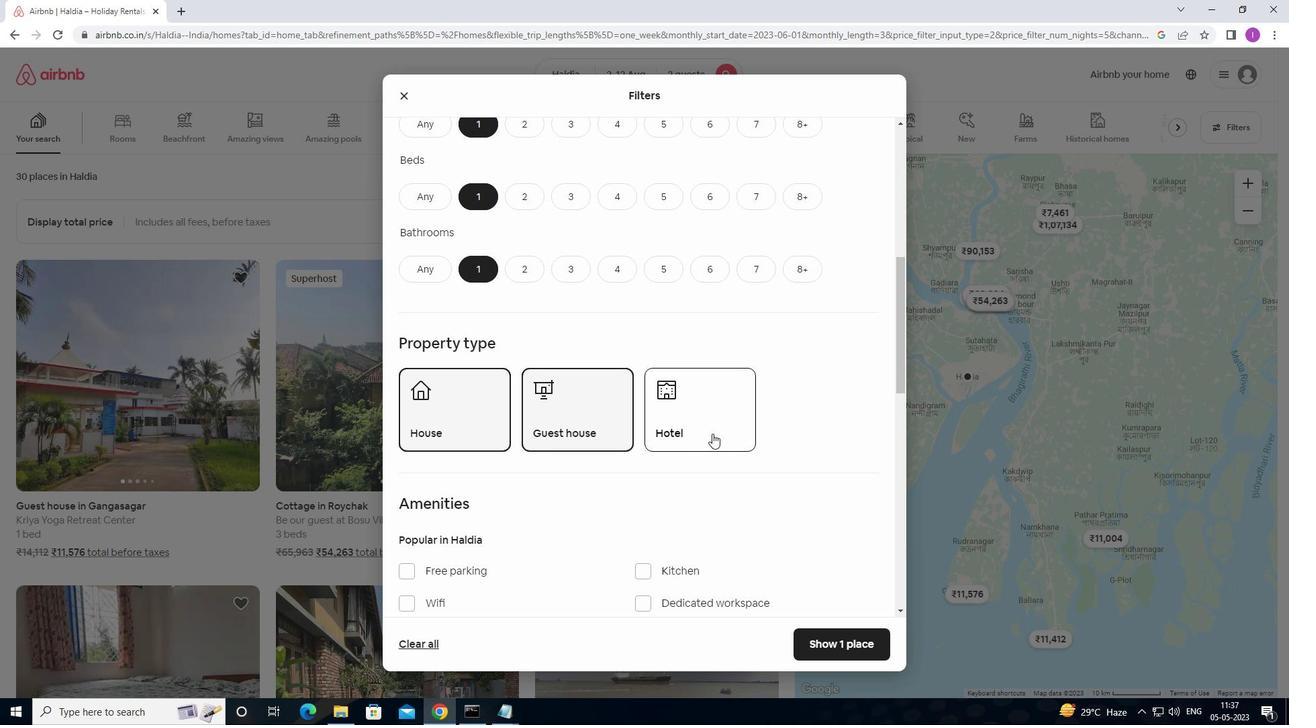 
Action: Mouse moved to (686, 478)
Screenshot: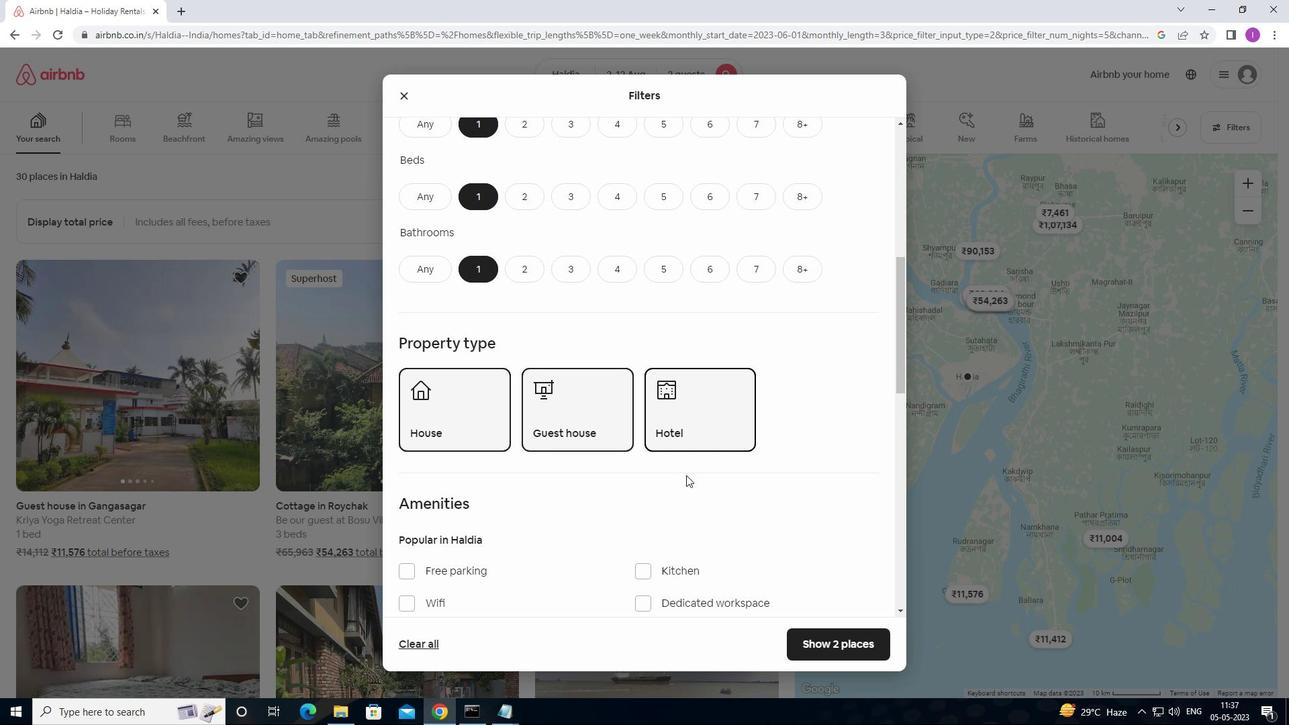
Action: Mouse scrolled (686, 477) with delta (0, 0)
Screenshot: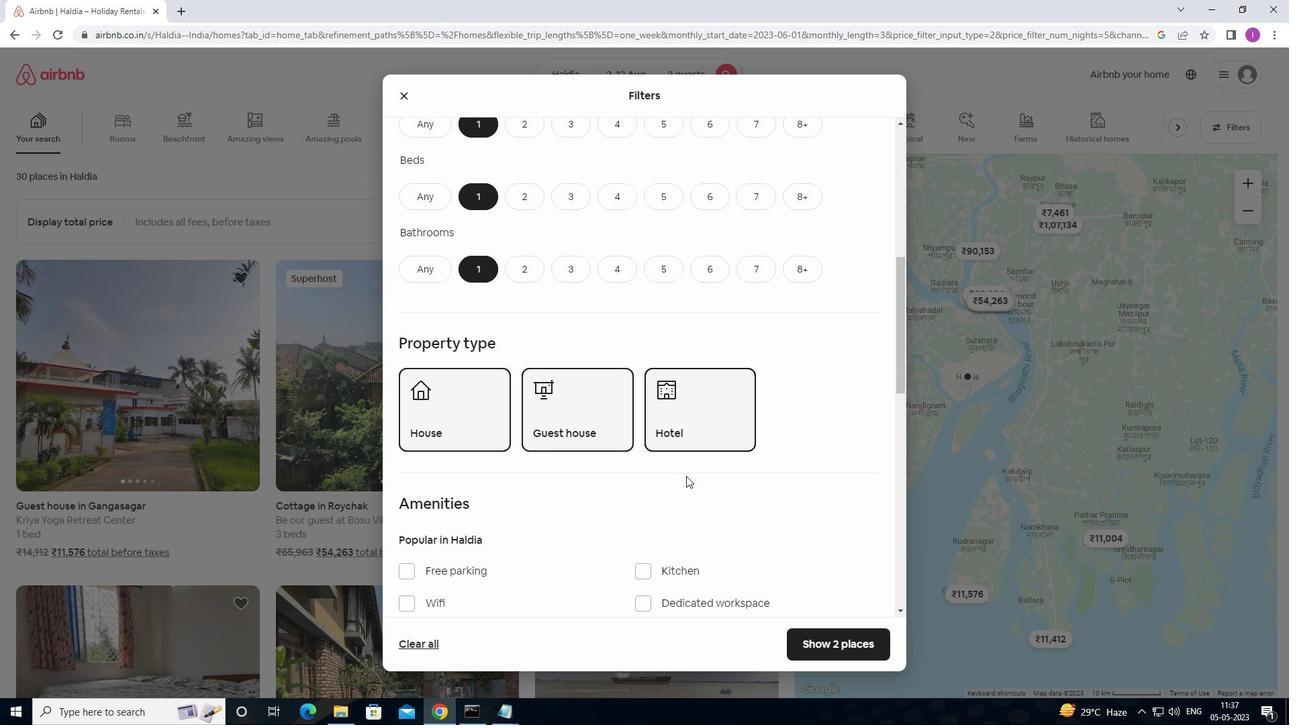 
Action: Mouse scrolled (686, 477) with delta (0, 0)
Screenshot: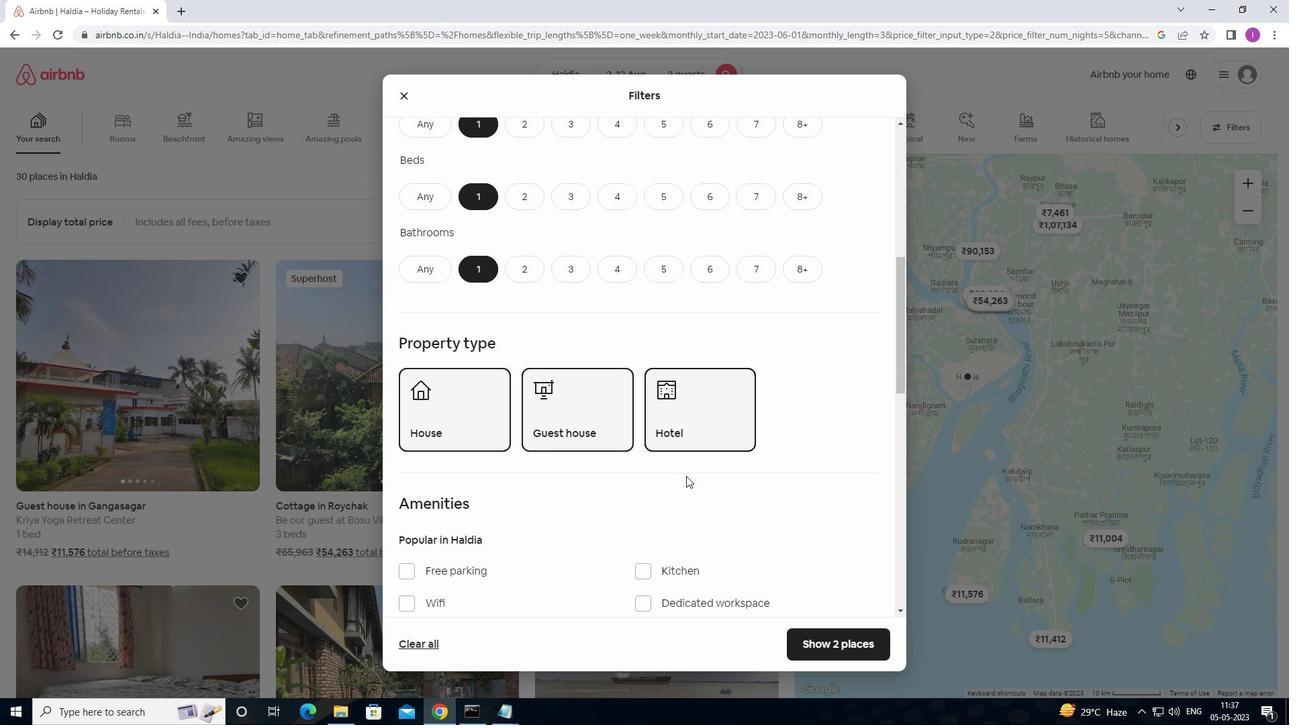 
Action: Mouse moved to (686, 478)
Screenshot: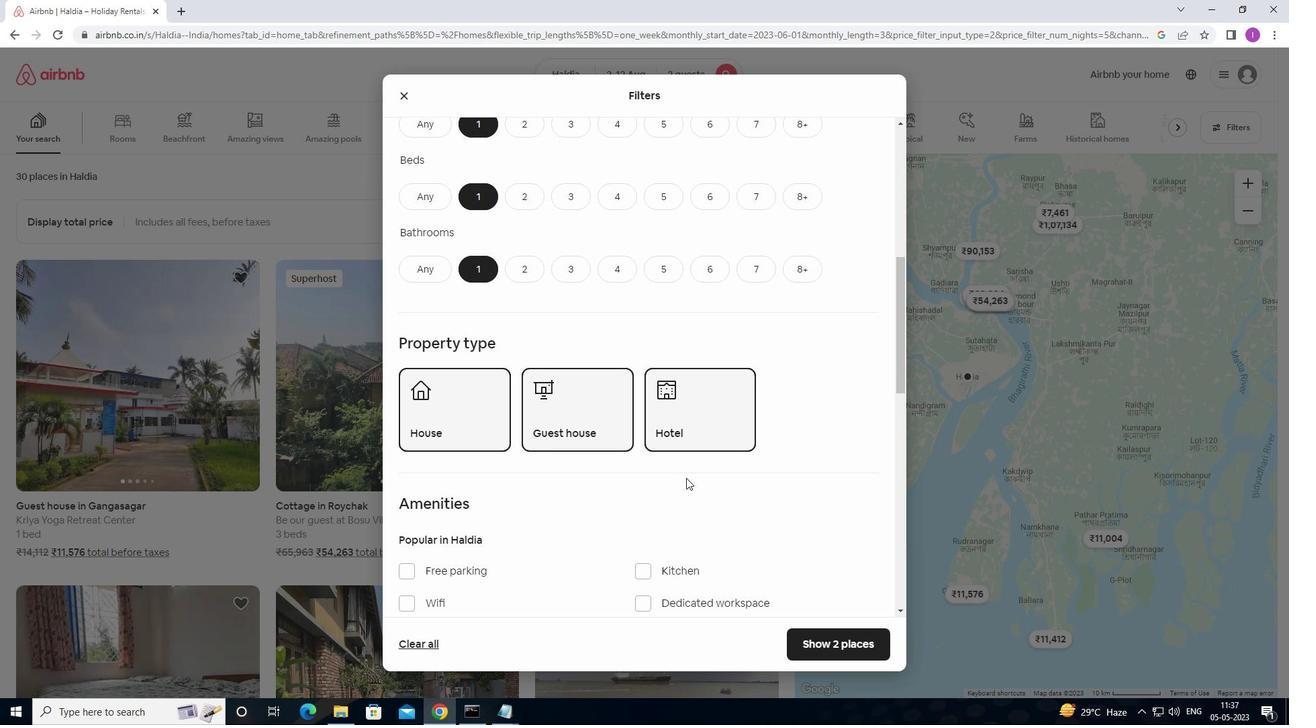 
Action: Mouse scrolled (686, 478) with delta (0, 0)
Screenshot: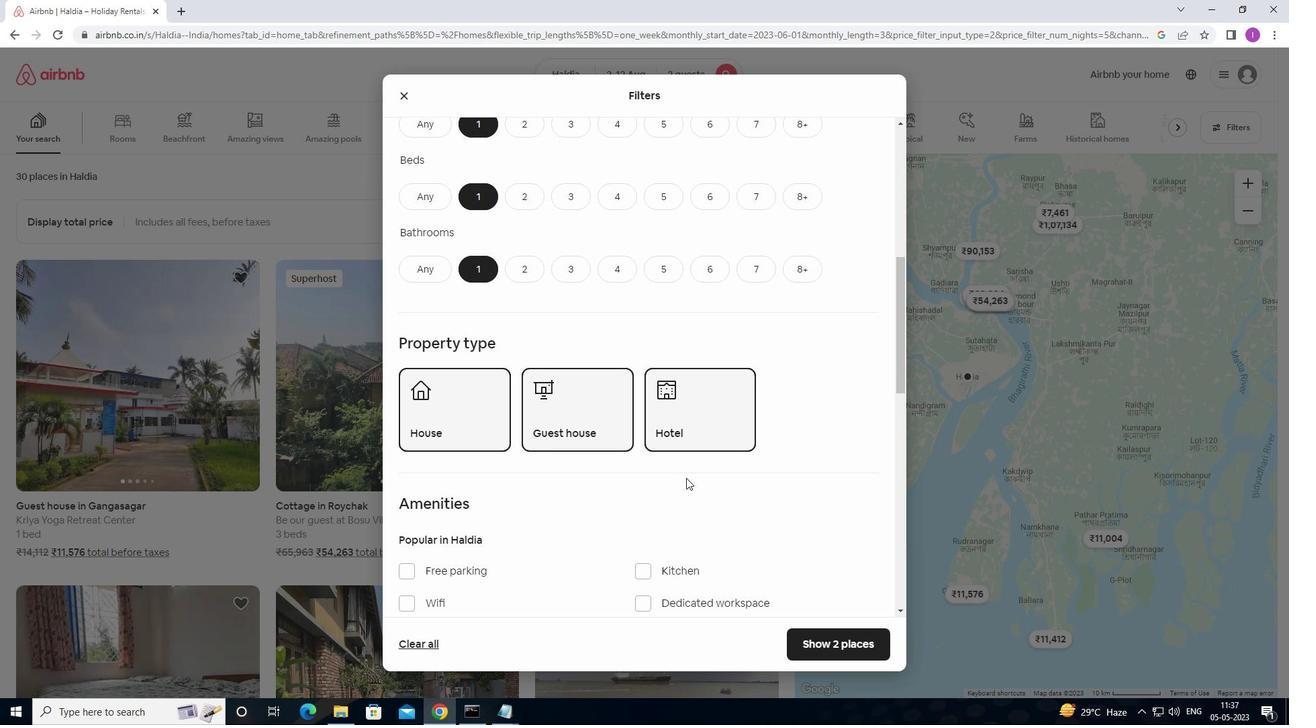 
Action: Mouse scrolled (686, 478) with delta (0, 0)
Screenshot: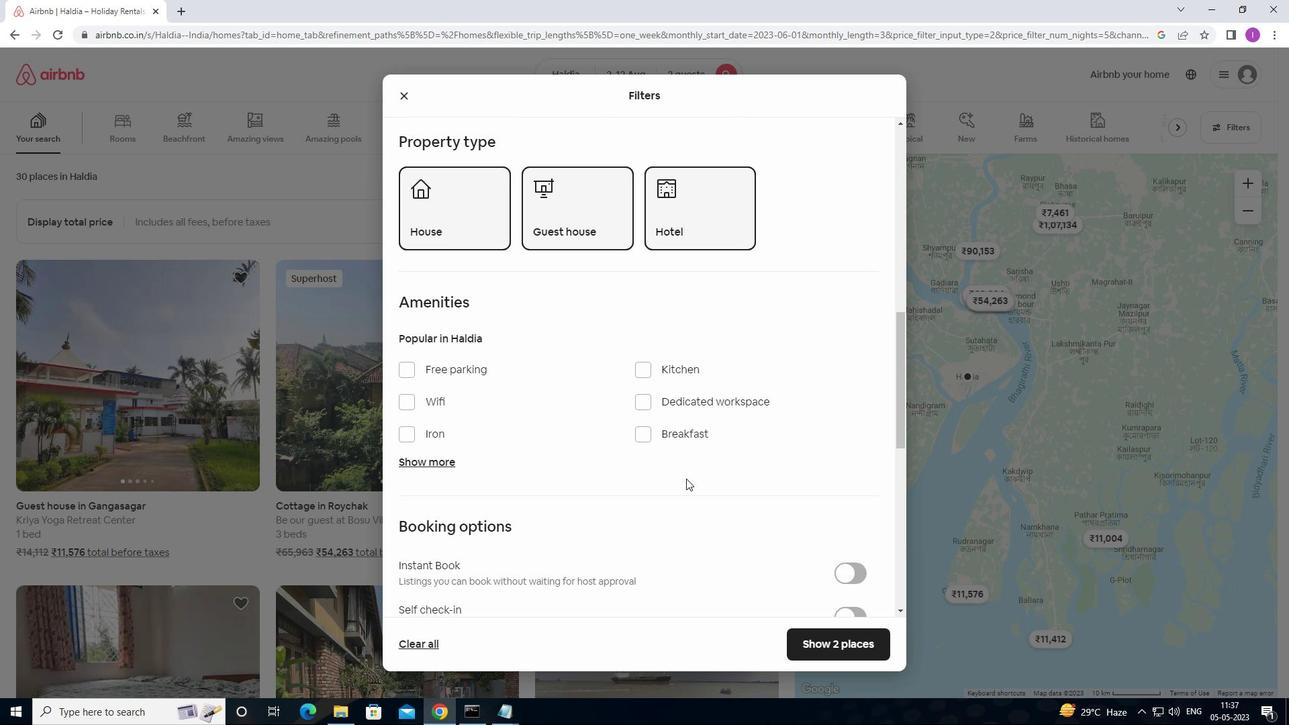
Action: Mouse scrolled (686, 478) with delta (0, 0)
Screenshot: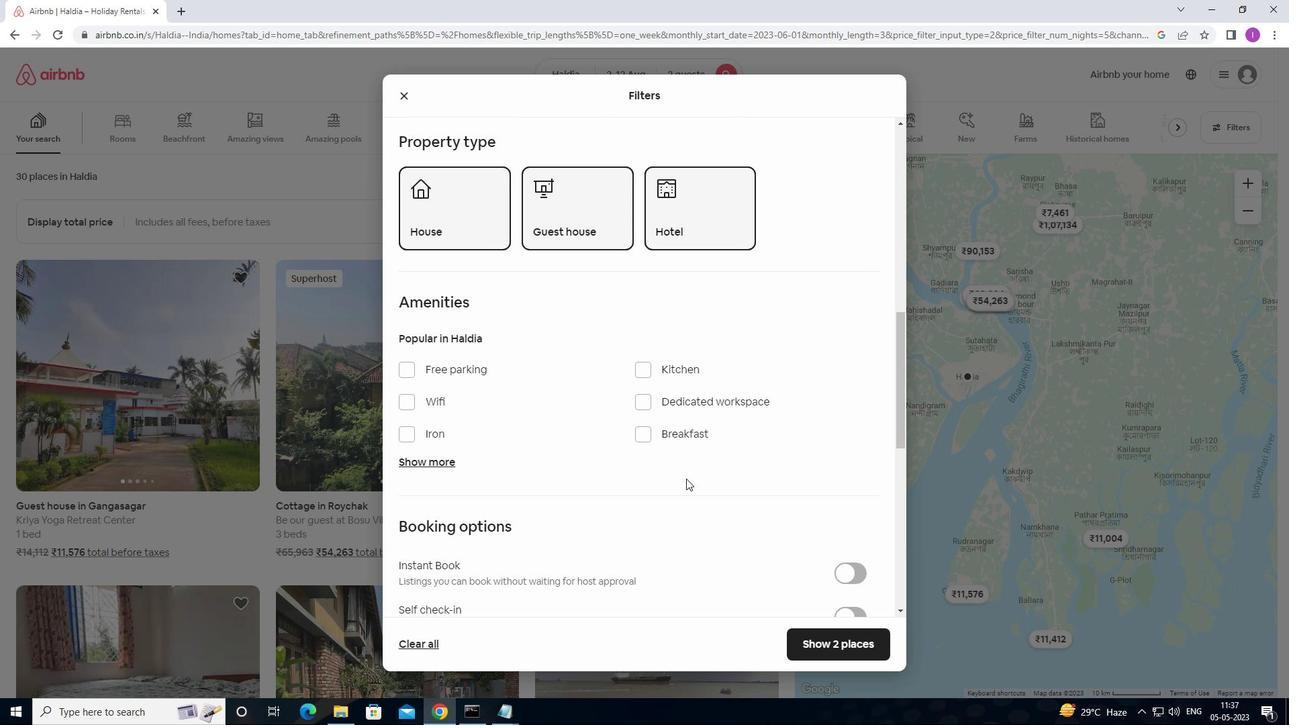 
Action: Mouse scrolled (686, 478) with delta (0, 0)
Screenshot: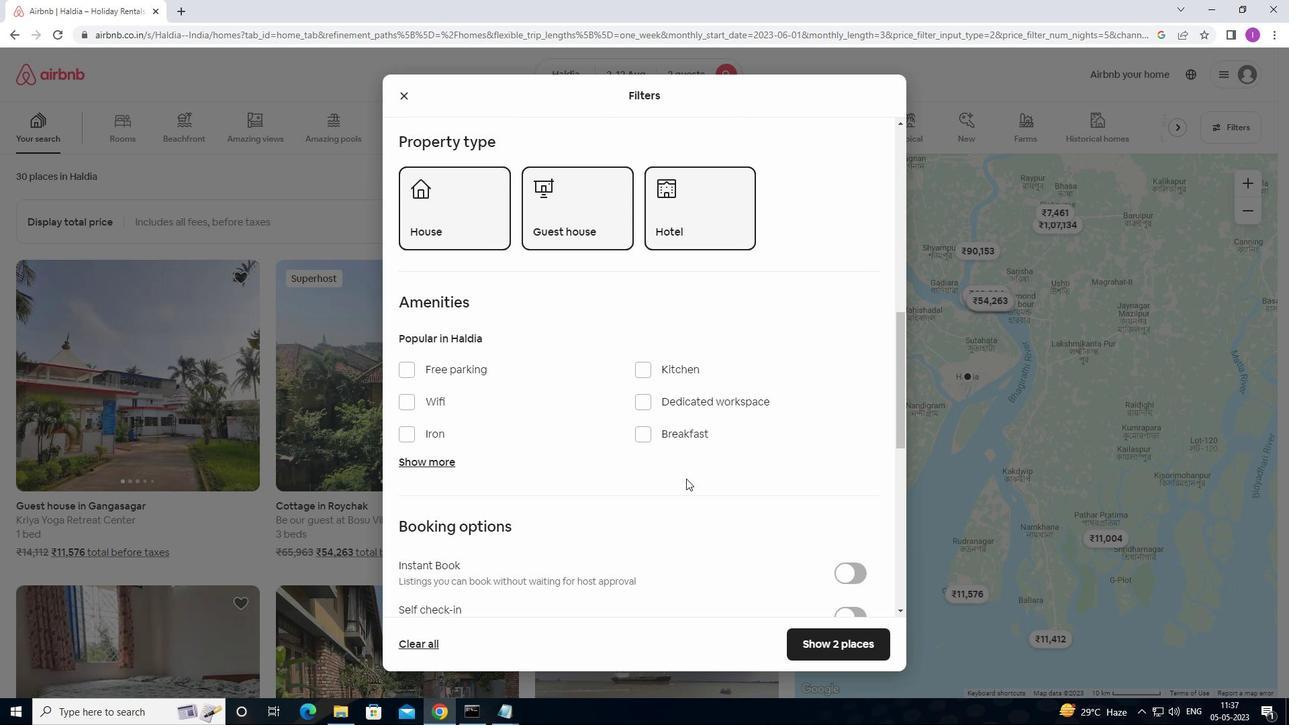 
Action: Mouse moved to (862, 414)
Screenshot: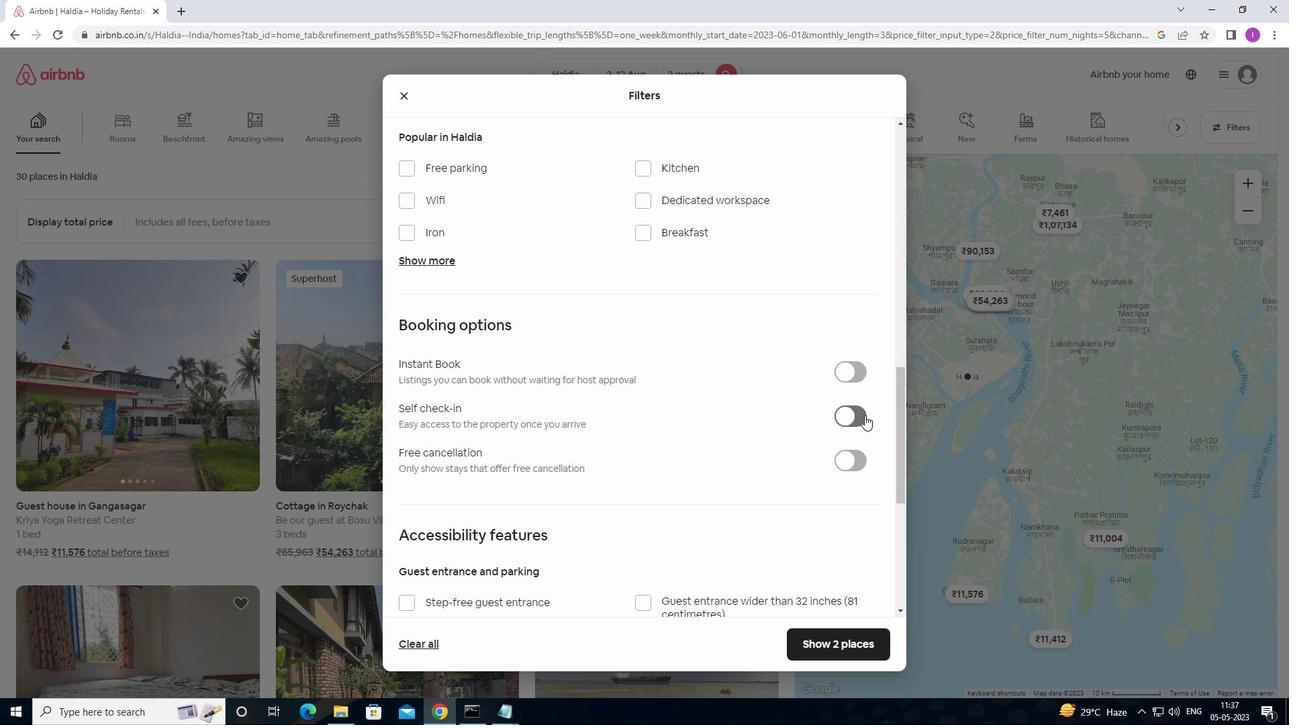 
Action: Mouse pressed left at (862, 414)
Screenshot: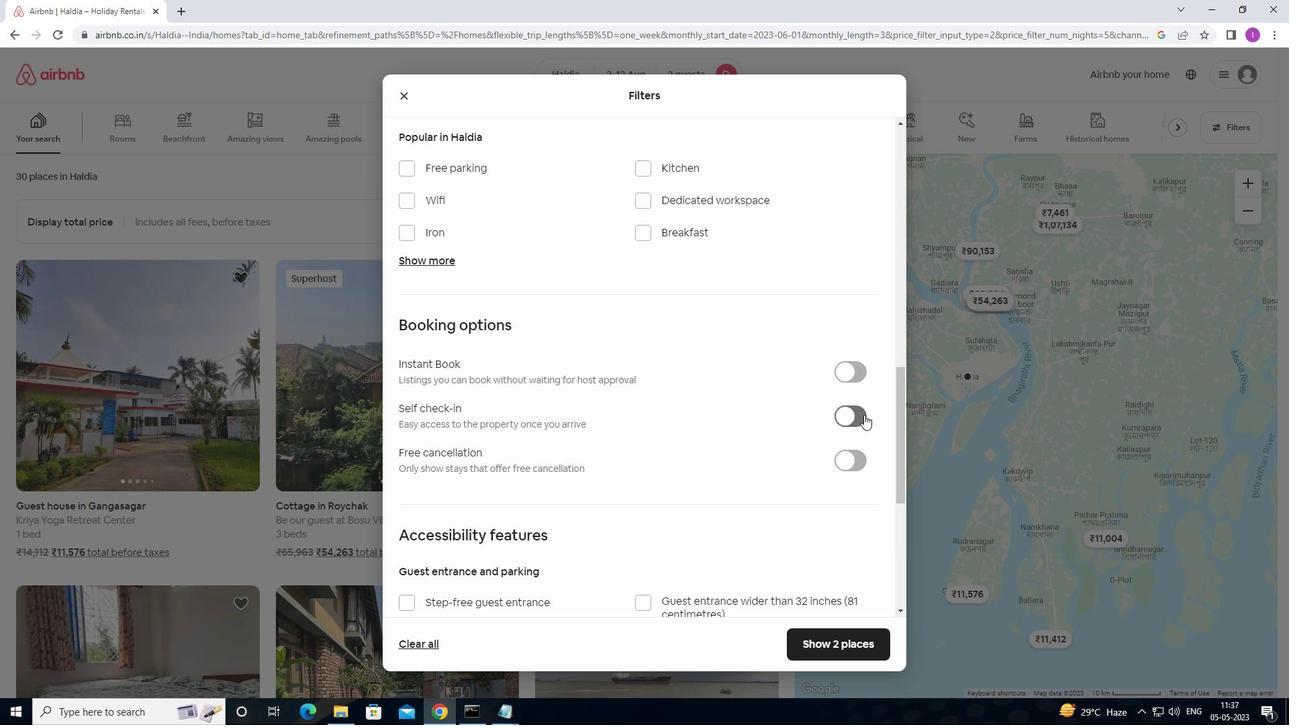 
Action: Mouse moved to (535, 457)
Screenshot: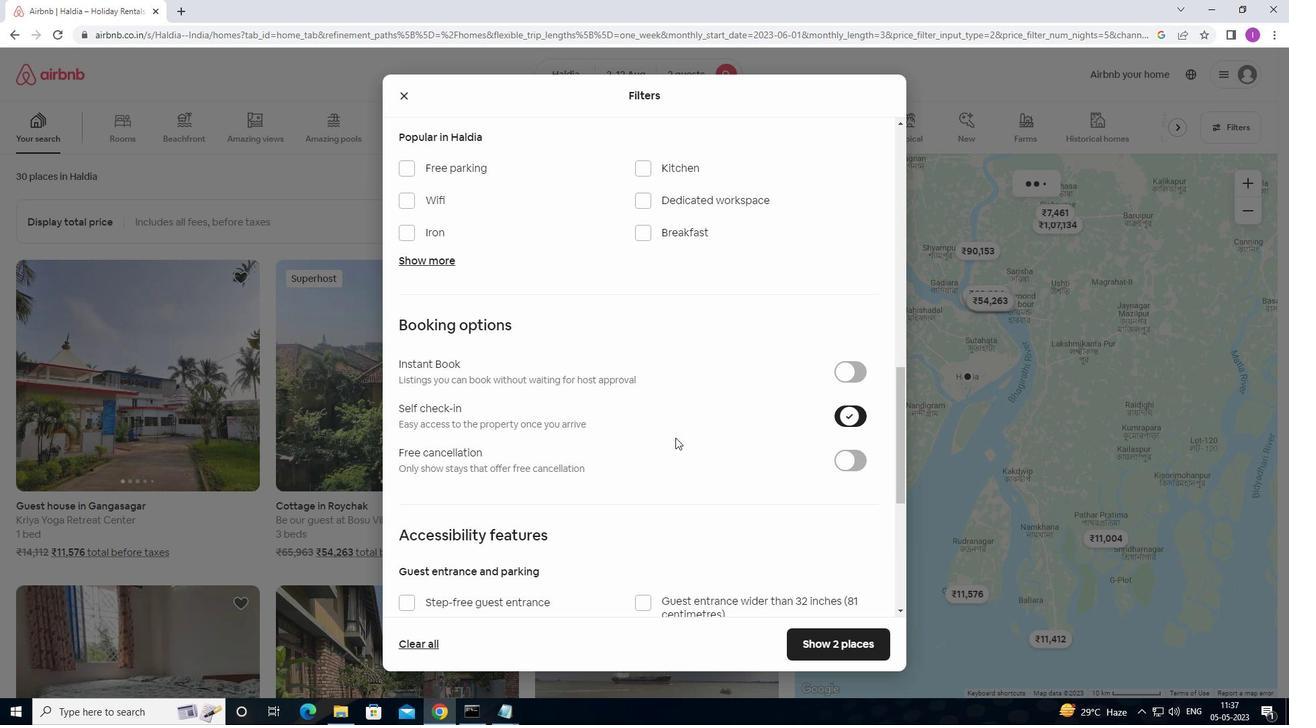 
Action: Mouse scrolled (535, 456) with delta (0, 0)
Screenshot: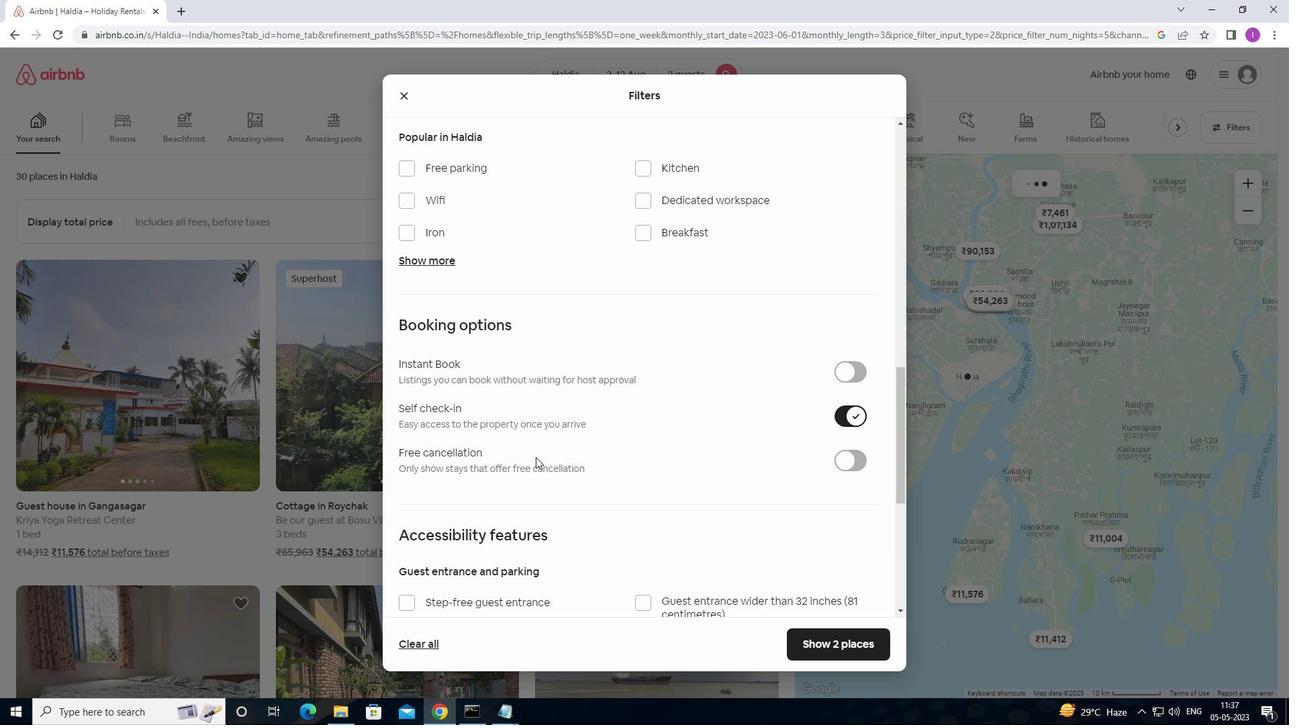 
Action: Mouse scrolled (535, 456) with delta (0, 0)
Screenshot: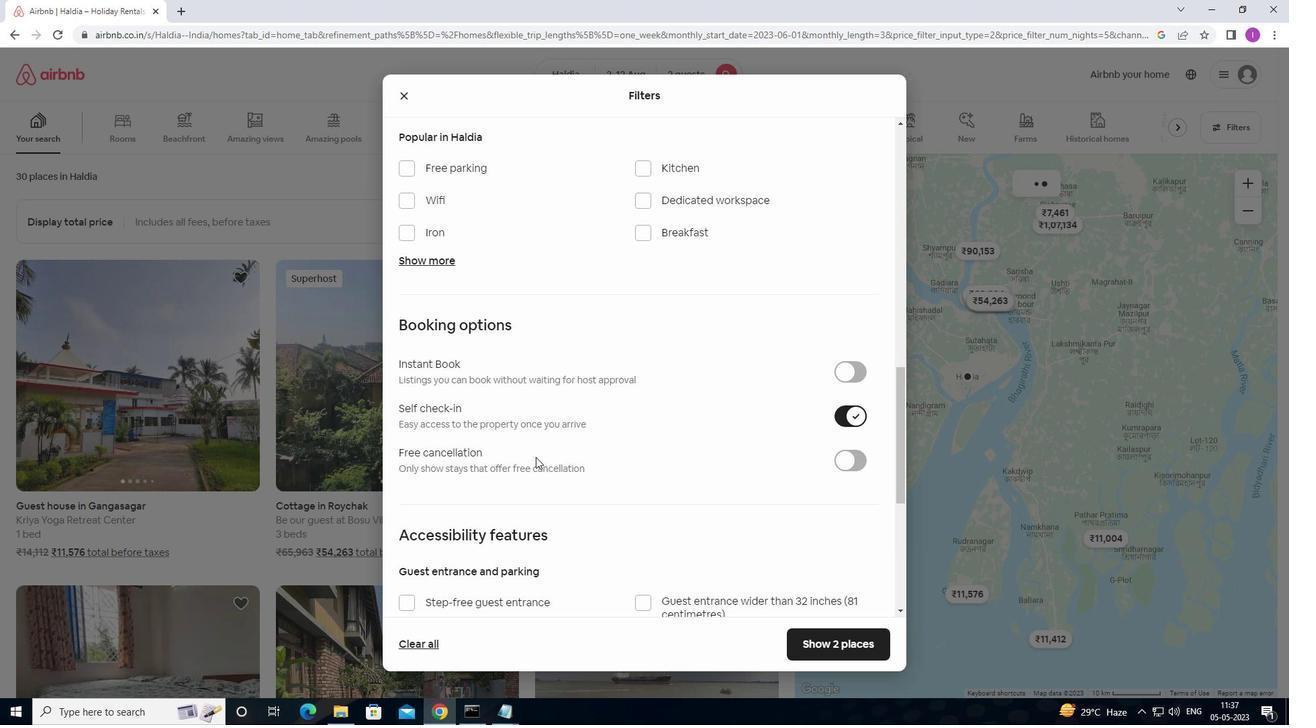 
Action: Mouse scrolled (535, 456) with delta (0, 0)
Screenshot: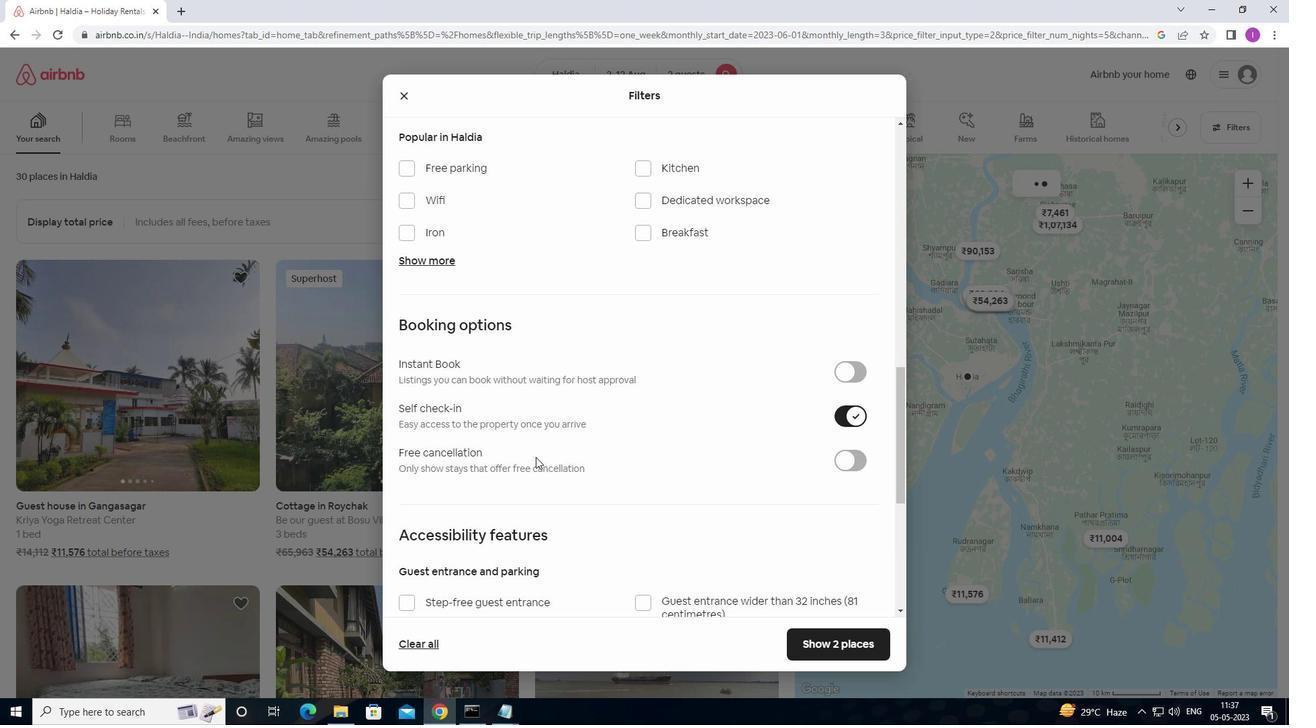 
Action: Mouse scrolled (535, 456) with delta (0, 0)
Screenshot: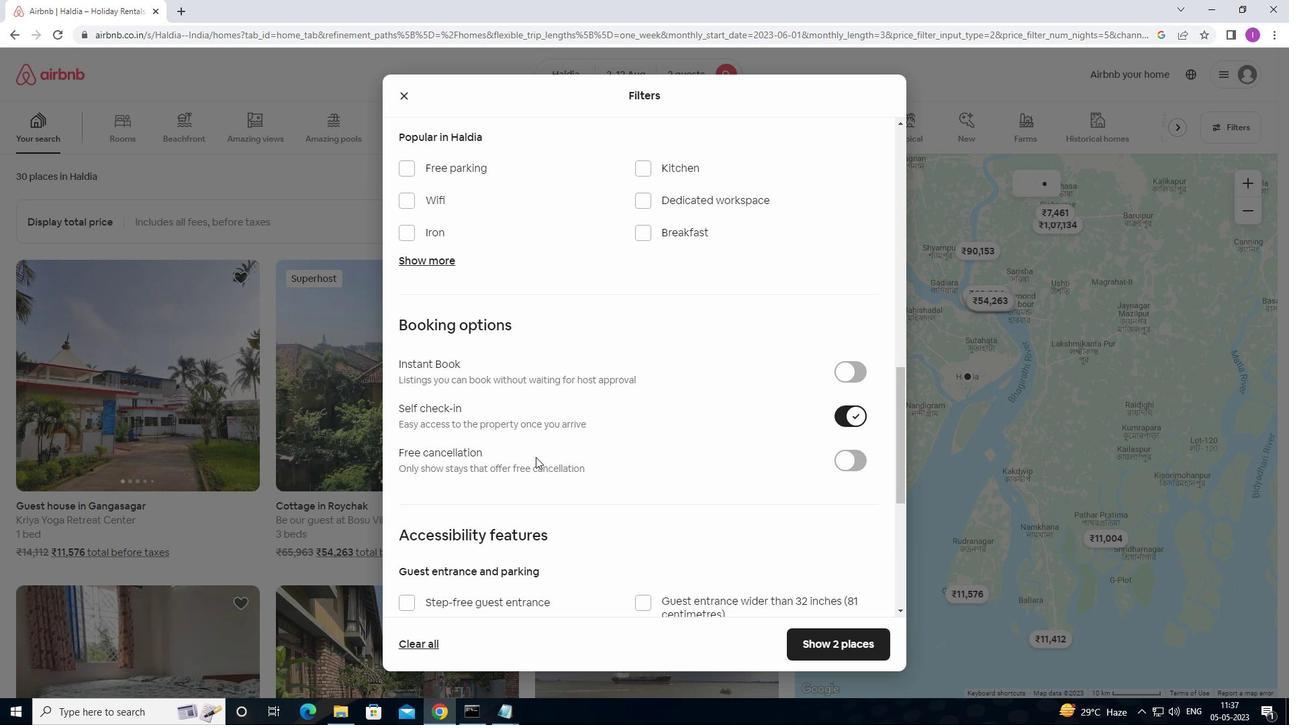 
Action: Mouse scrolled (535, 456) with delta (0, 0)
Screenshot: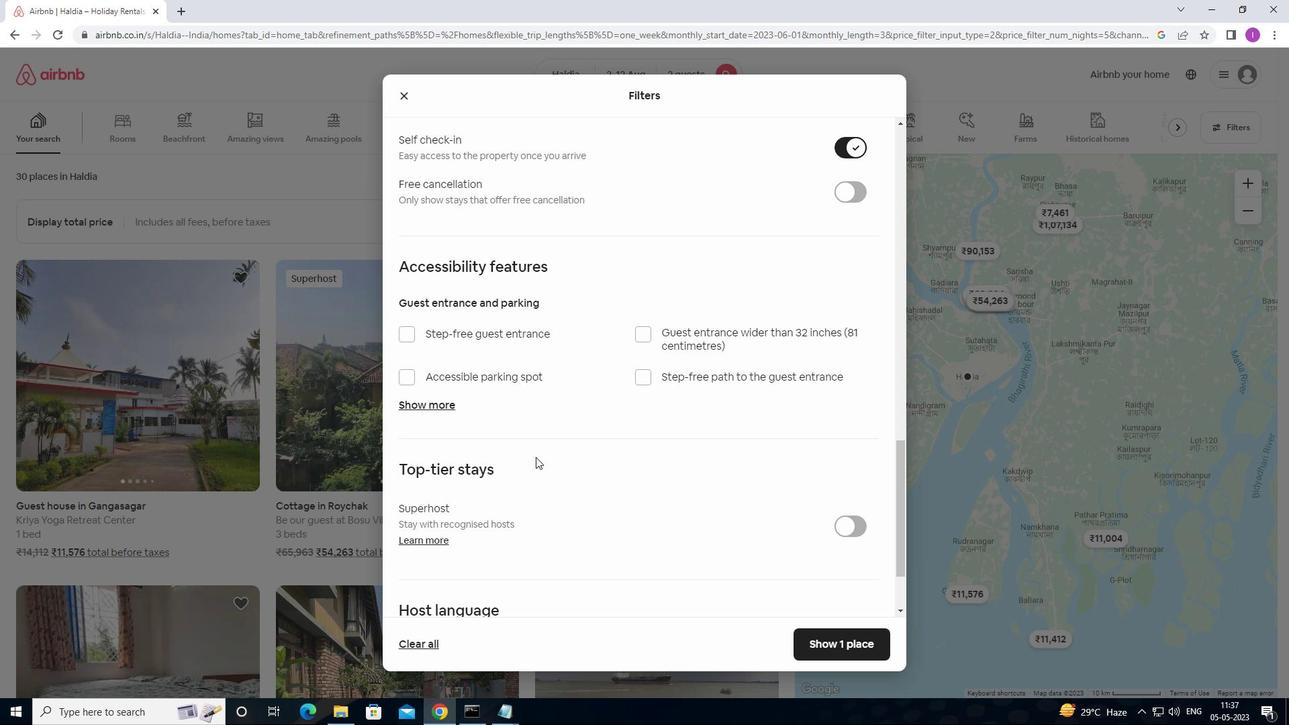 
Action: Mouse scrolled (535, 456) with delta (0, 0)
Screenshot: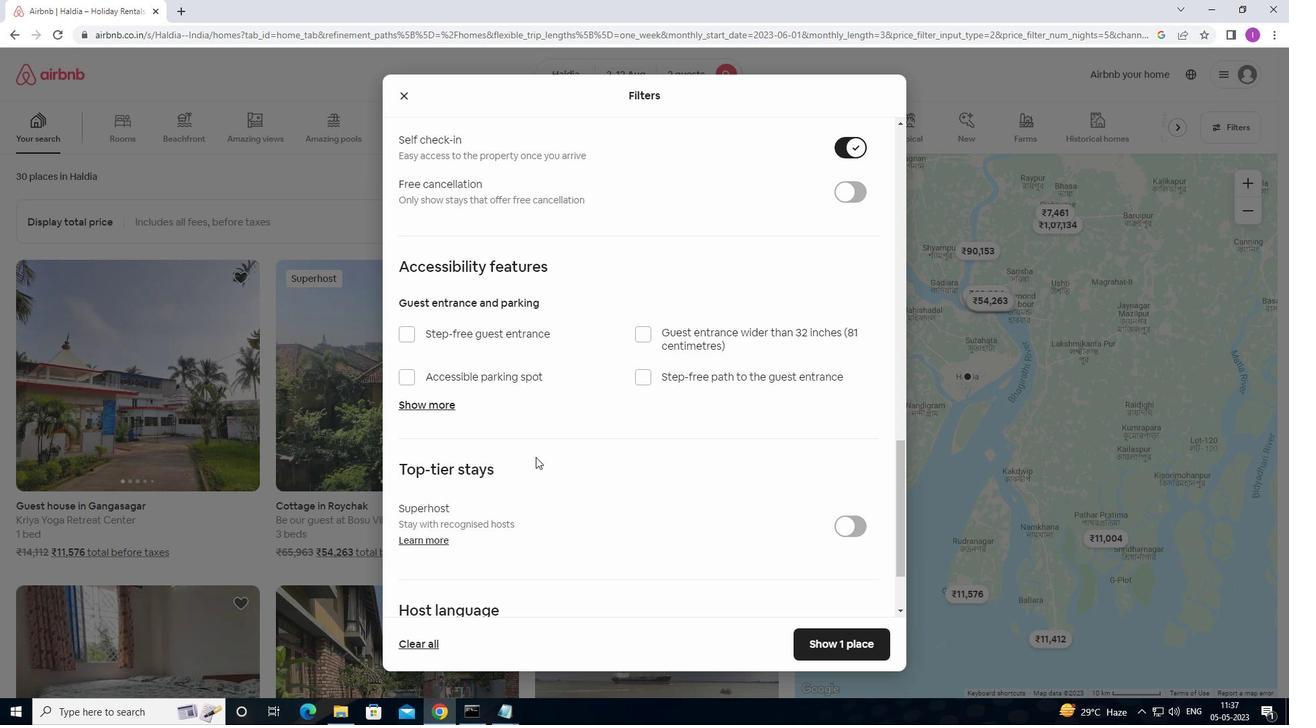 
Action: Mouse scrolled (535, 456) with delta (0, 0)
Screenshot: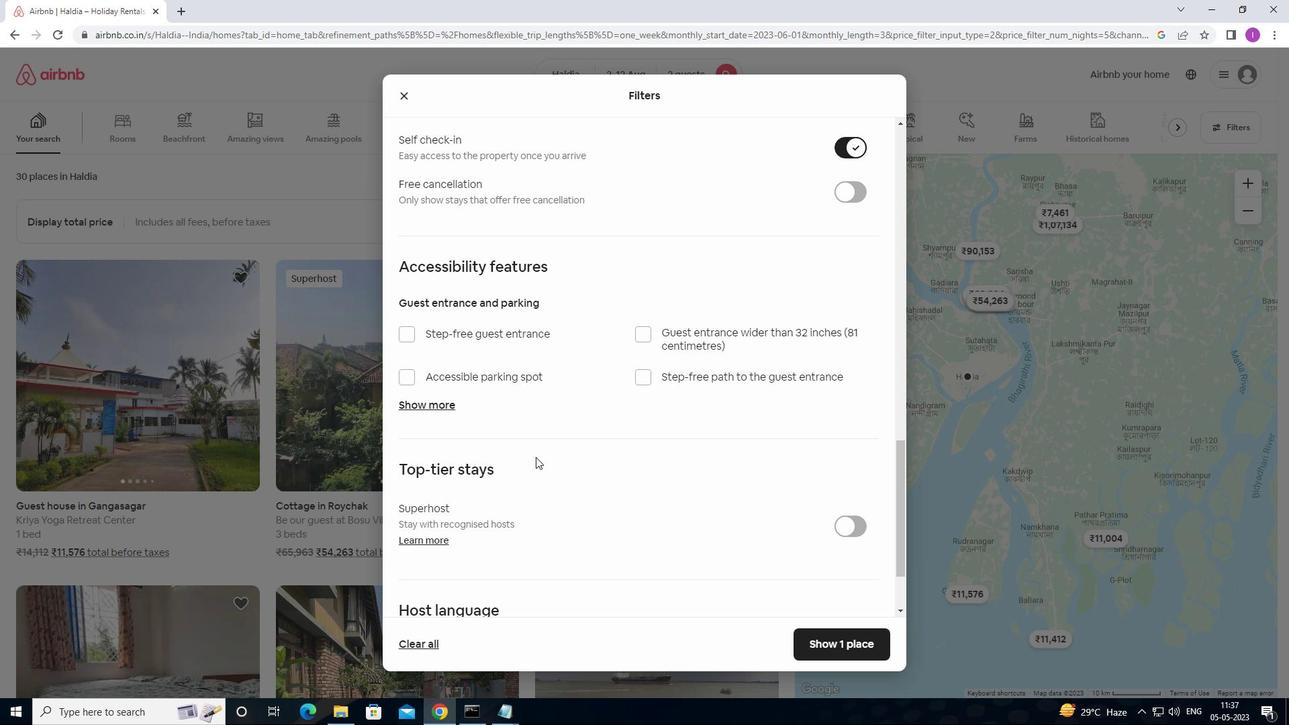 
Action: Mouse scrolled (535, 456) with delta (0, 0)
Screenshot: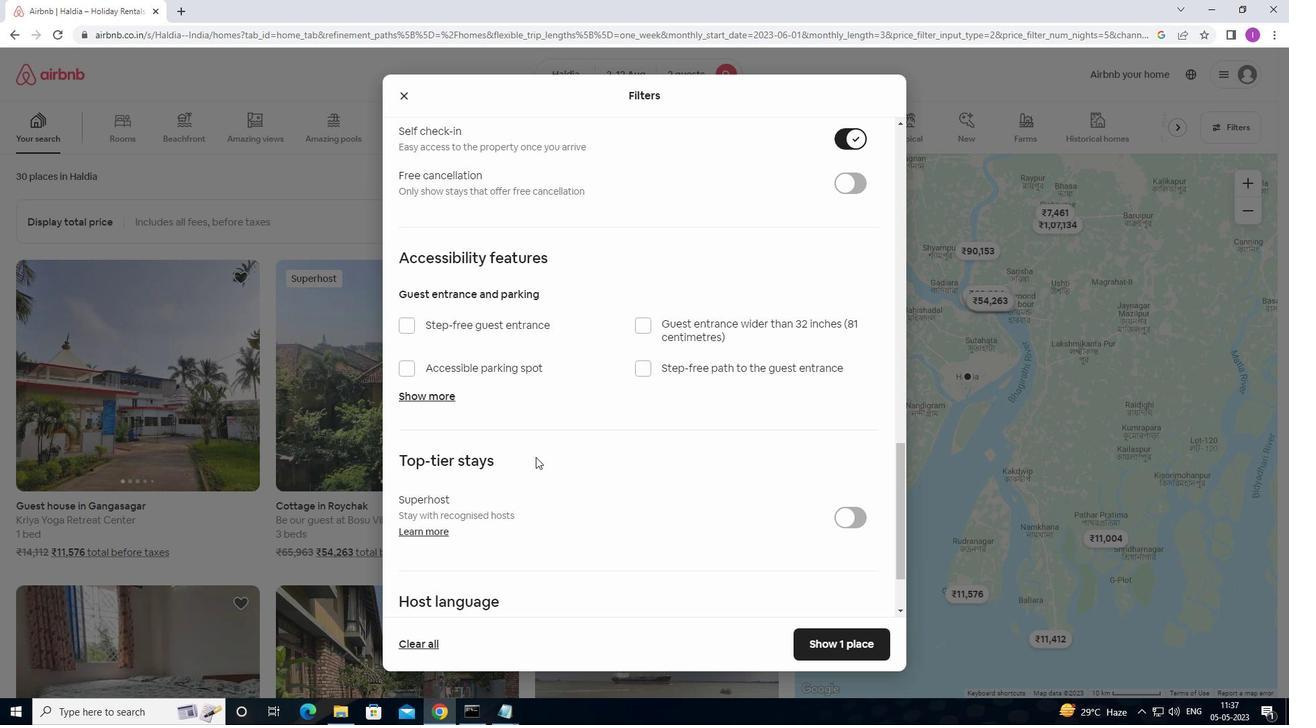 
Action: Mouse moved to (537, 457)
Screenshot: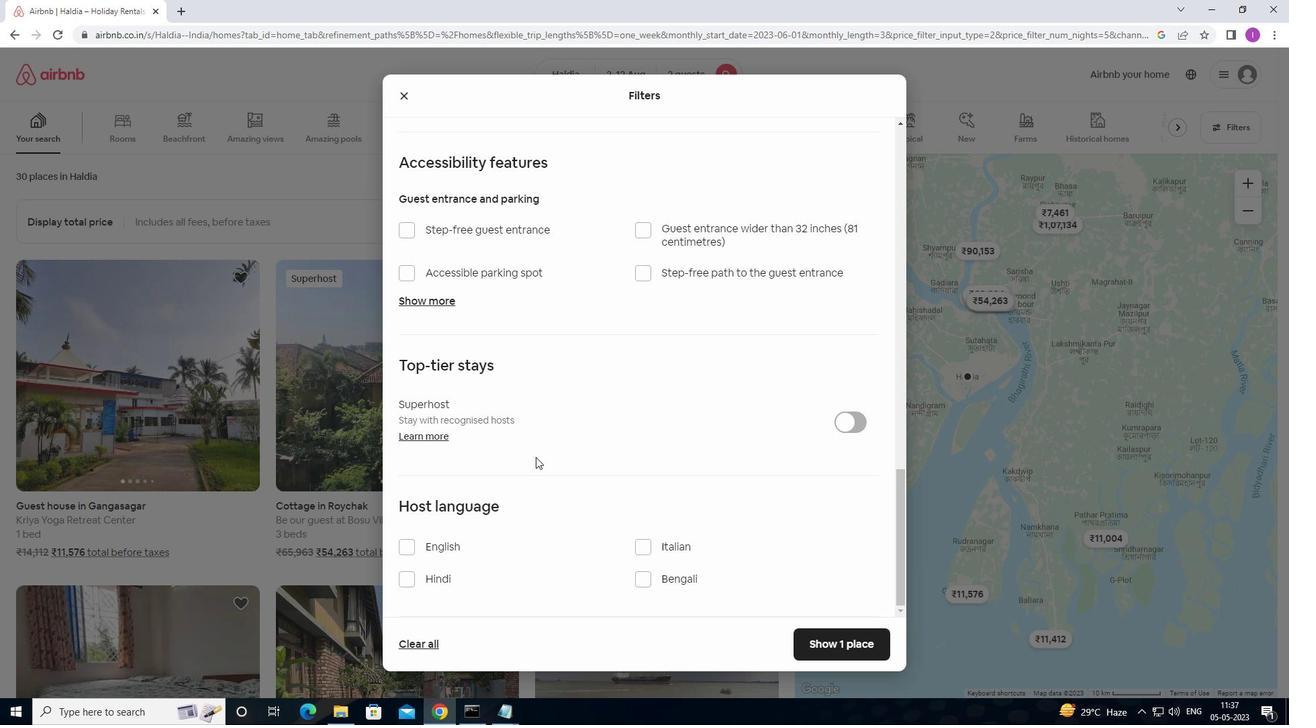 
Action: Mouse scrolled (537, 456) with delta (0, 0)
Screenshot: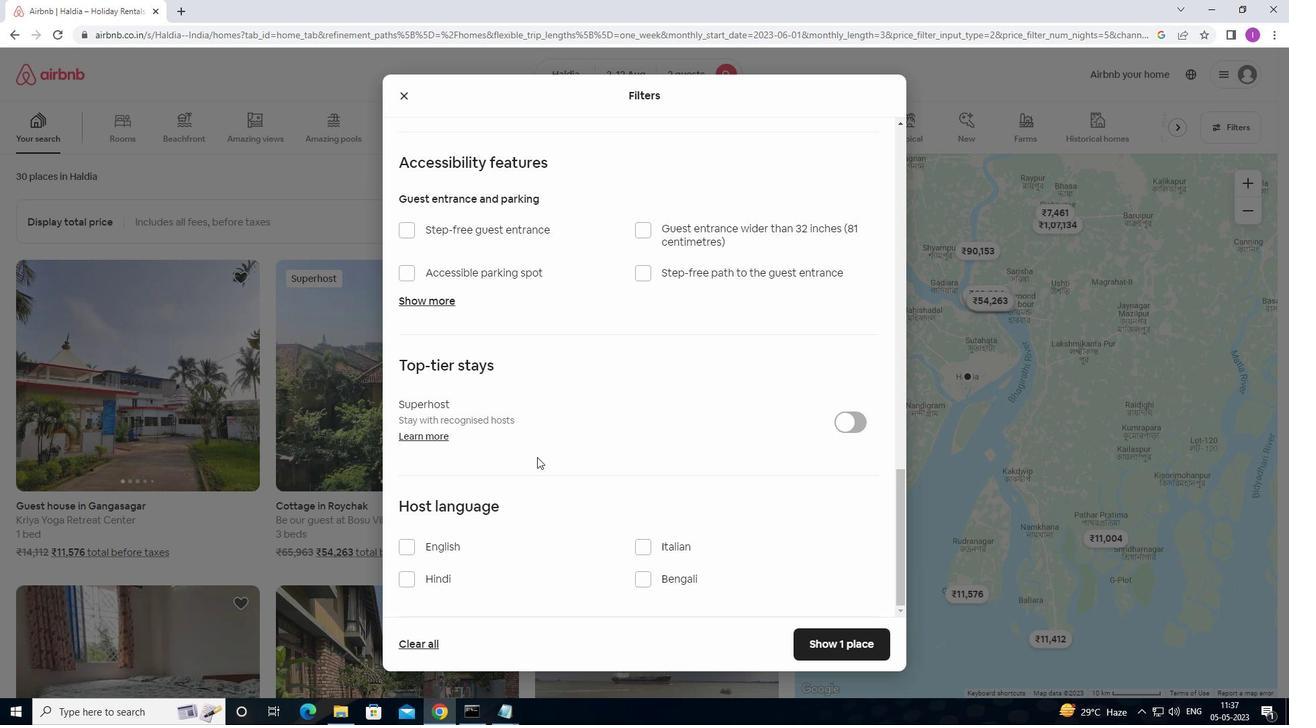
Action: Mouse scrolled (537, 456) with delta (0, 0)
Screenshot: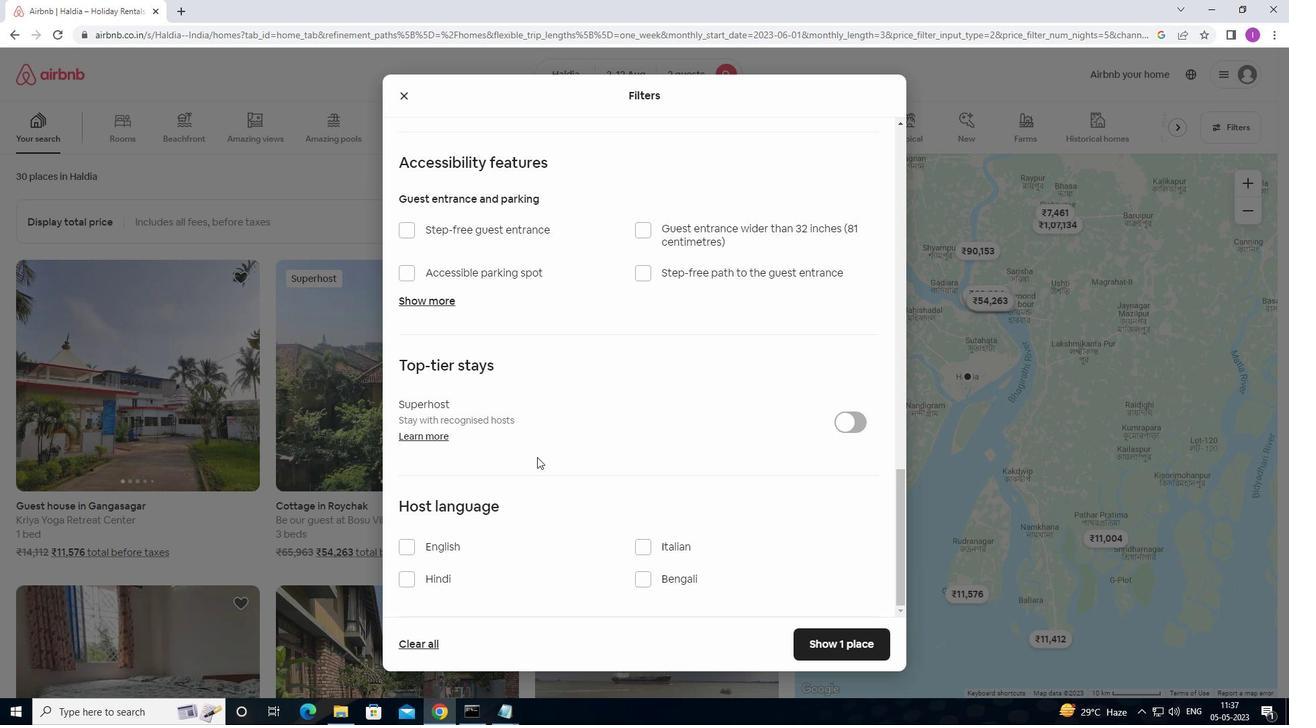 
Action: Mouse moved to (402, 547)
Screenshot: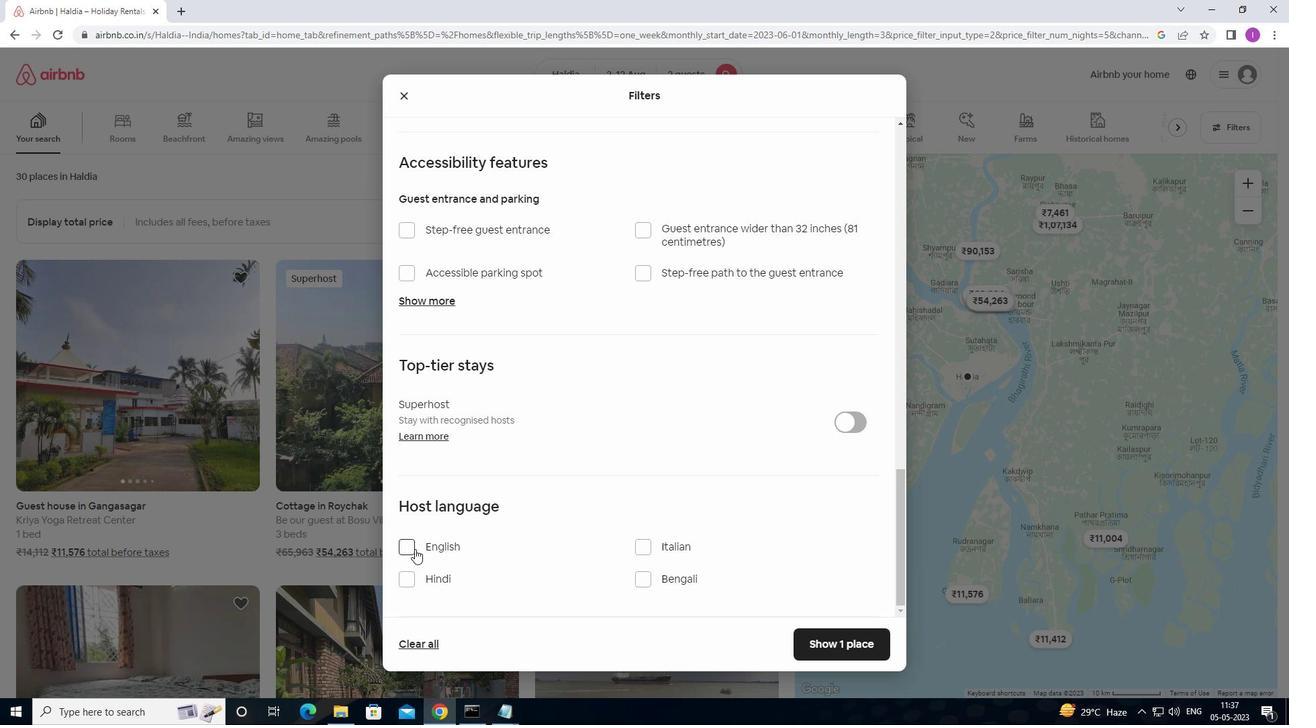 
Action: Mouse pressed left at (402, 547)
Screenshot: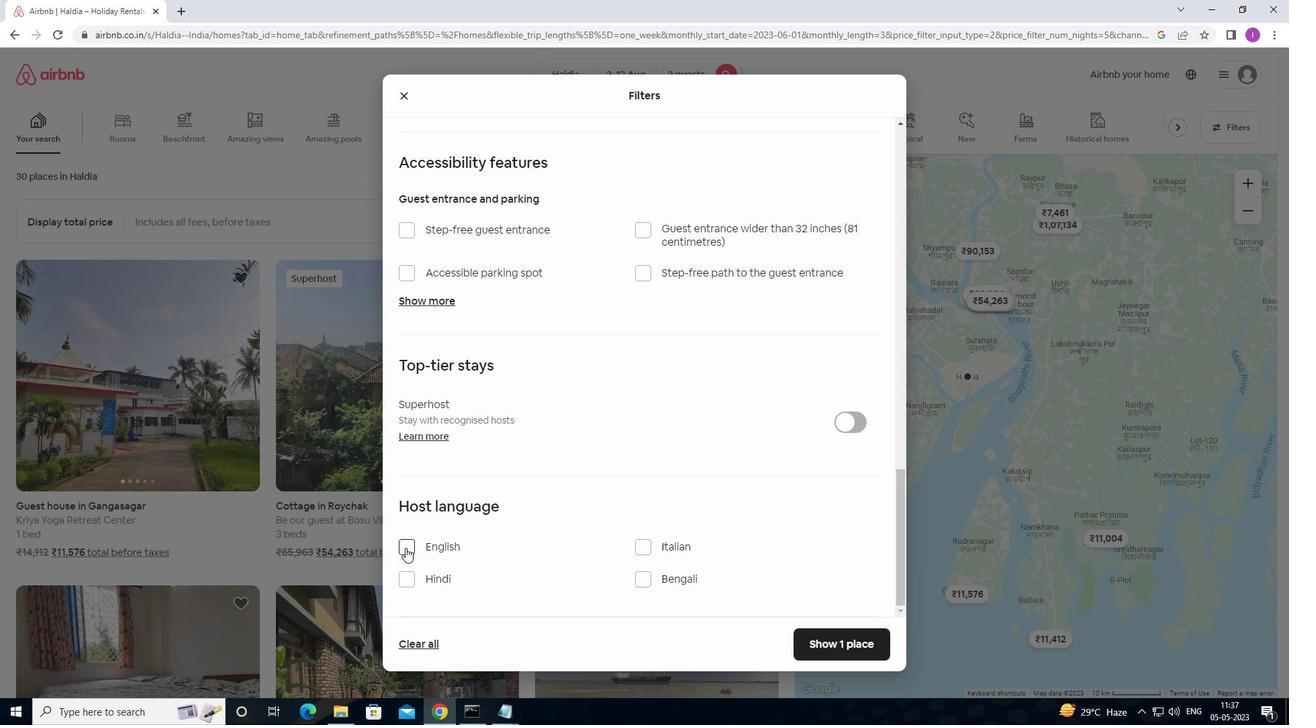 
Action: Mouse moved to (811, 643)
Screenshot: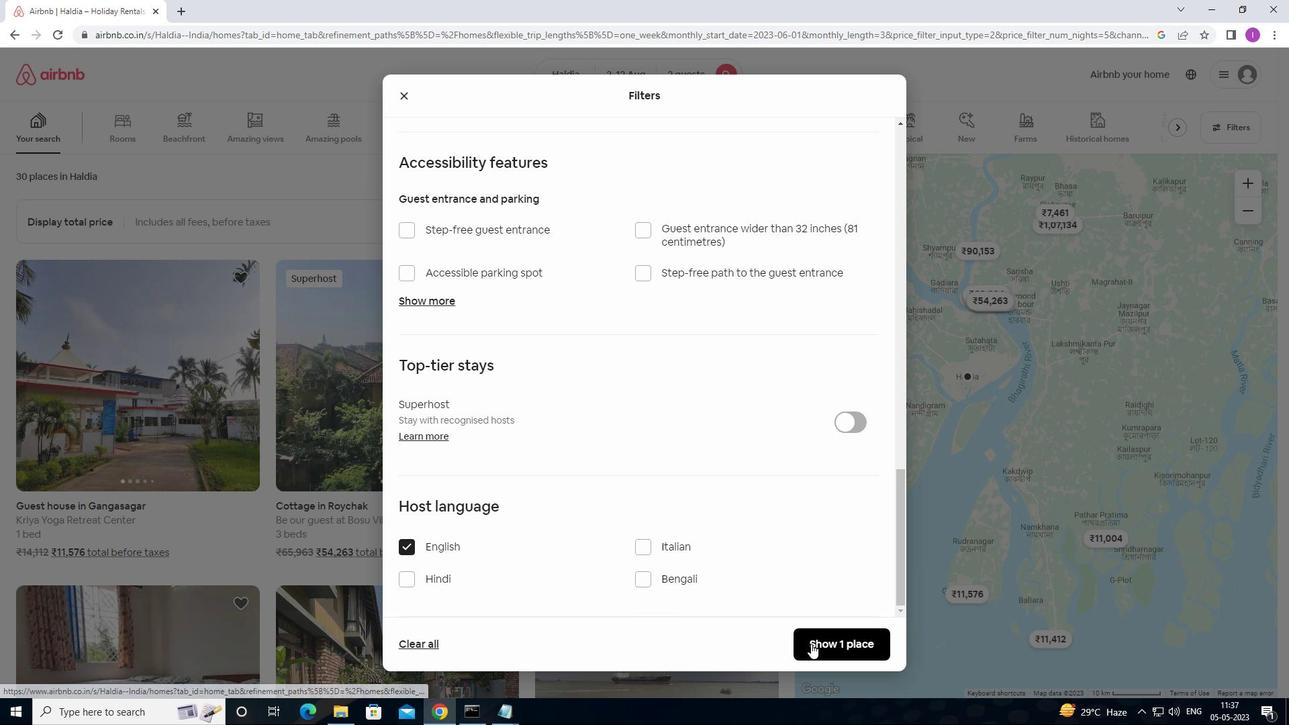 
Action: Mouse pressed left at (811, 643)
Screenshot: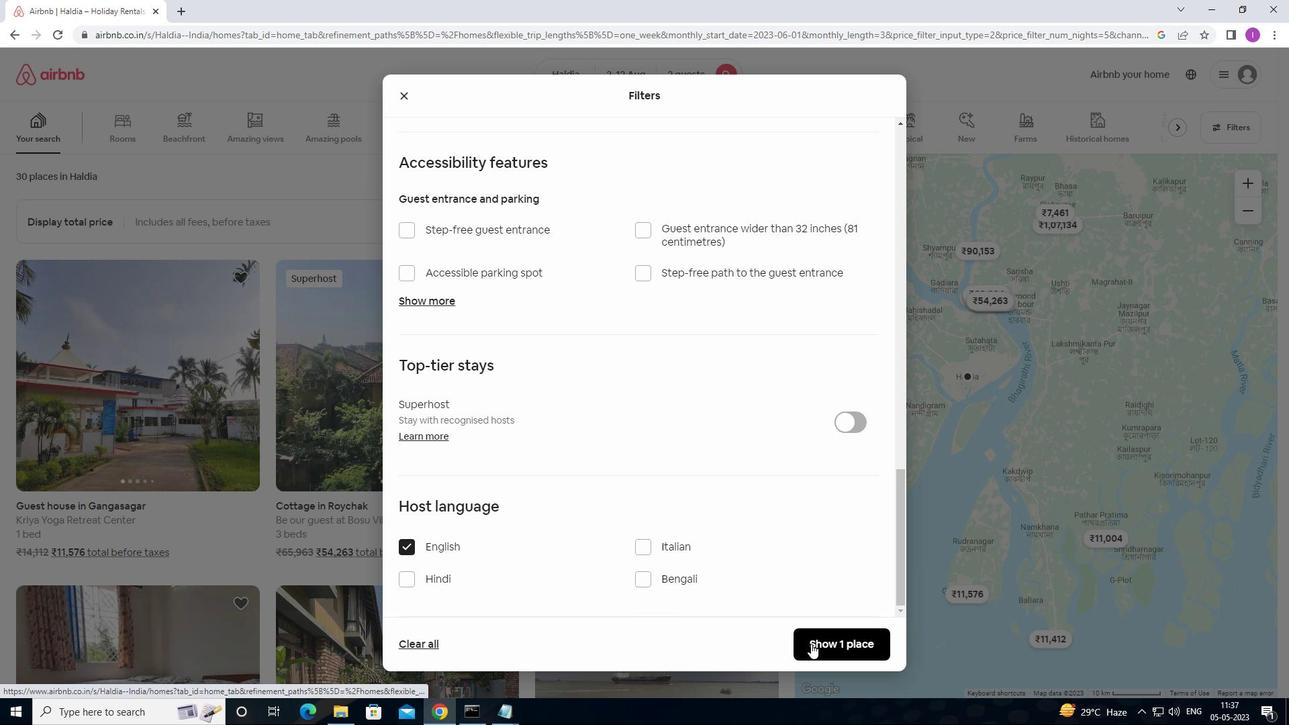 
Action: Mouse moved to (607, 421)
Screenshot: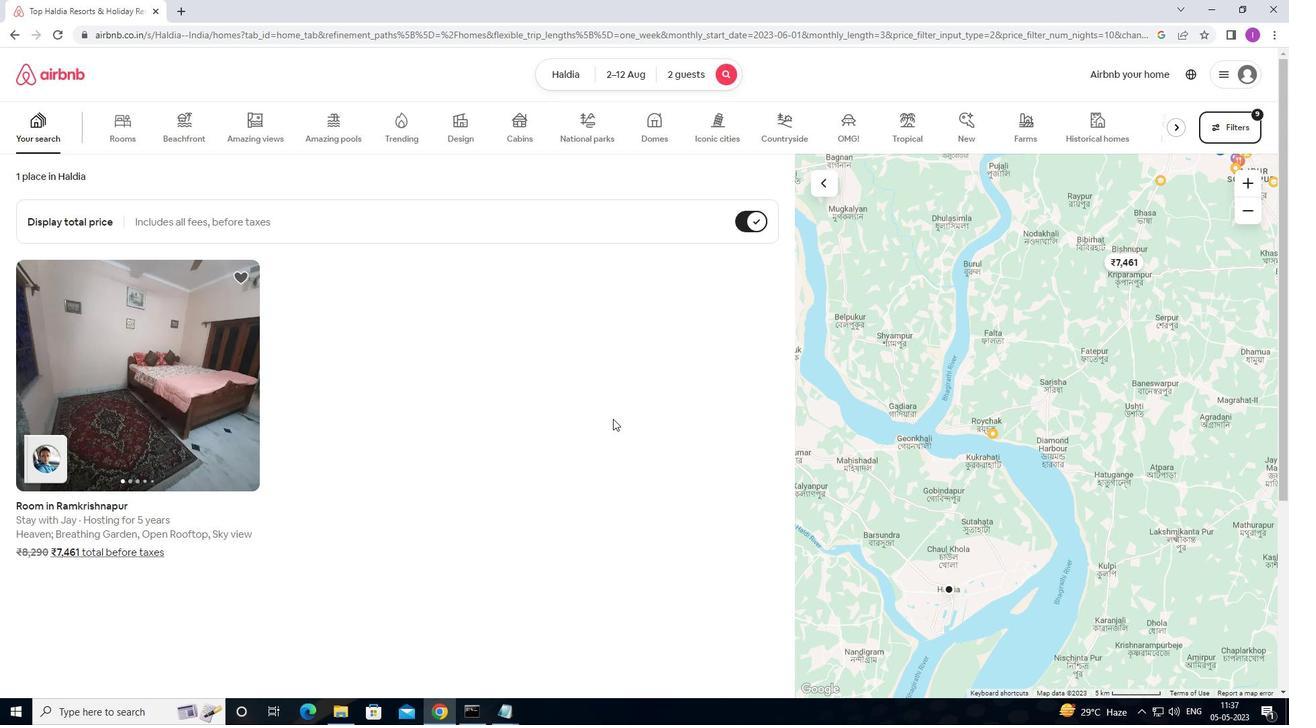 
